 Task: Add an event  with title  Sales Forecast Review, date '2024/04/15' to 2024/04/17 & Select Event type as  Group. Add location for the event as  789 La Boqueria, Barcelona, Spain and add a description: Participants will understand the value of diversity within the team and explore ways to leverage diverse perspectives, experiences, and expertise. They will learn strategies for creating an inclusive environment that celebrates and respects individual differences.Create an event link  http-salesforecastreviewcom & Select the event color as  Lime Green. , logged in from the account softage.1@softage.netand send the event invitation to softage.7@softage.net and softage.8@softage.net
Action: Mouse moved to (925, 123)
Screenshot: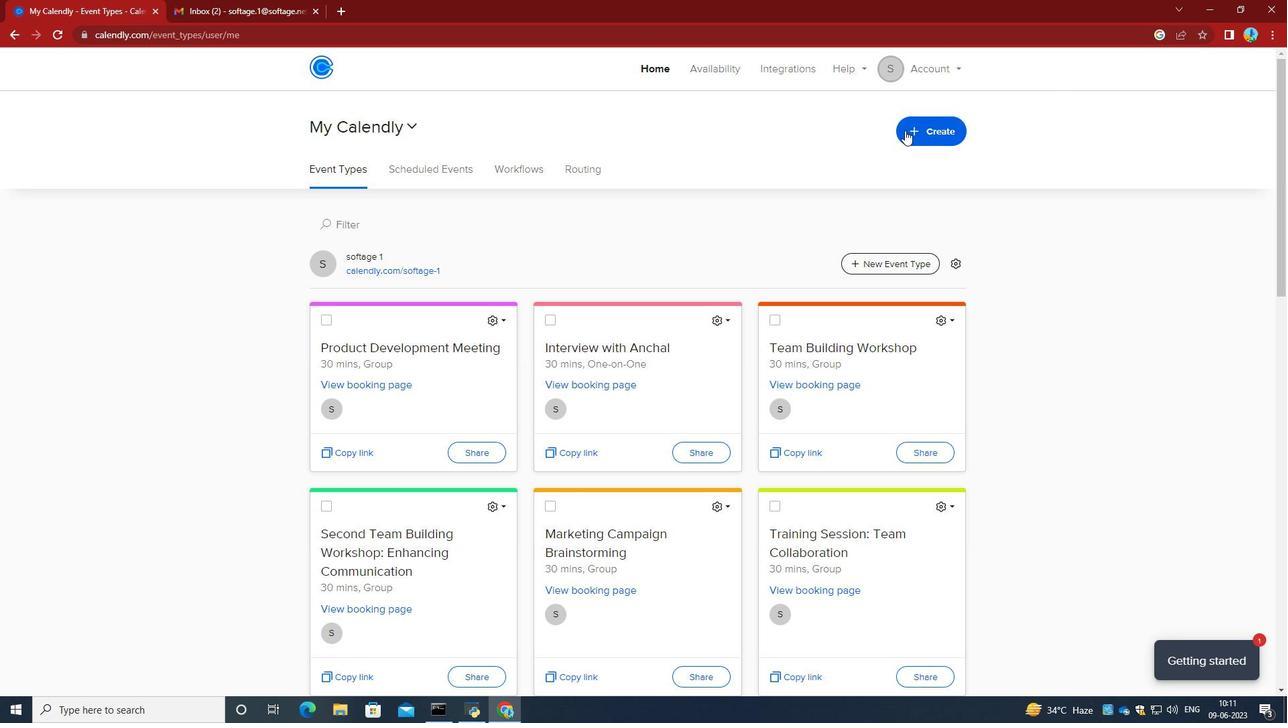 
Action: Mouse pressed left at (925, 123)
Screenshot: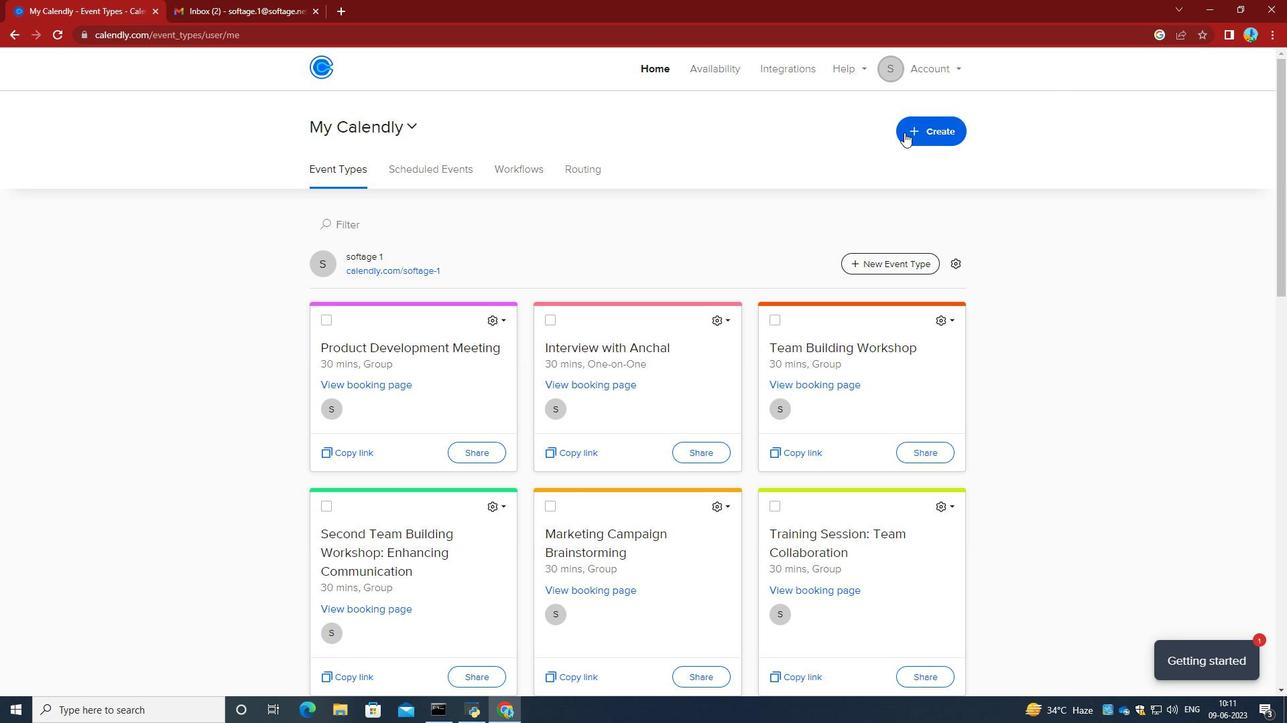 
Action: Mouse moved to (823, 190)
Screenshot: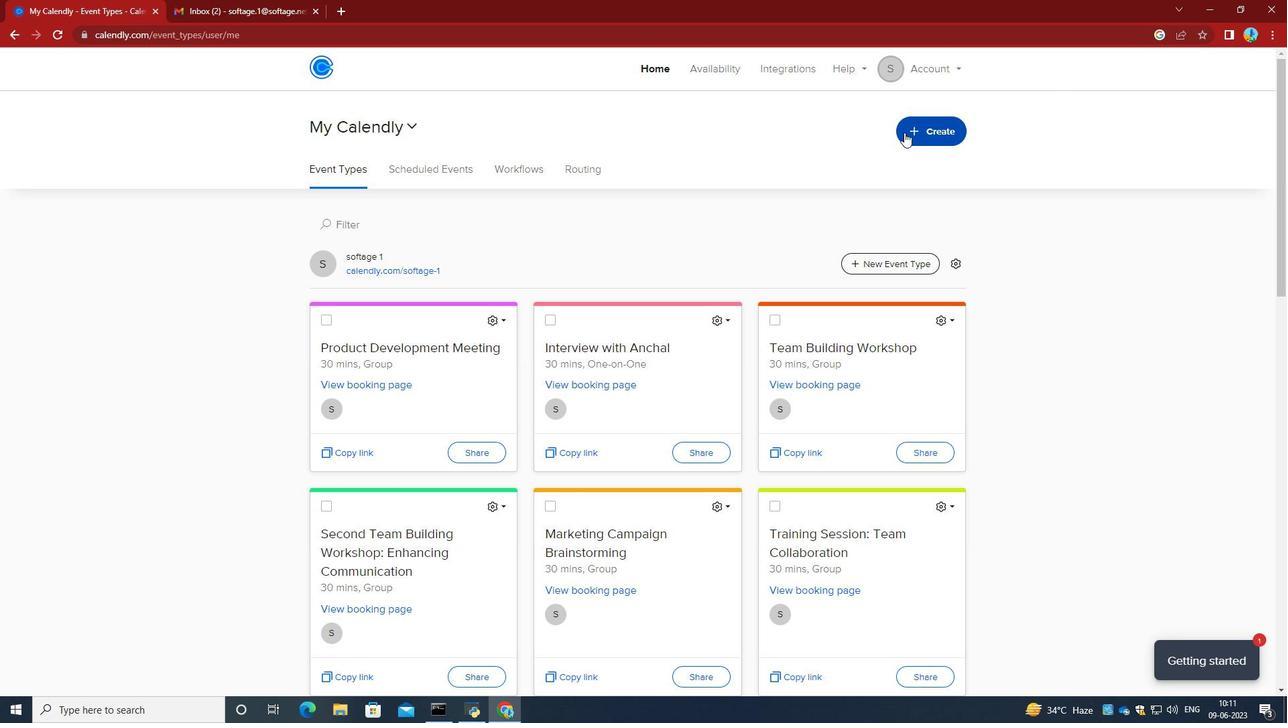 
Action: Mouse pressed left at (823, 190)
Screenshot: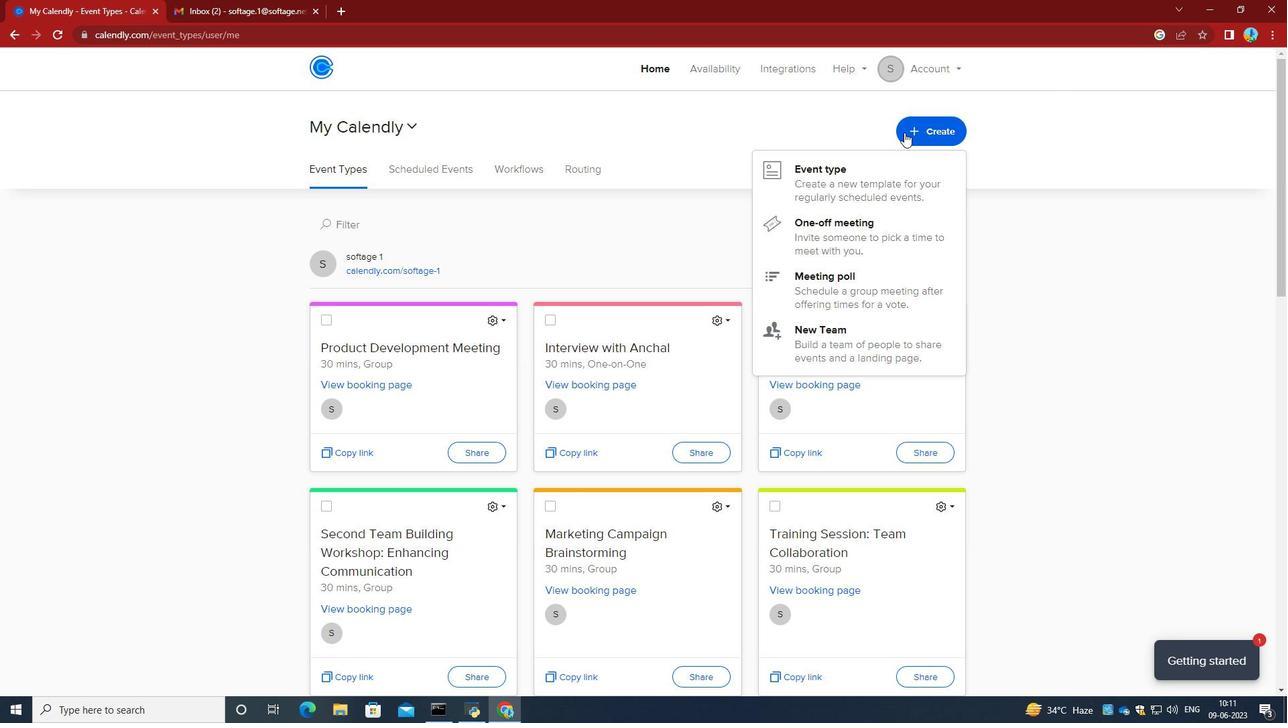 
Action: Mouse moved to (904, 132)
Screenshot: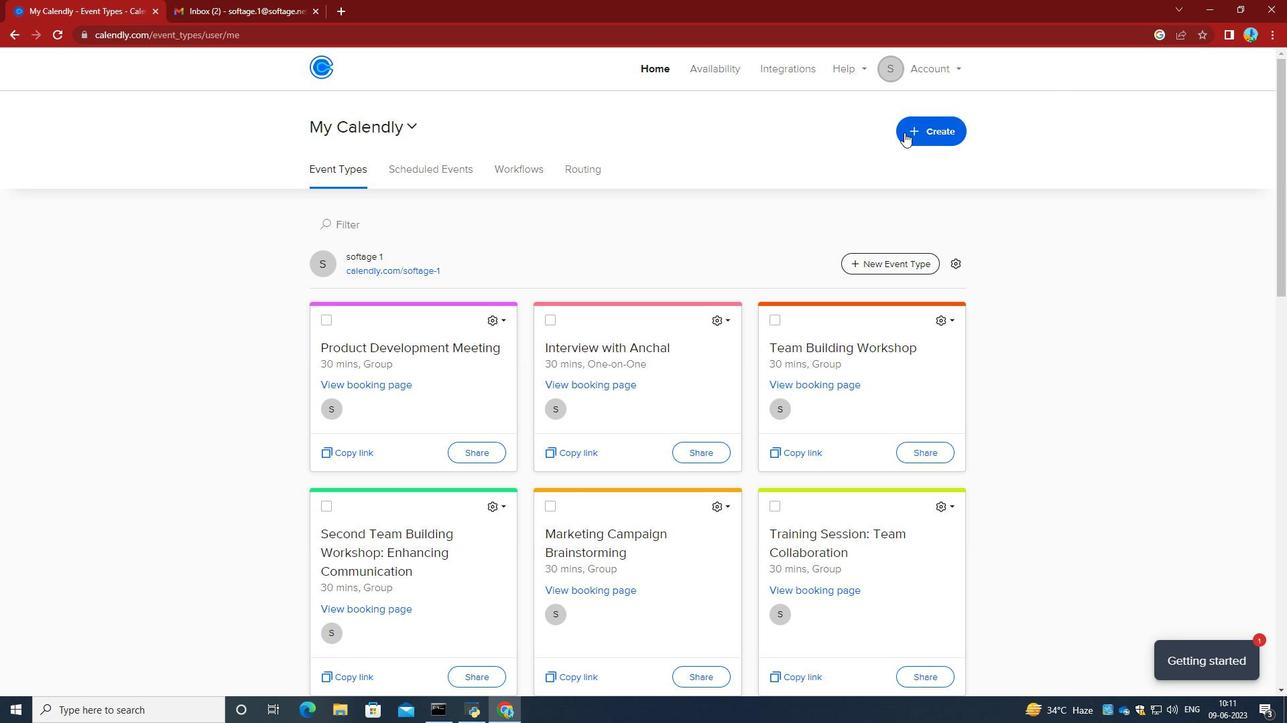 
Action: Mouse pressed left at (904, 132)
Screenshot: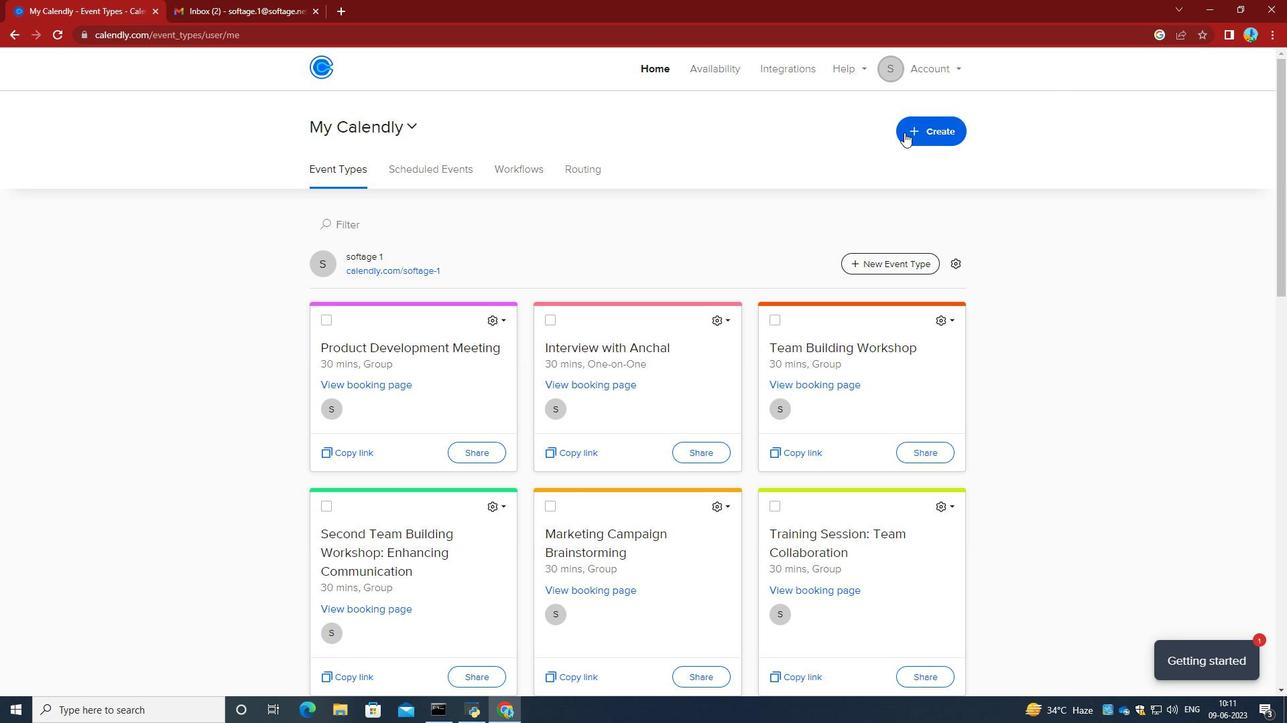 
Action: Mouse moved to (861, 196)
Screenshot: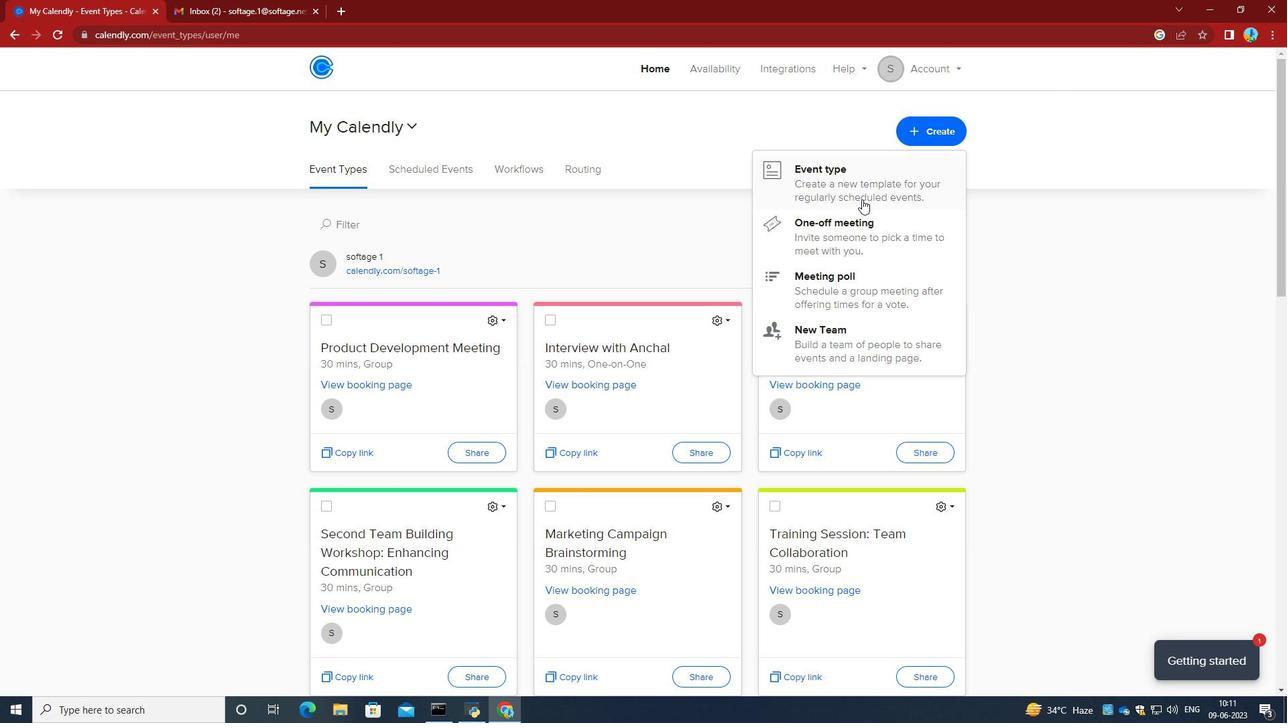 
Action: Mouse pressed left at (861, 196)
Screenshot: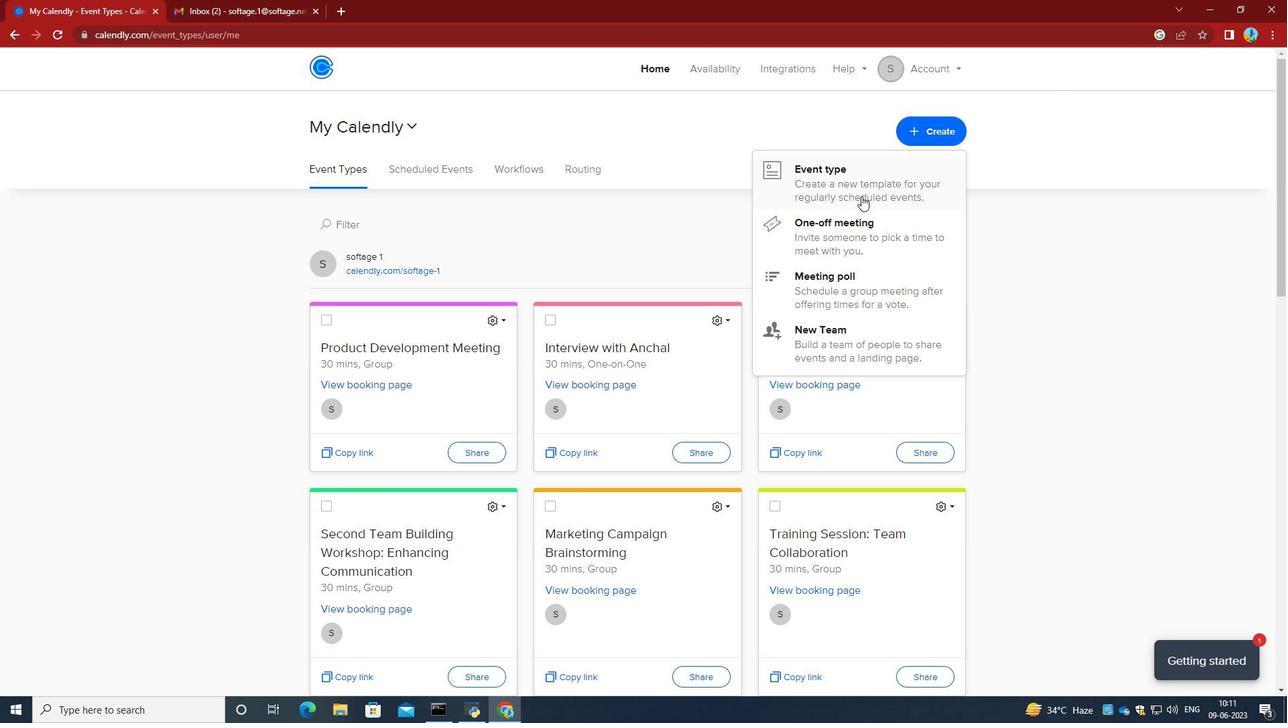 
Action: Mouse moved to (668, 321)
Screenshot: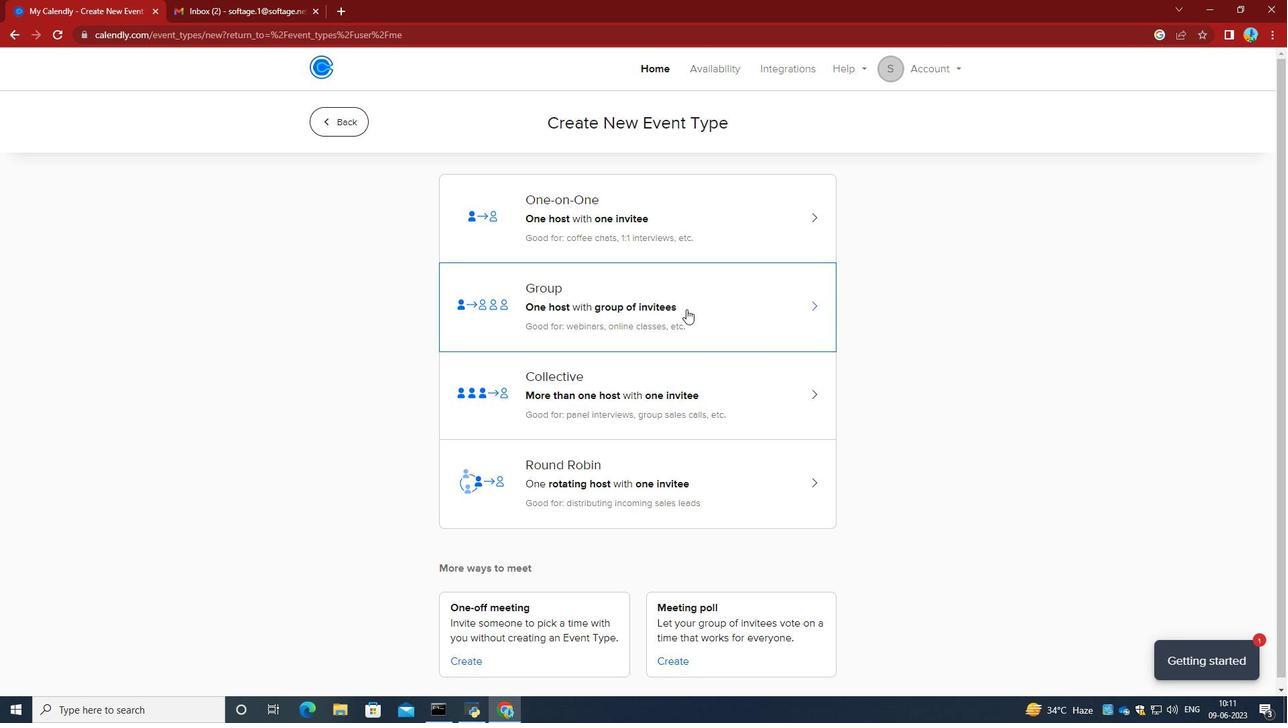 
Action: Mouse pressed left at (668, 321)
Screenshot: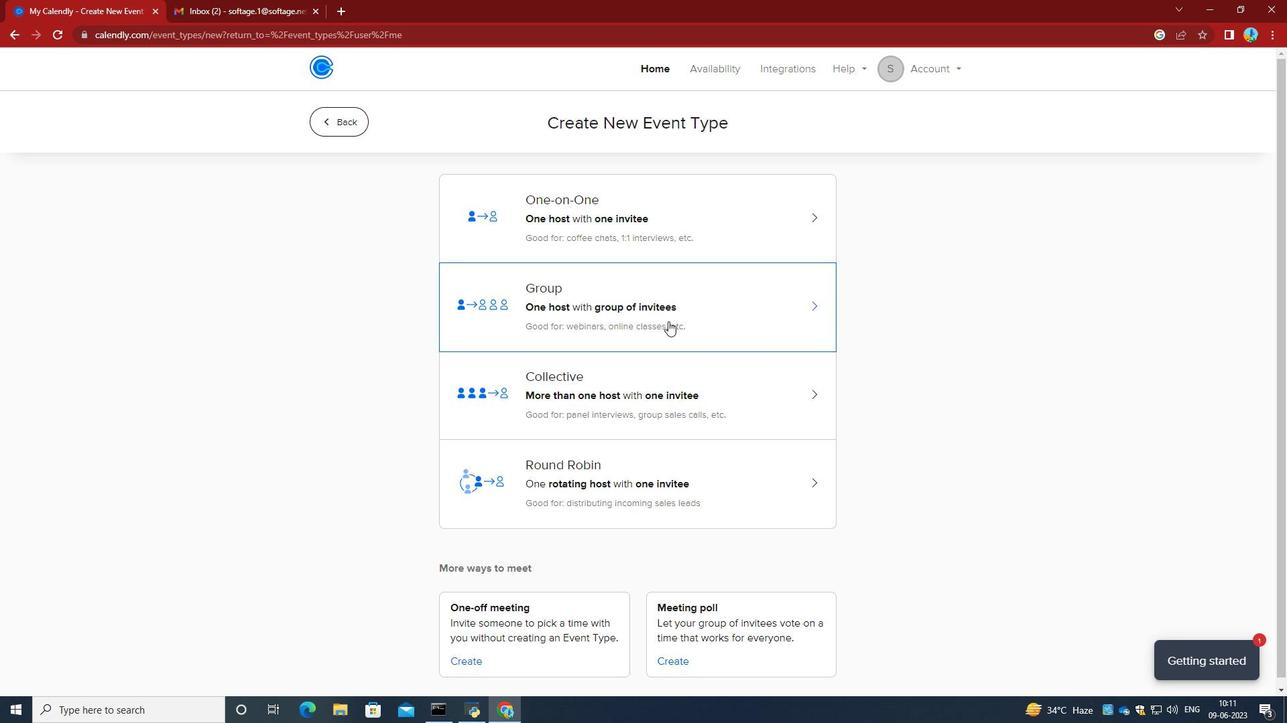 
Action: Mouse moved to (424, 298)
Screenshot: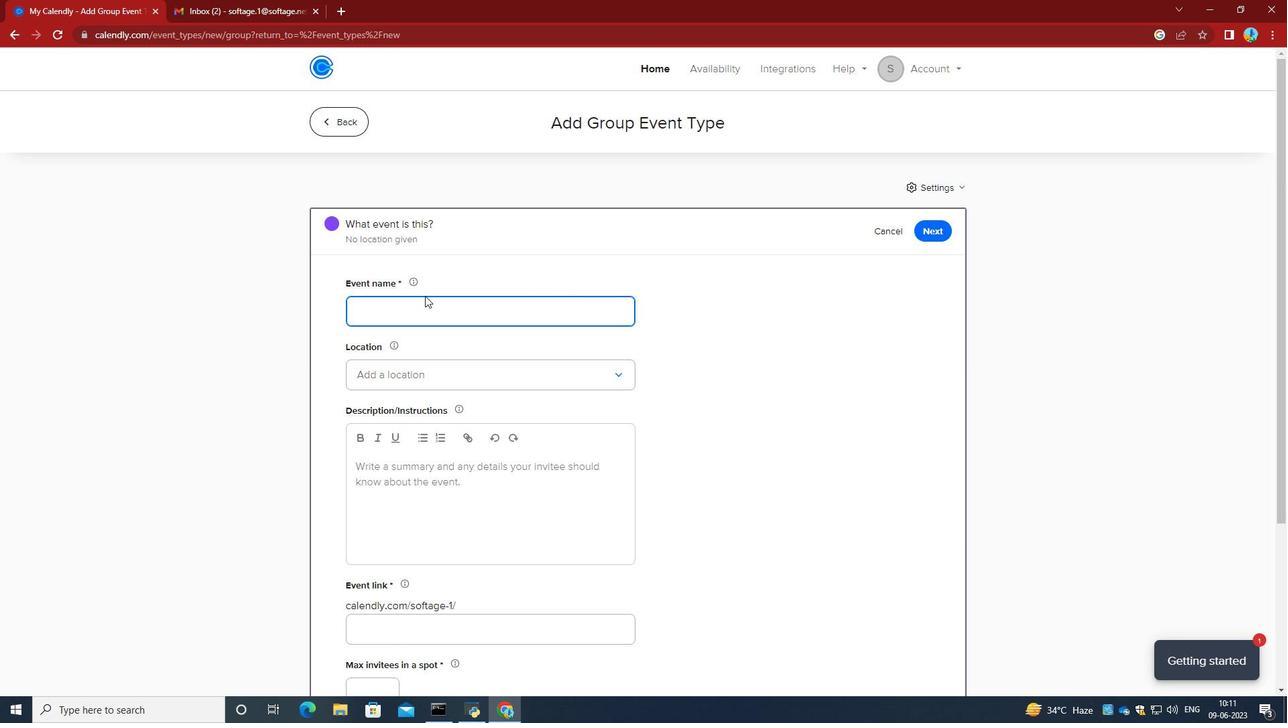 
Action: Mouse pressed left at (424, 298)
Screenshot: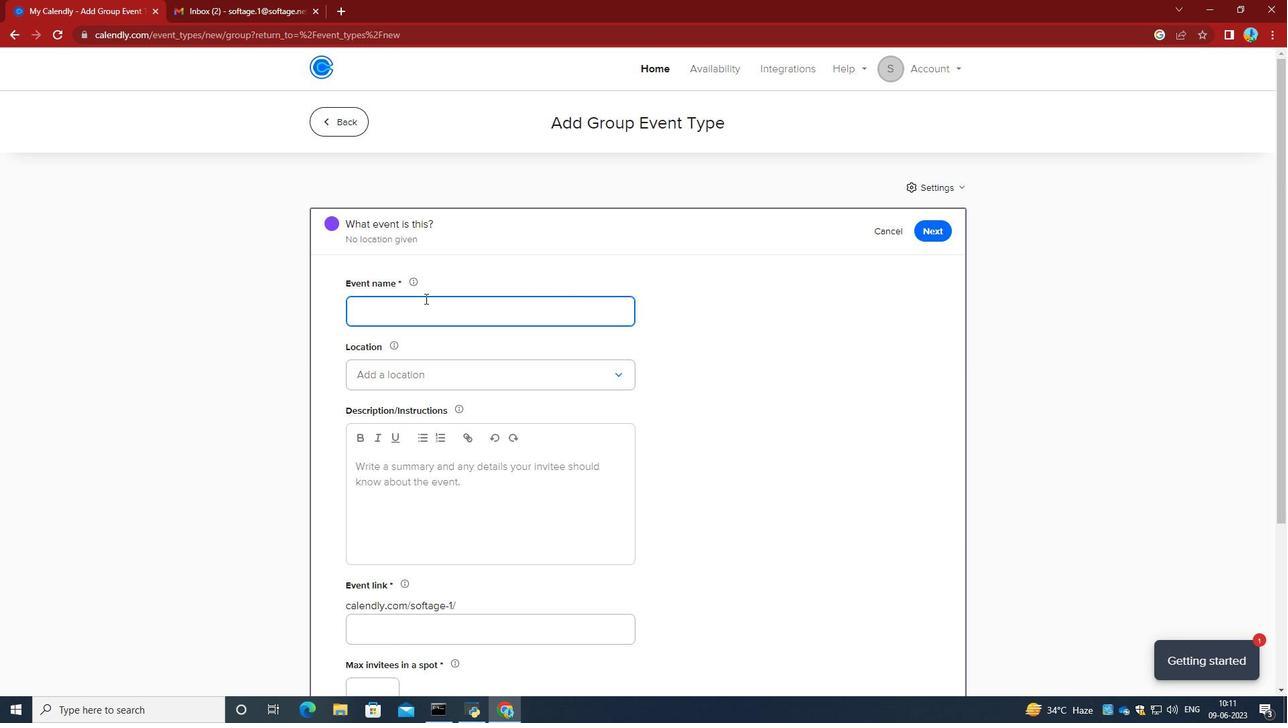 
Action: Mouse moved to (426, 319)
Screenshot: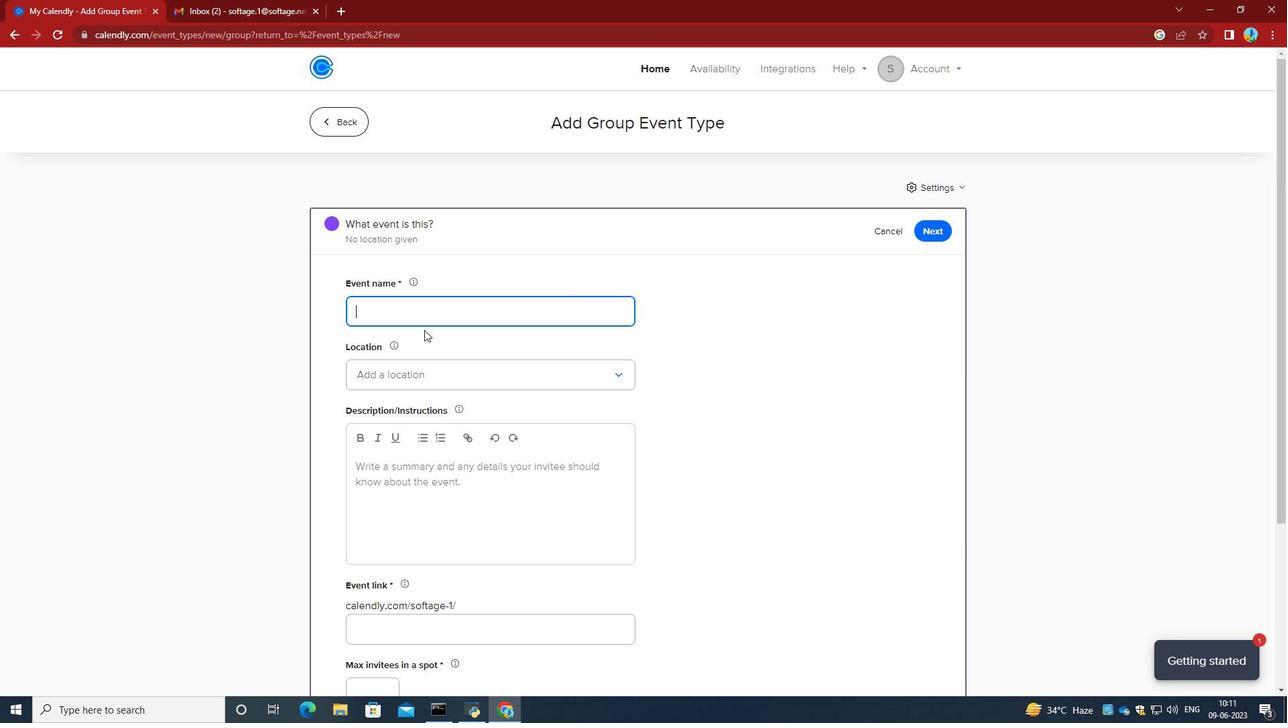 
Action: Key pressed <Key.caps_lock>S<Key.caps_lock>ales<Key.space><Key.caps_lock>F<Key.caps_lock>orecast<Key.space><Key.caps_lock>R<Key.caps_lock>eview<Key.space>
Screenshot: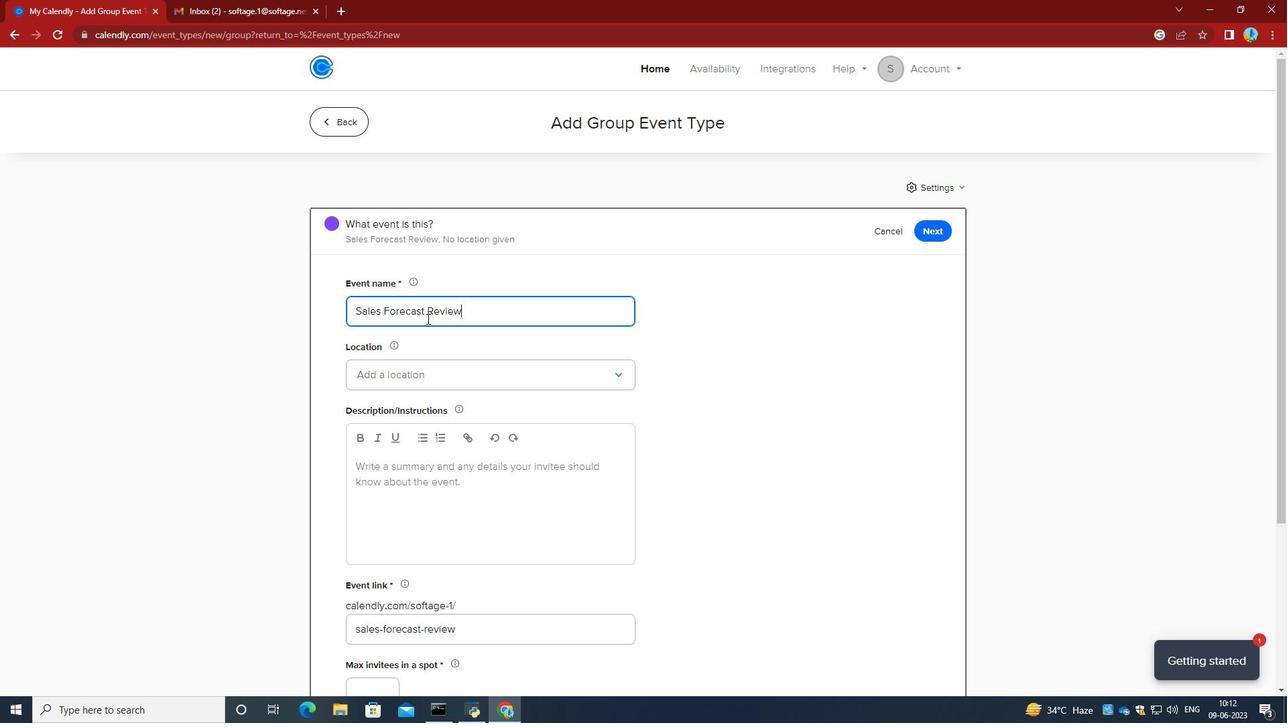 
Action: Mouse moved to (440, 378)
Screenshot: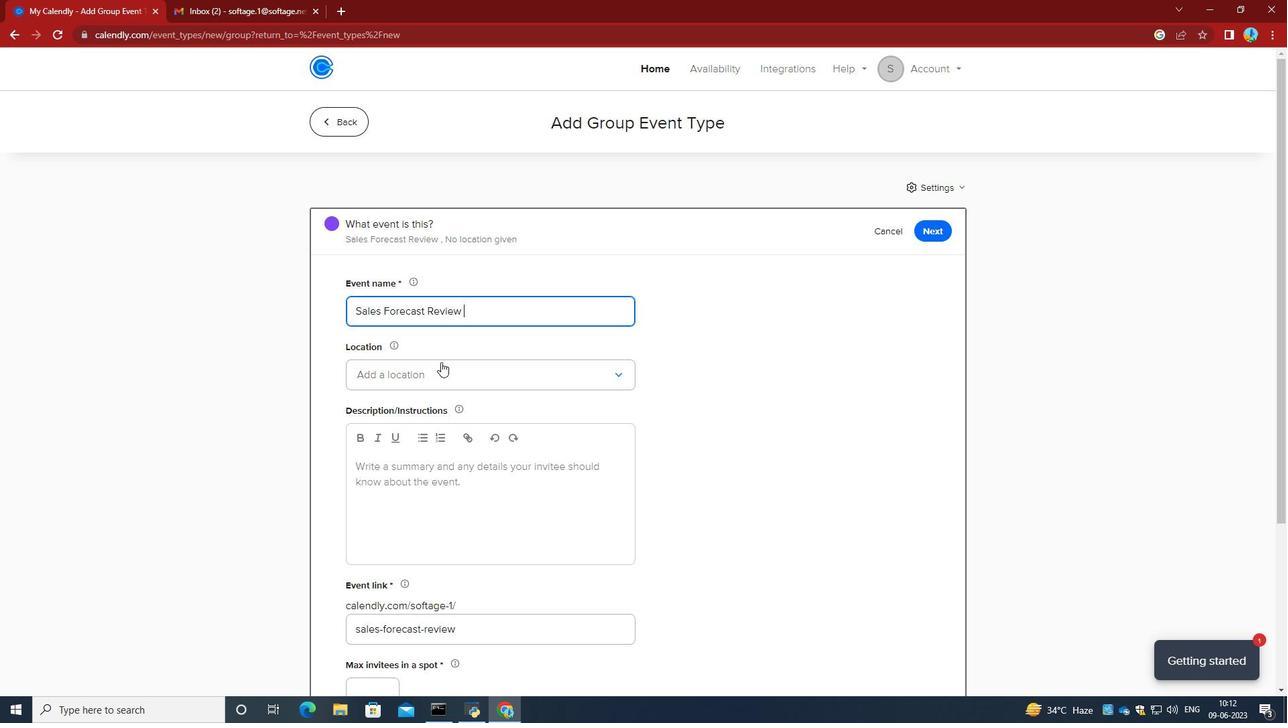 
Action: Mouse pressed left at (440, 378)
Screenshot: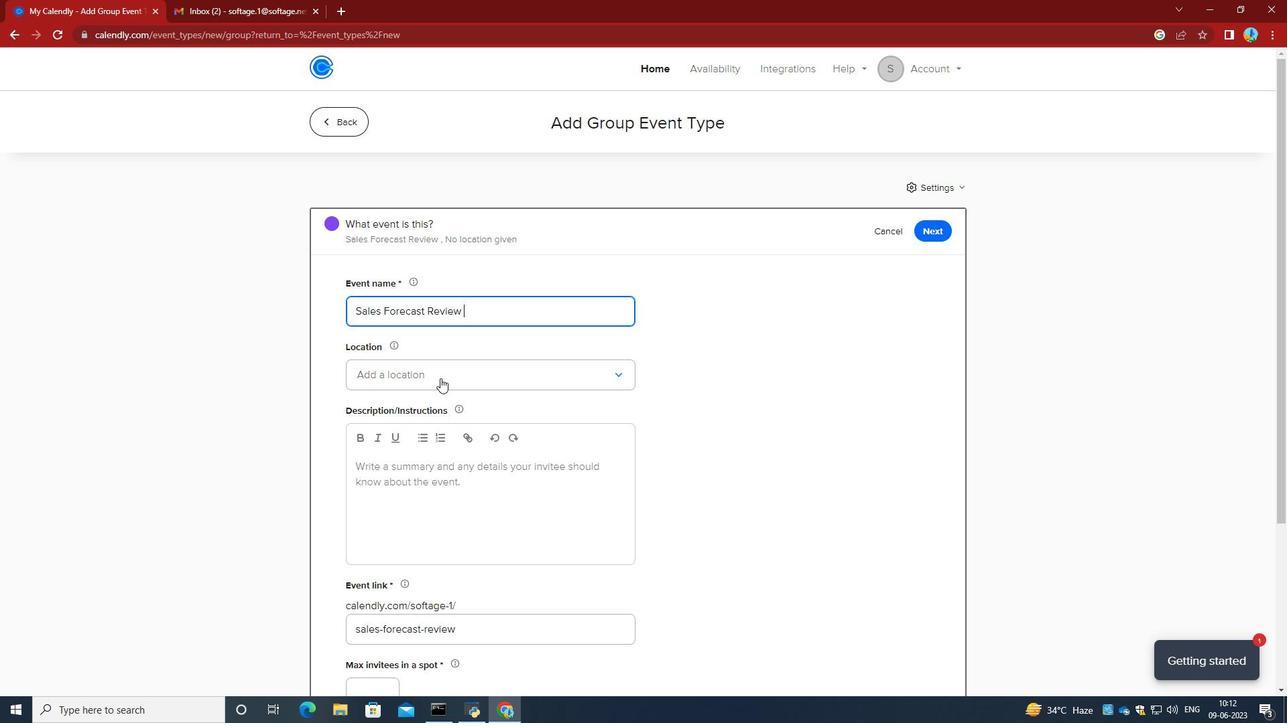 
Action: Mouse moved to (426, 402)
Screenshot: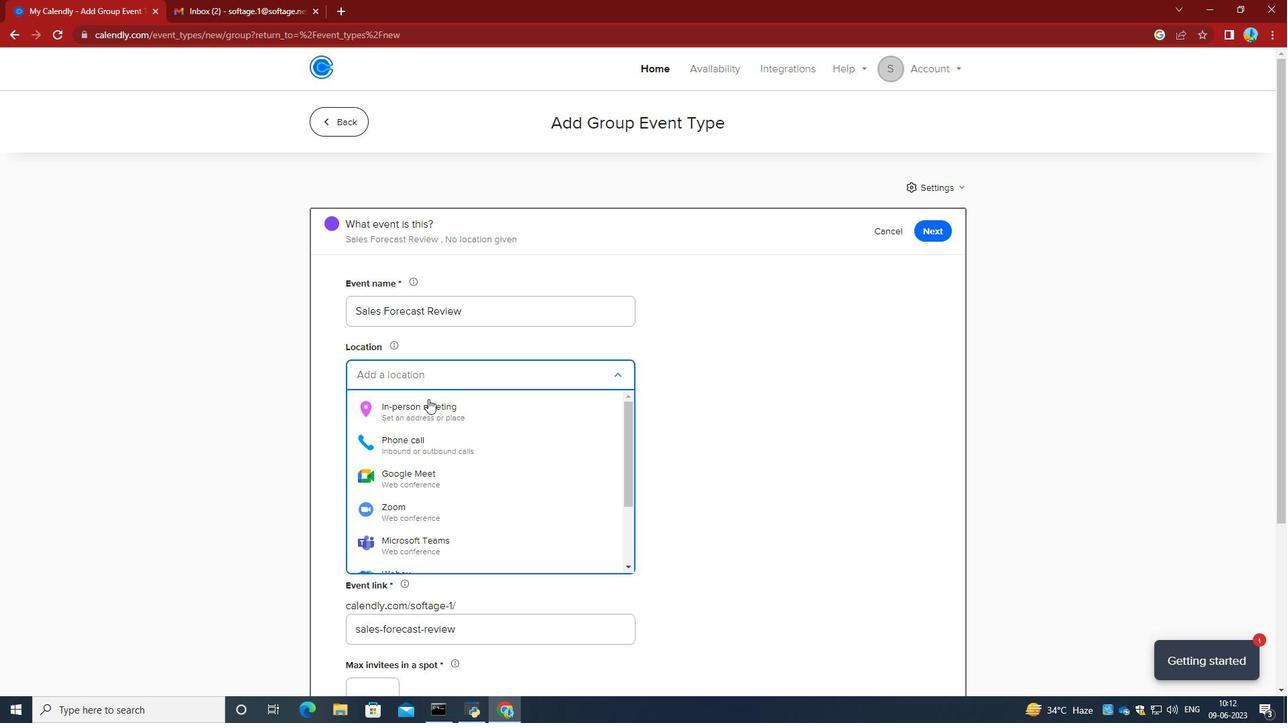 
Action: Mouse pressed left at (426, 402)
Screenshot: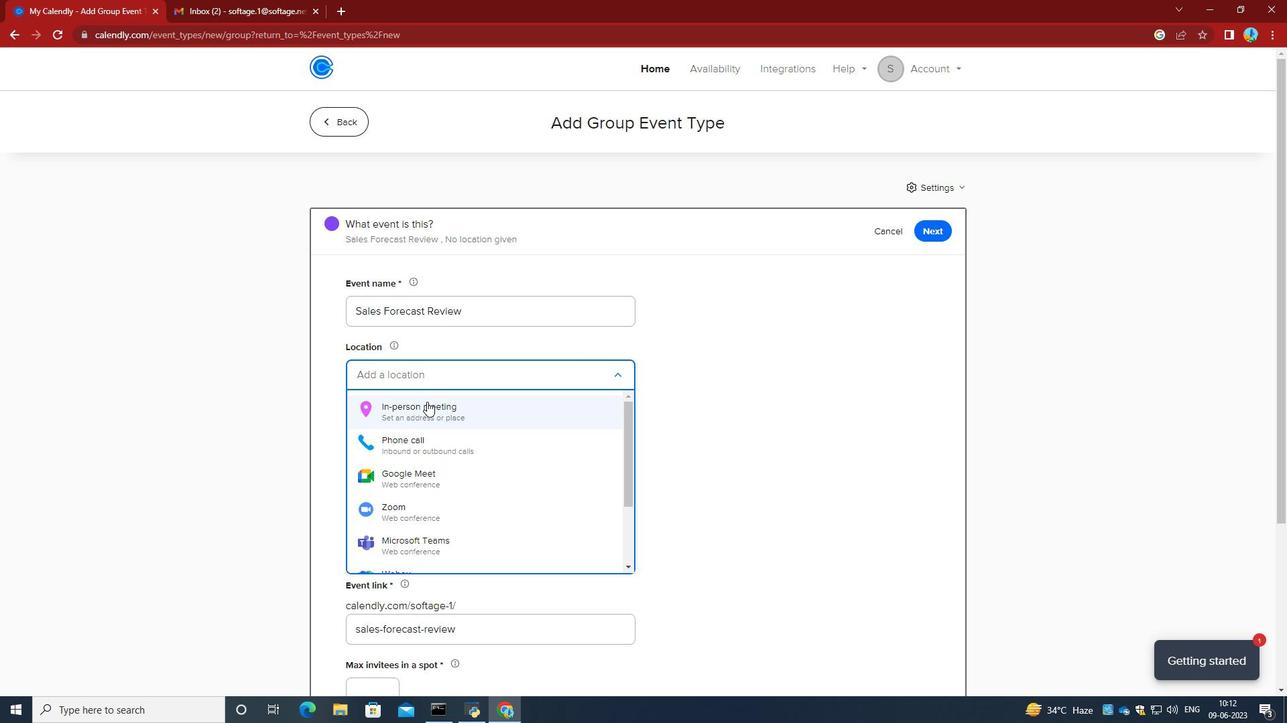 
Action: Mouse moved to (605, 218)
Screenshot: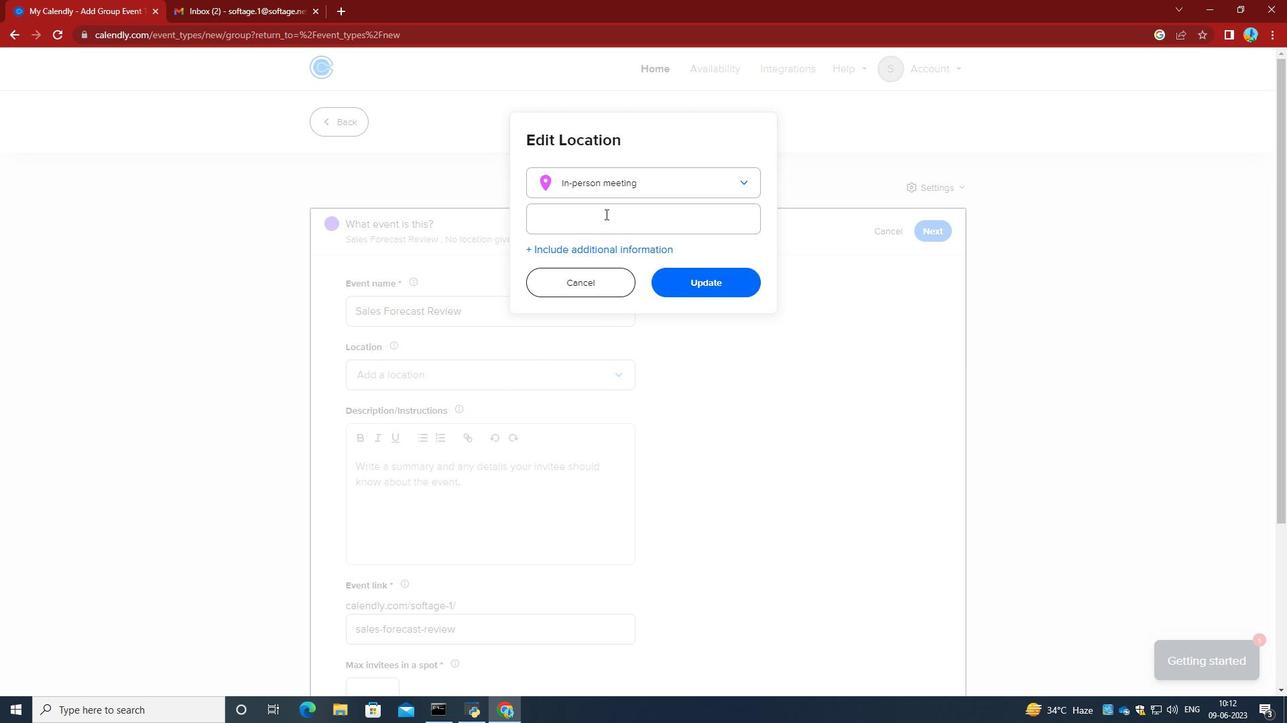 
Action: Mouse pressed left at (605, 218)
Screenshot: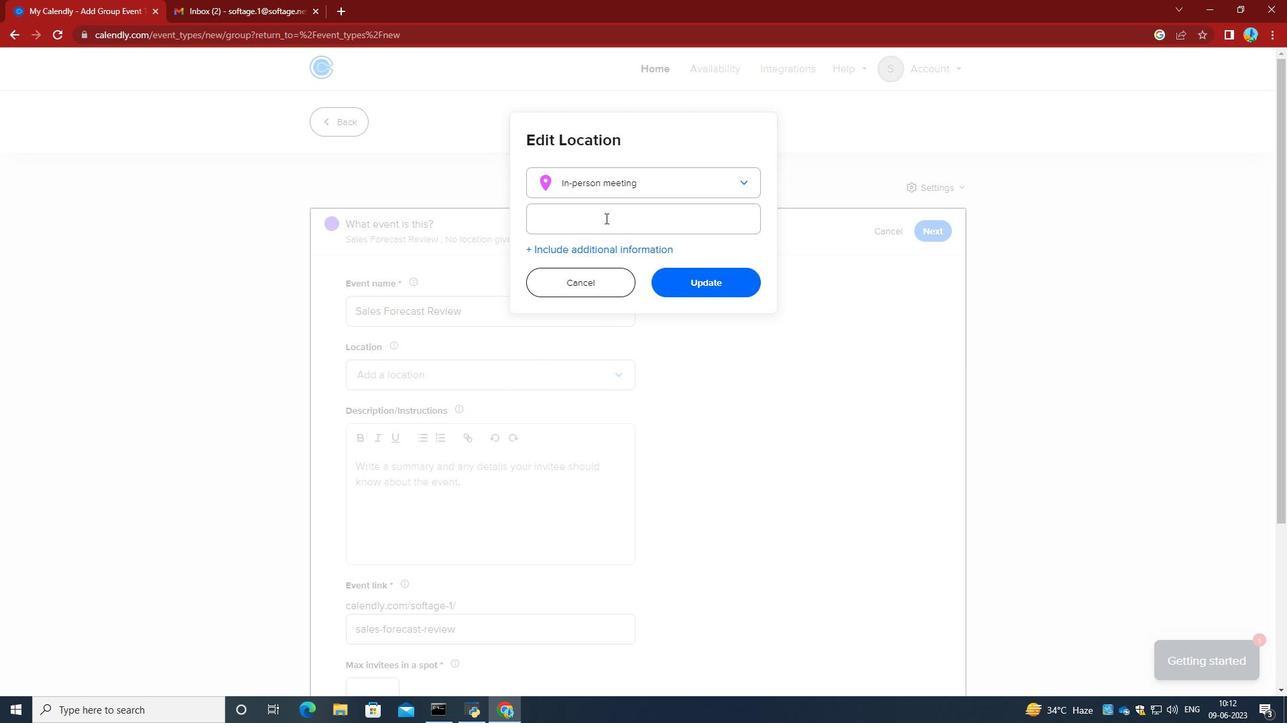
Action: Key pressed 789<Key.space><Key.caps_lock>L<Key.caps_lock>a<Key.space><Key.caps_lock>B<Key.caps_lock>oqueria,<Key.space><Key.caps_lock>B<Key.caps_lock>arcelona,<Key.space><Key.caps_lock>S<Key.caps_lock>pain
Screenshot: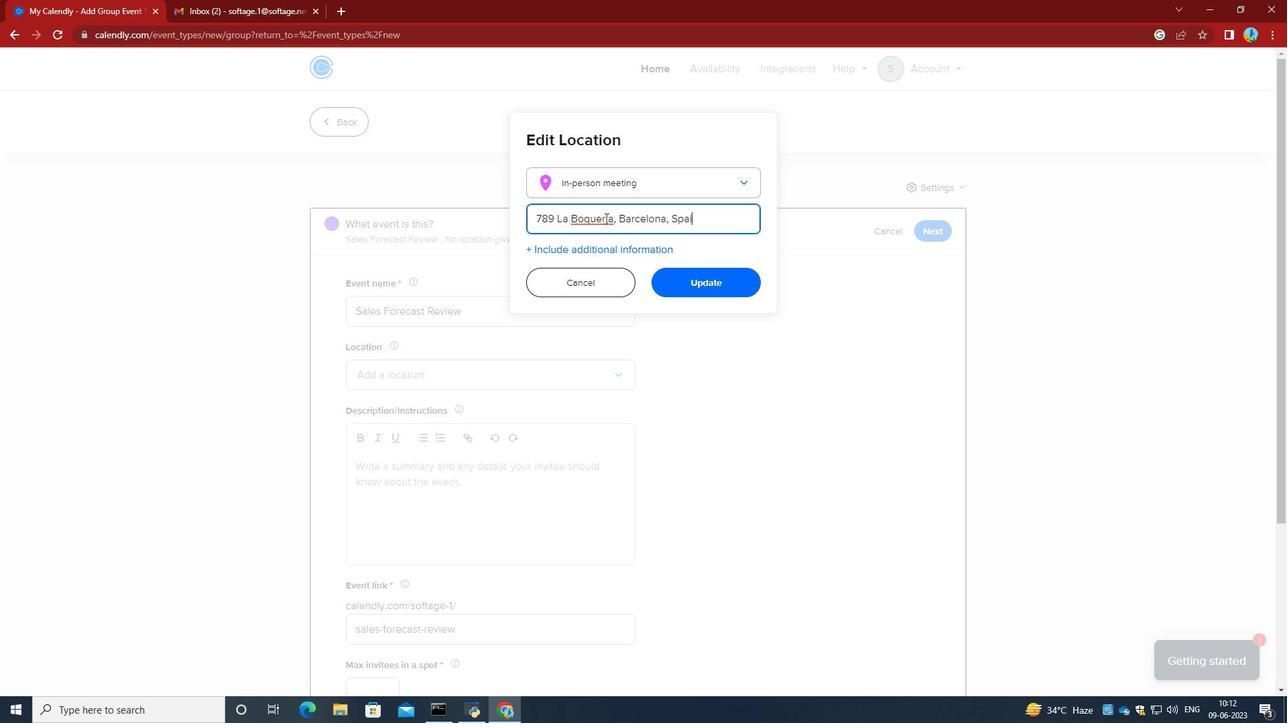 
Action: Mouse moved to (709, 282)
Screenshot: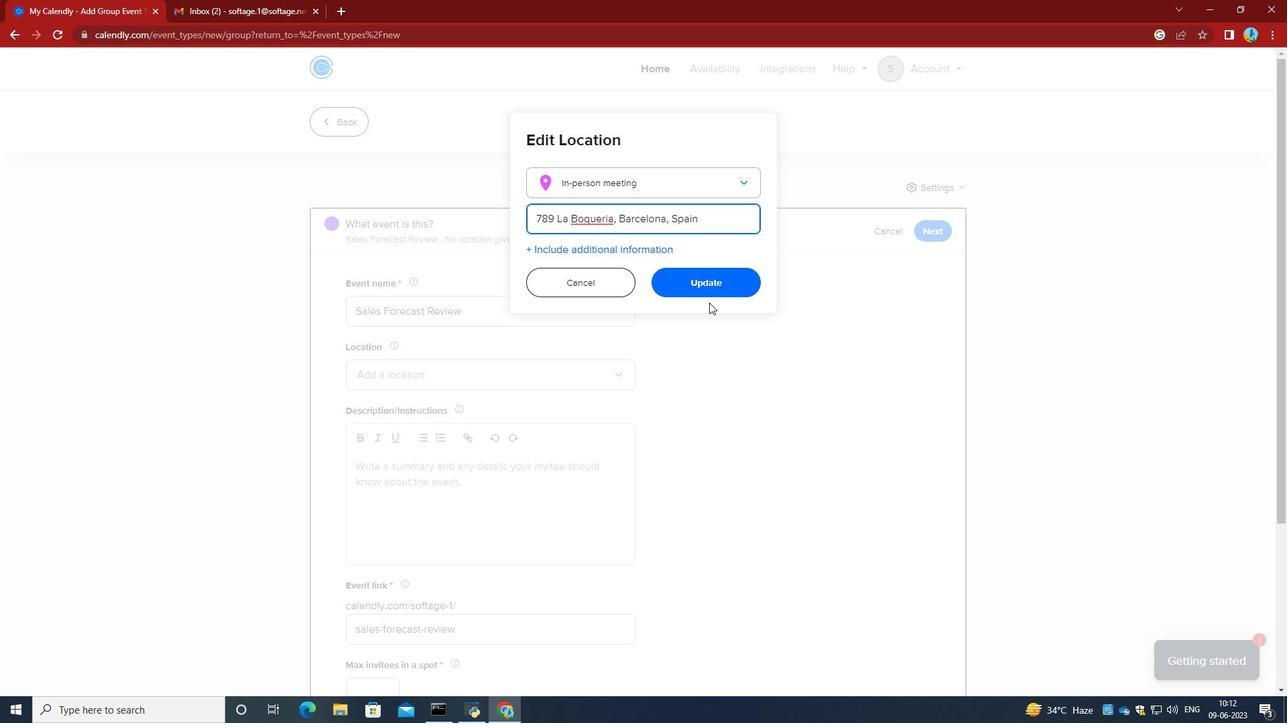 
Action: Mouse pressed left at (709, 282)
Screenshot: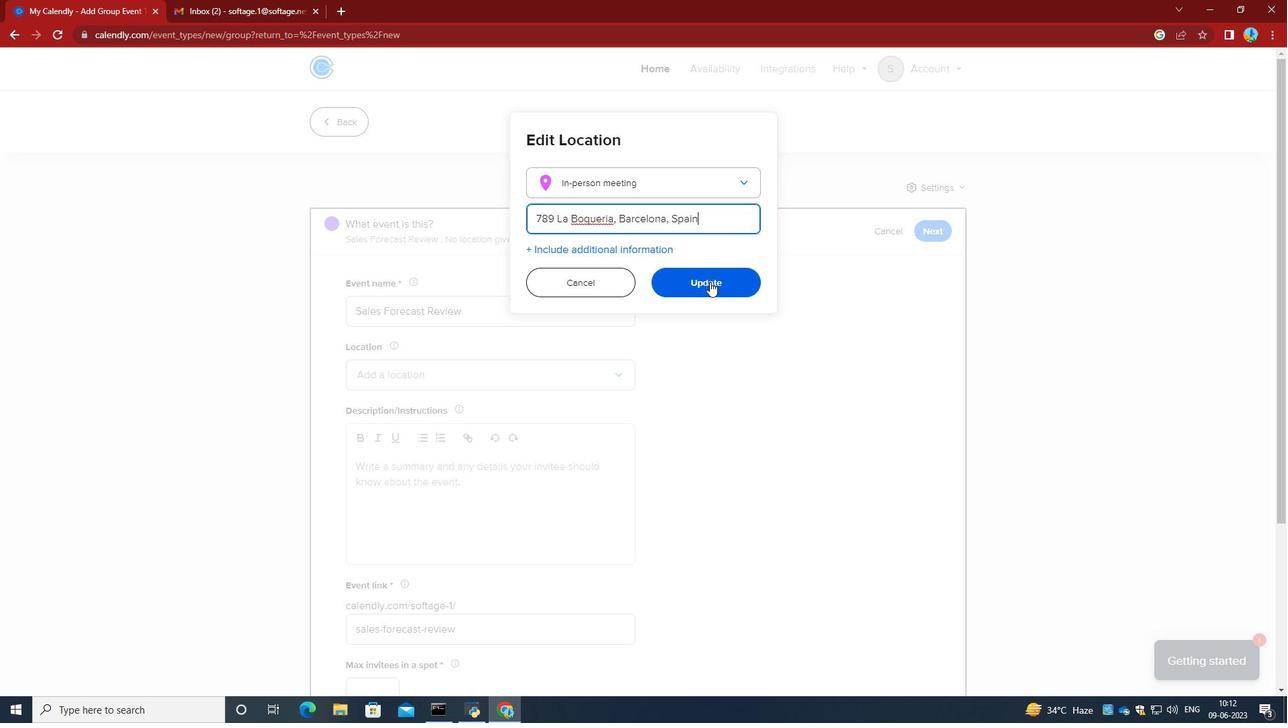 
Action: Mouse moved to (433, 491)
Screenshot: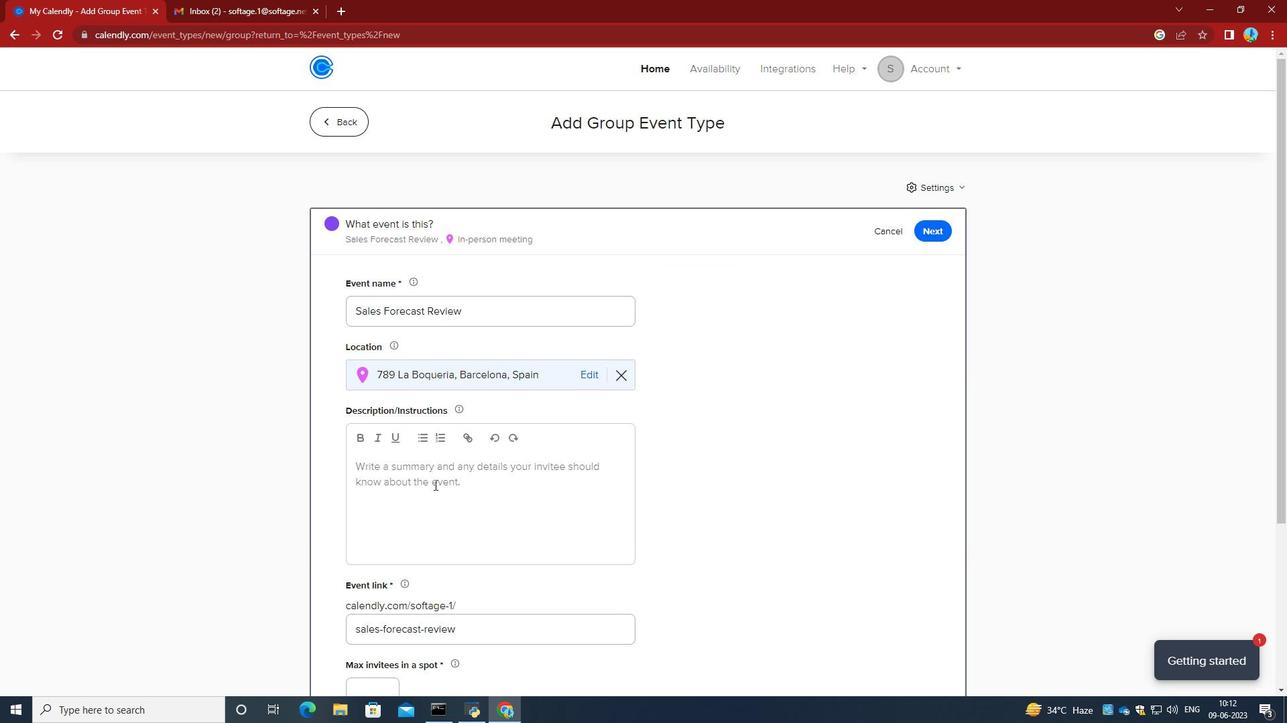 
Action: Mouse pressed left at (433, 491)
Screenshot: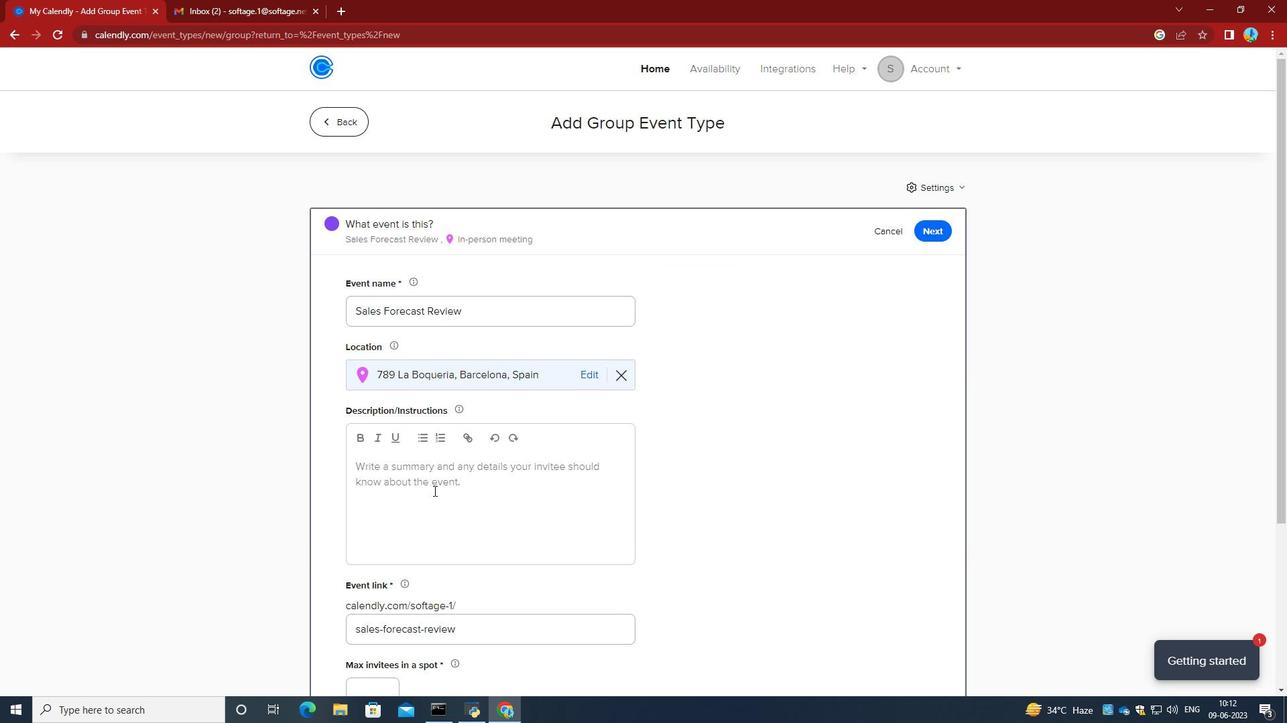 
Action: Mouse moved to (433, 486)
Screenshot: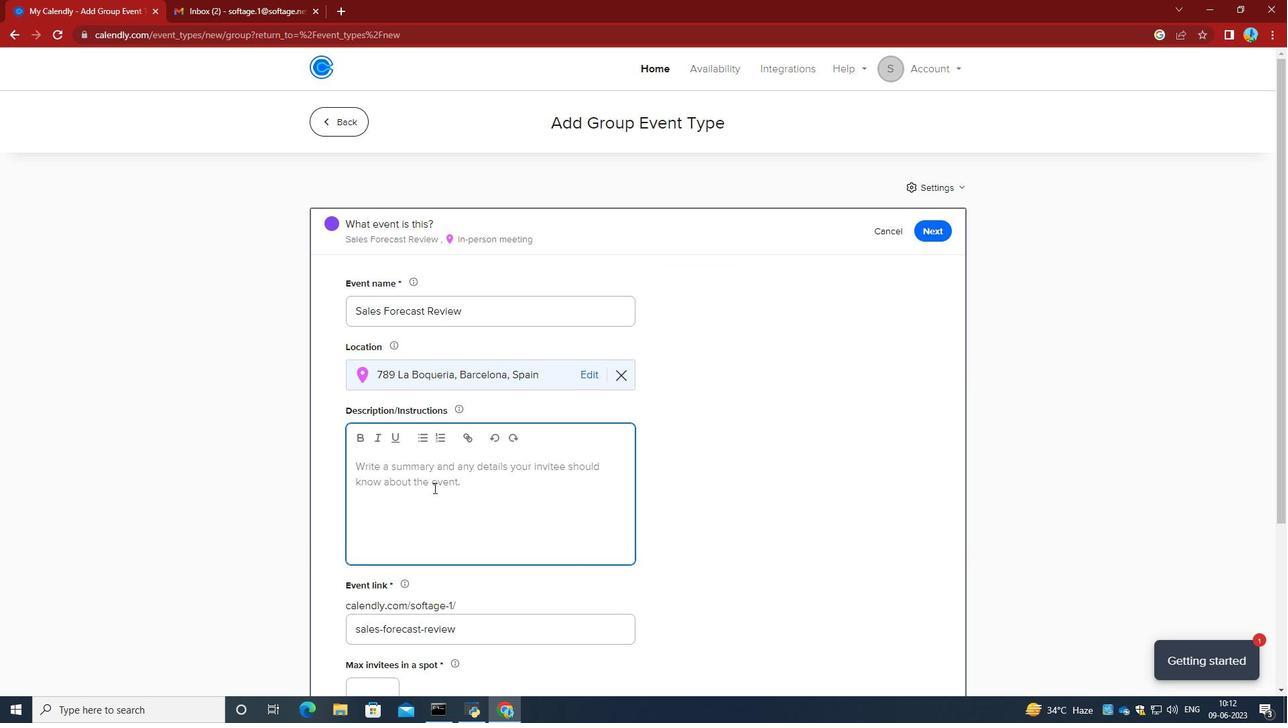 
Action: Key pressed <Key.caps_lock>P<Key.caps_lock>articipantswill<Key.space>understand<Key.space><Key.backspace><Key.backspace><Key.backspace><Key.backspace><Key.backspace><Key.backspace><Key.backspace><Key.backspace><Key.backspace><Key.backspace><Key.backspace><Key.backspace><Key.backspace><Key.backspace><Key.backspace><Key.backspace><Key.backspace><Key.space><Key.backspace>s<Key.space>will<Key.space>understand<Key.space>the<Key.space>value<Key.space>of<Key.space>diversity<Key.space>within<Key.space>the<Key.space>team<Key.space>and<Key.space>explore<Key.space>ways<Key.space>to<Key.space>leverage<Key.space>of<Key.space>diverse<Key.space>perspectives,<Key.space>experiences,<Key.space>and<Key.space>expertise,<Key.backspace>.<Key.space><Key.caps_lock>T<Key.caps_lock>hey<Key.space>will<Key.space>learn<Key.space>strategies<Key.space>for<Key.space>creating<Key.space>an<Key.space>inclusive<Key.space>environment<Key.space>that<Key.space>celebrates<Key.space>and<Key.space>respect<Key.space>individuals<Key.backspace><Key.space>differe<Key.backspace>nces.
Screenshot: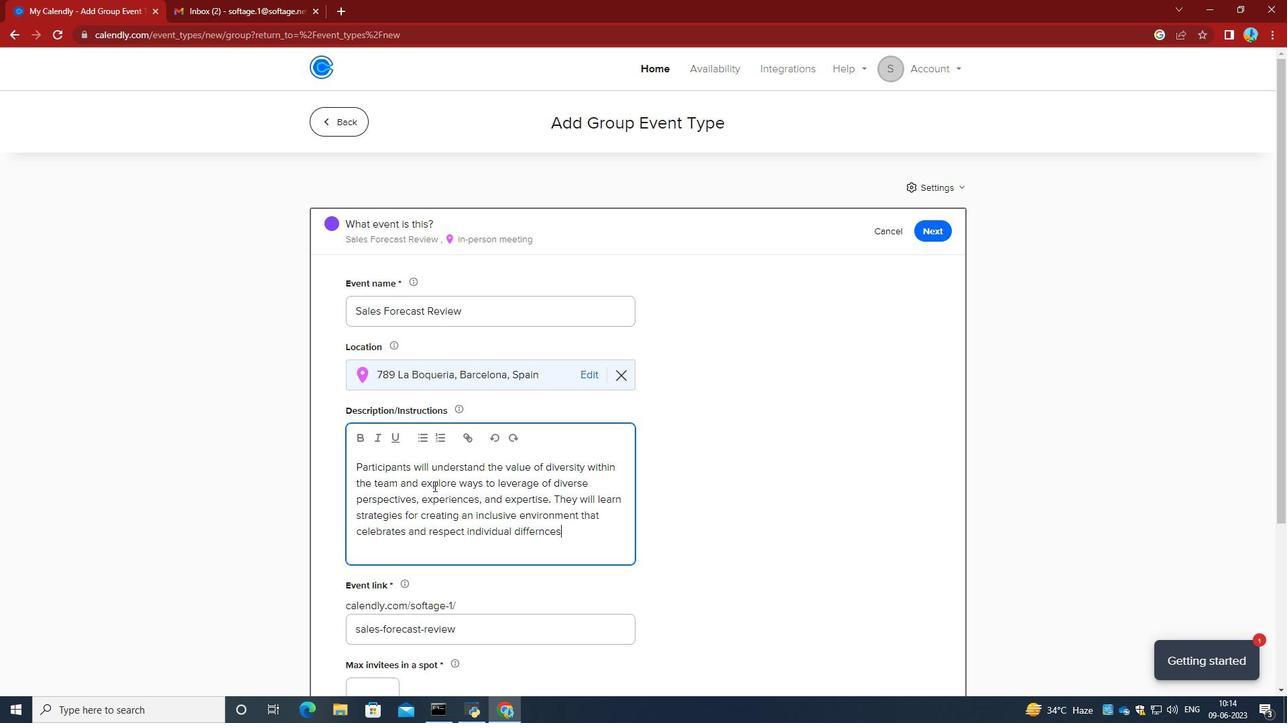 
Action: Mouse moved to (543, 536)
Screenshot: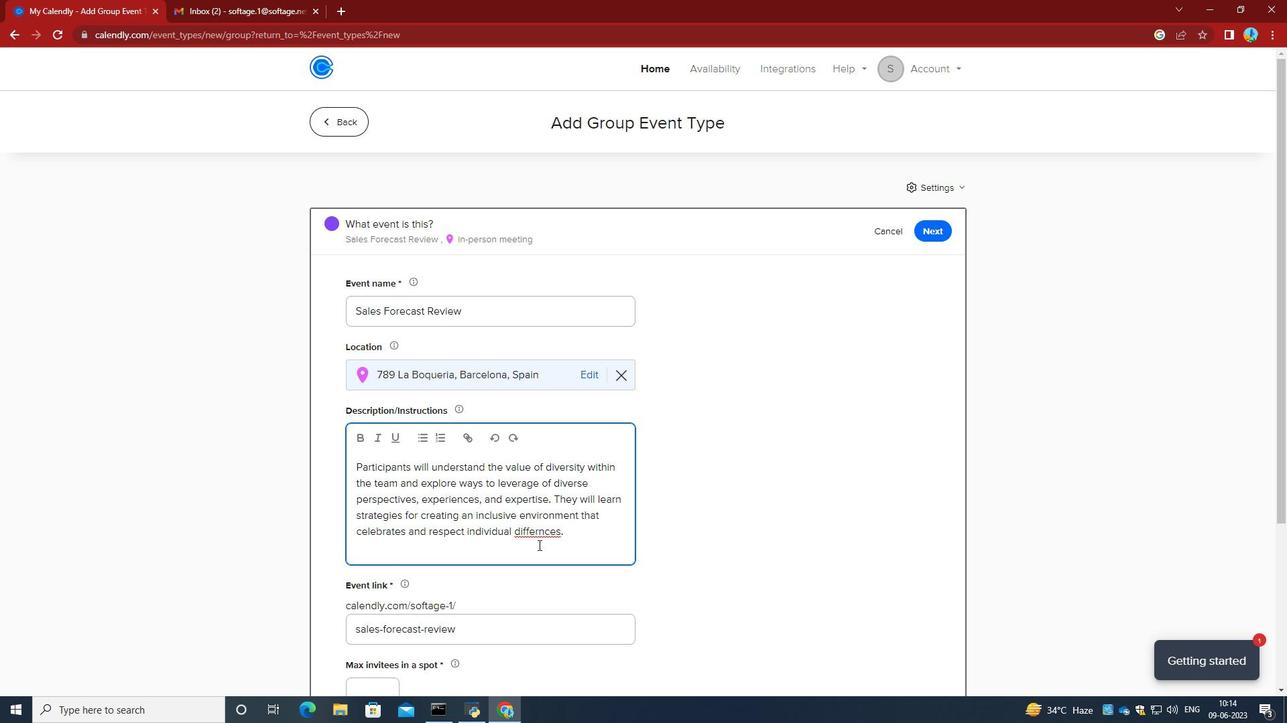 
Action: Mouse pressed right at (543, 536)
Screenshot: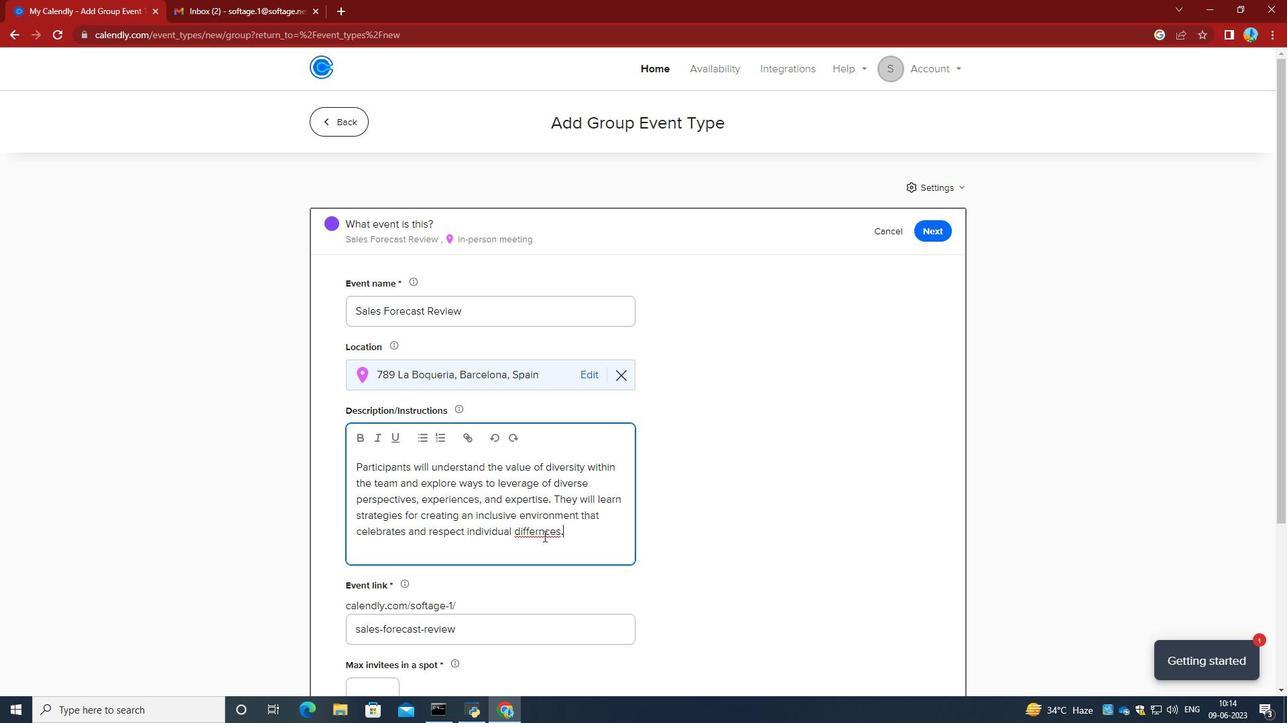 
Action: Mouse moved to (583, 337)
Screenshot: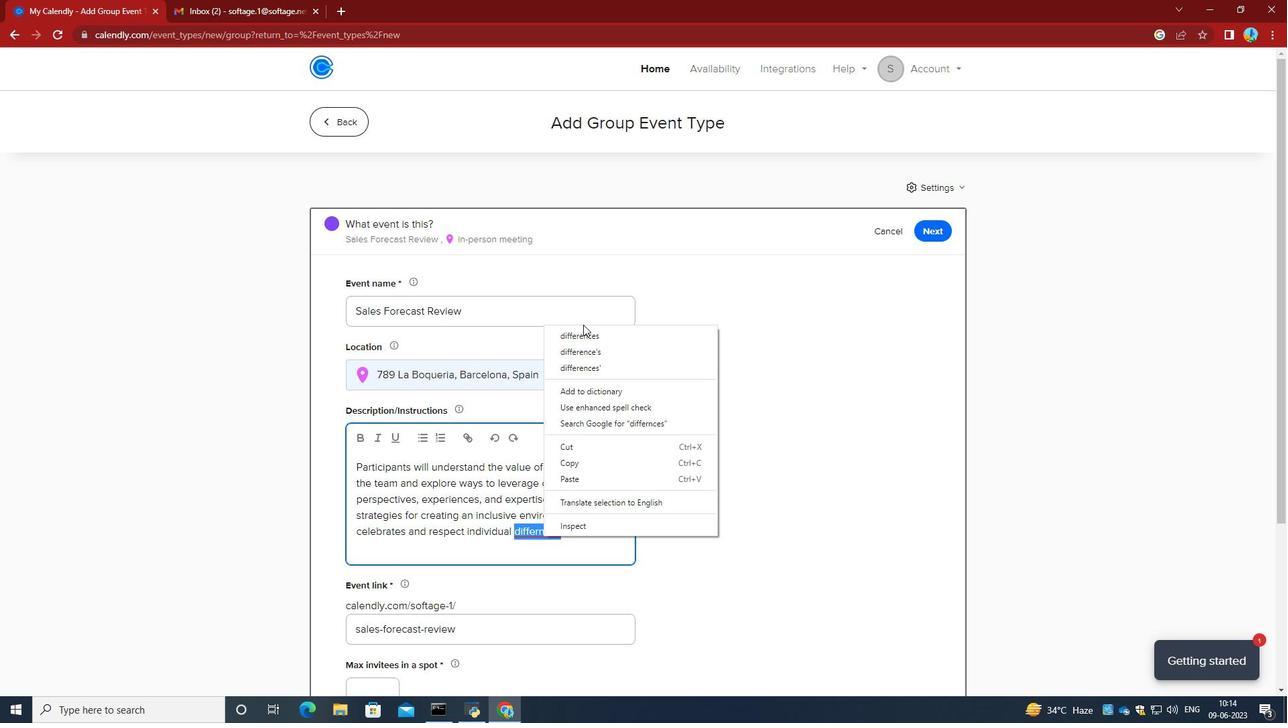 
Action: Mouse pressed left at (583, 337)
Screenshot: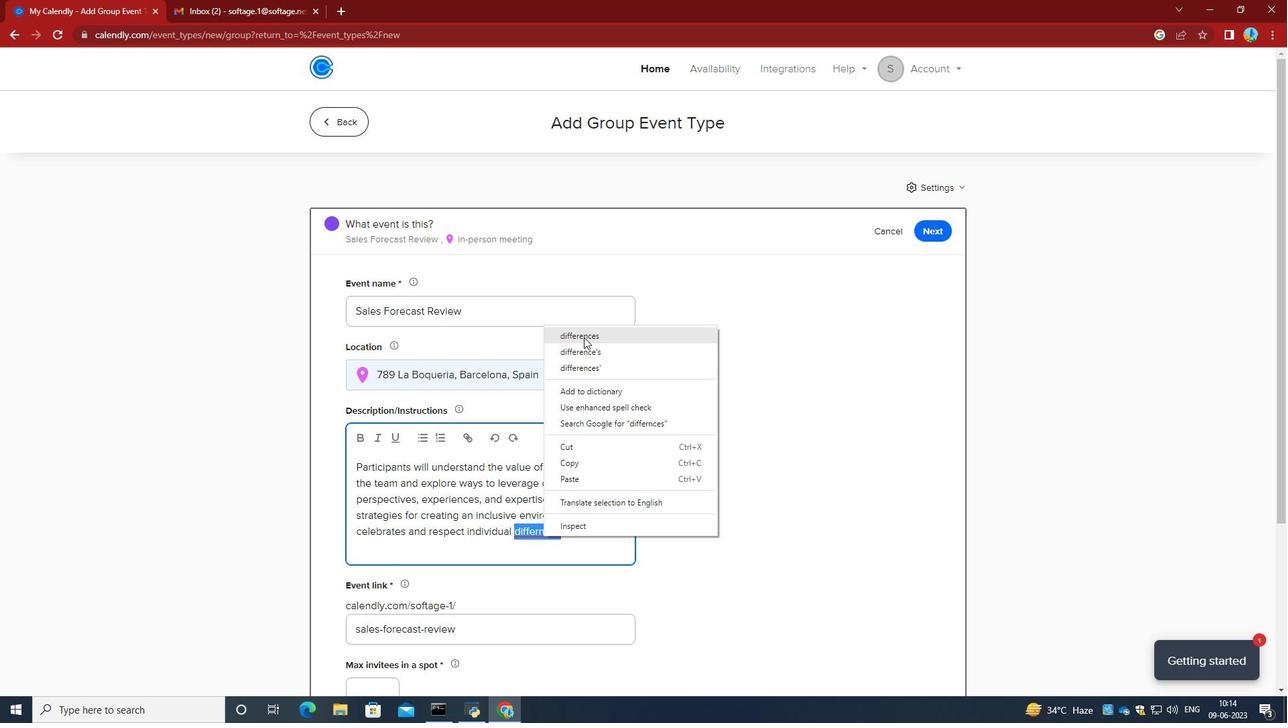 
Action: Mouse moved to (584, 537)
Screenshot: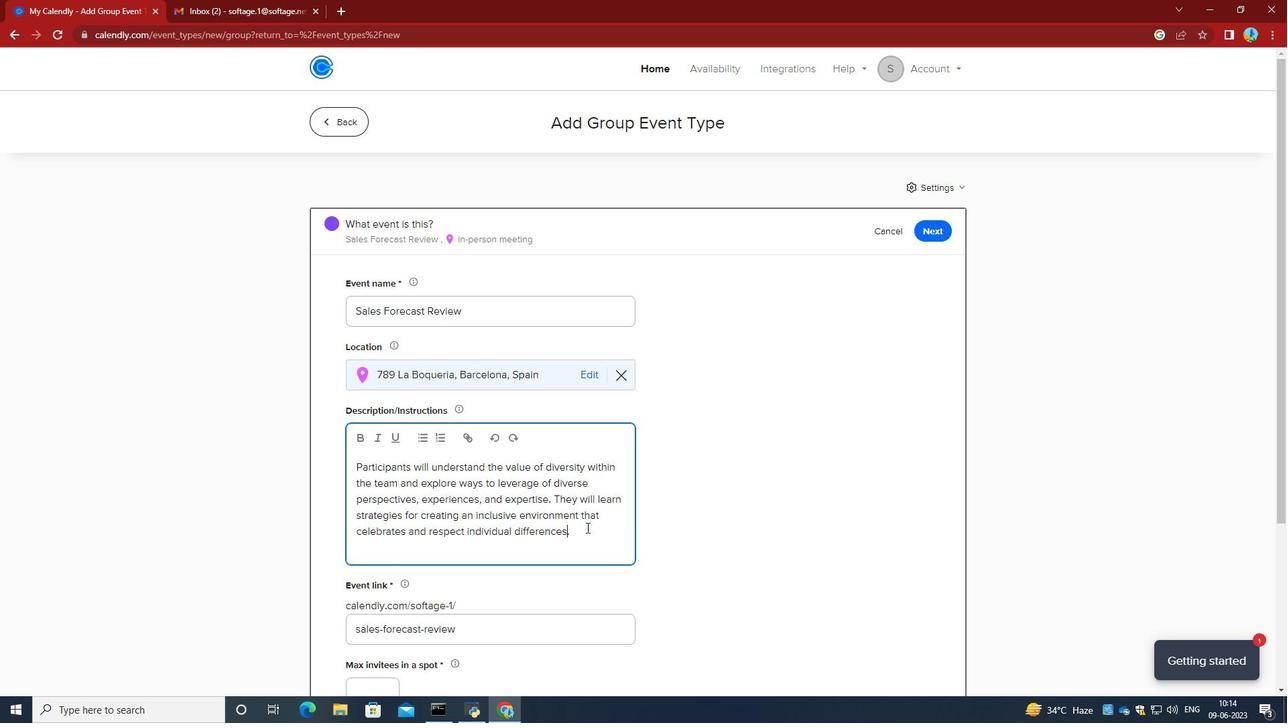
Action: Mouse pressed left at (584, 537)
Screenshot: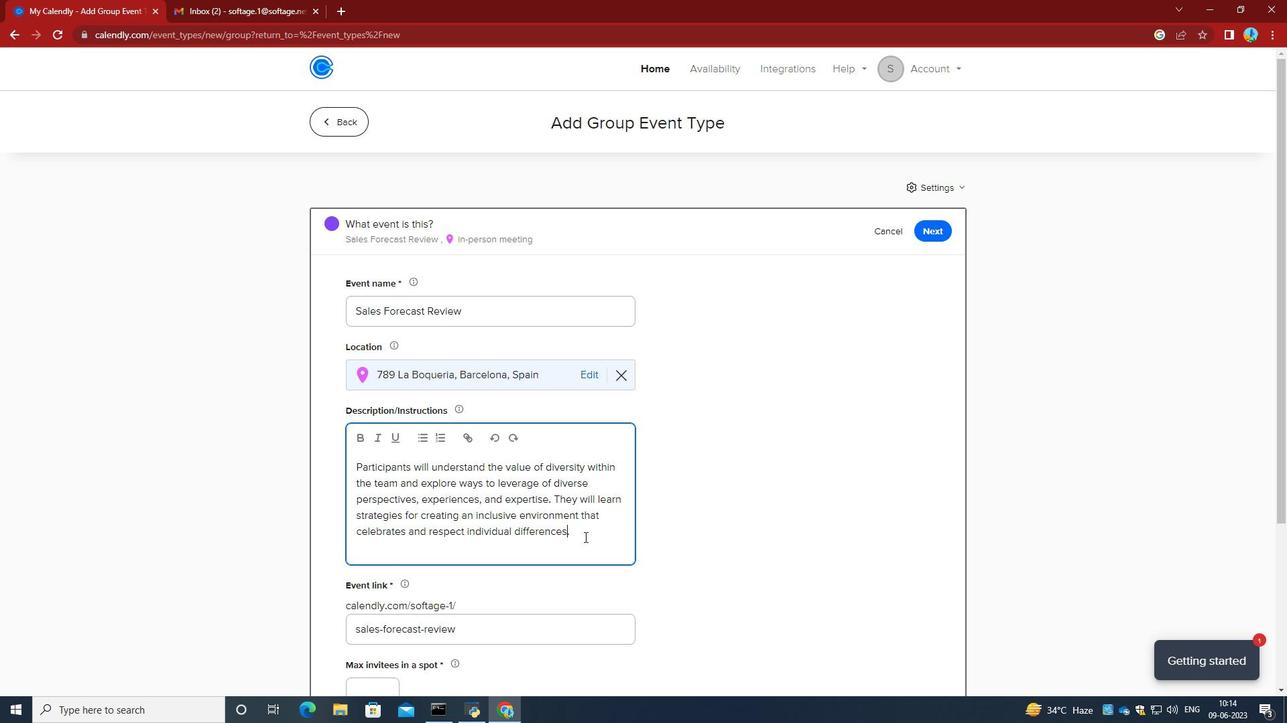 
Action: Mouse moved to (540, 636)
Screenshot: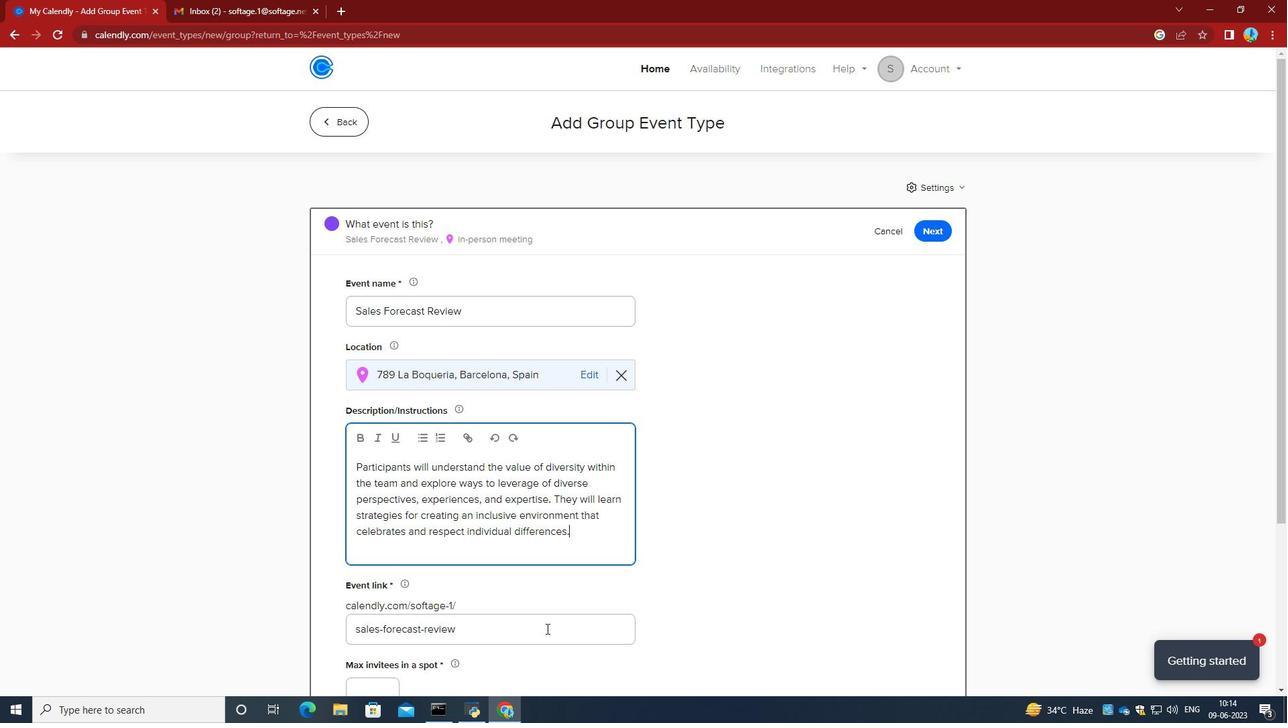 
Action: Mouse pressed left at (540, 636)
Screenshot: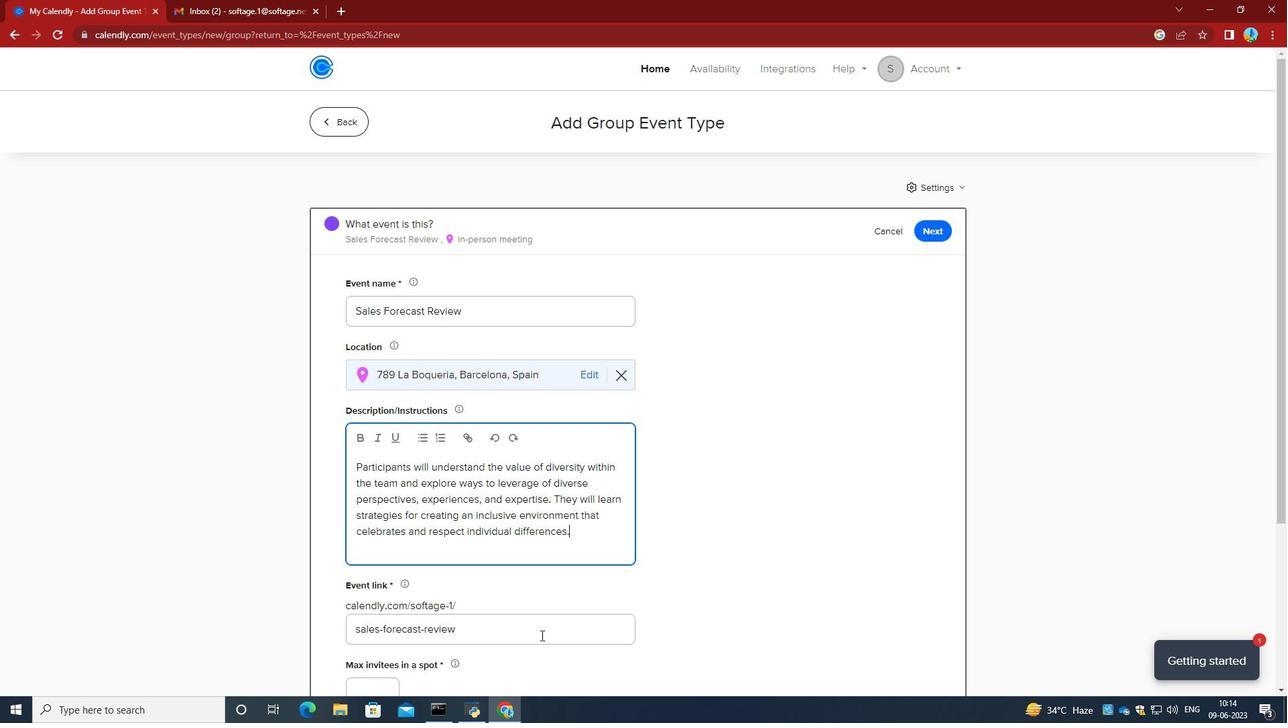 
Action: Mouse moved to (328, 644)
Screenshot: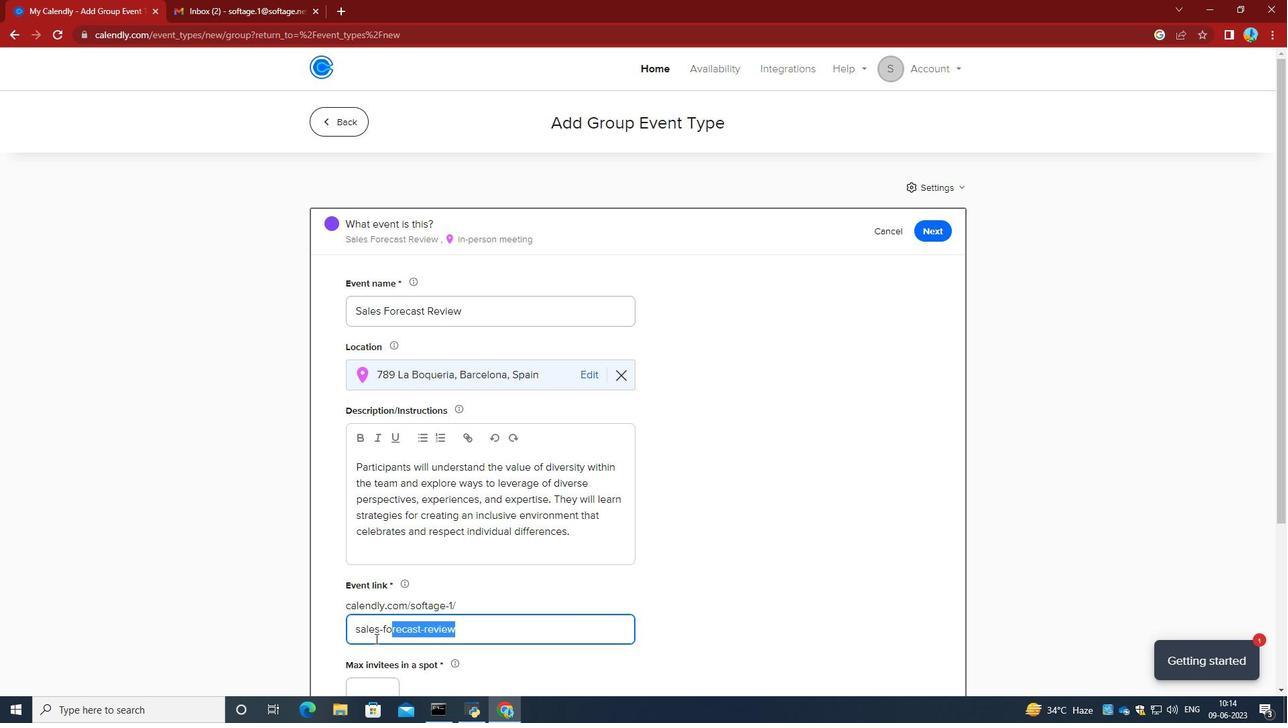 
Action: Key pressed <Key.backspace>http=<Key.backspace>-salesforce<Key.backspace><Key.backspace>ecastrec<Key.backspace>viewcom
Screenshot: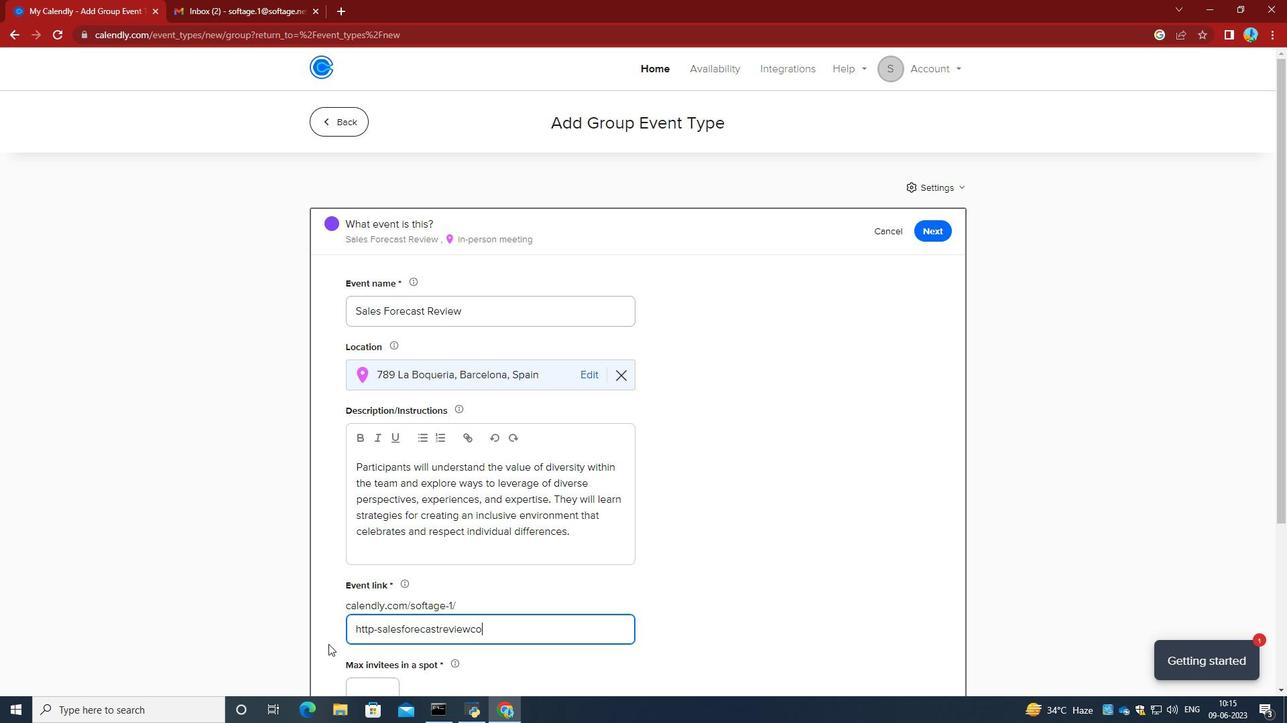
Action: Mouse moved to (351, 622)
Screenshot: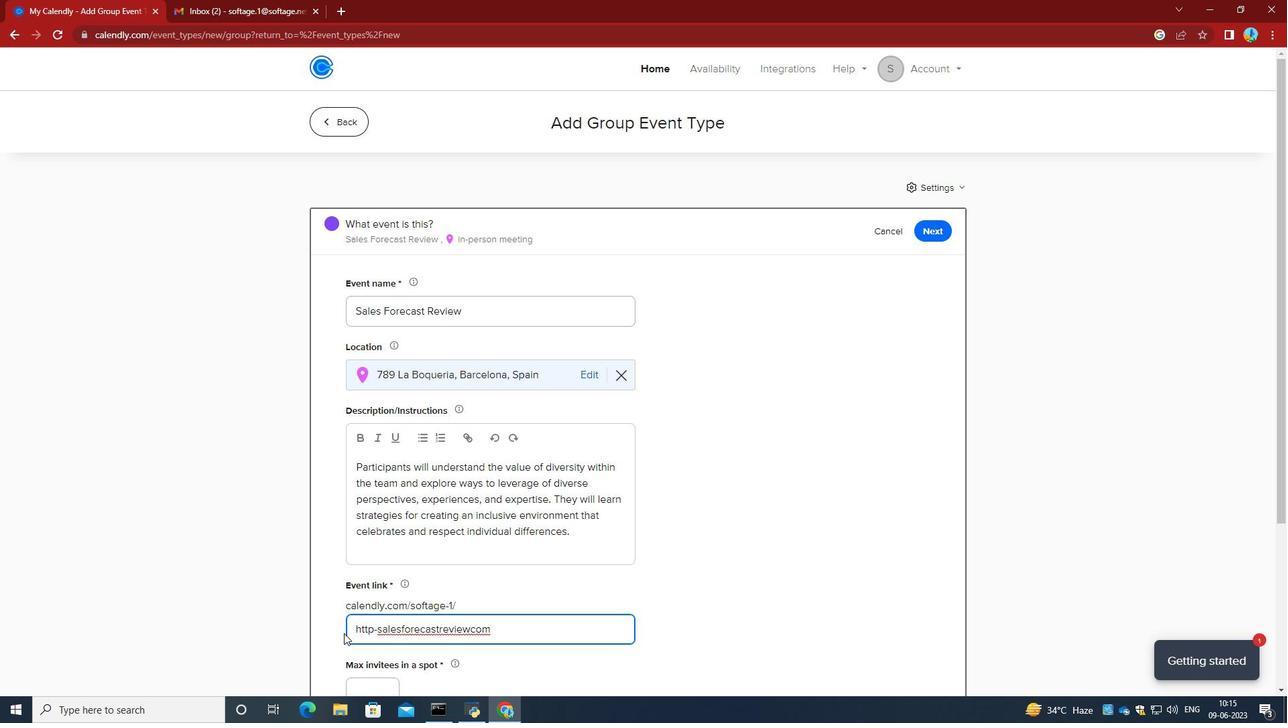 
Action: Mouse scrolled (351, 622) with delta (0, 0)
Screenshot: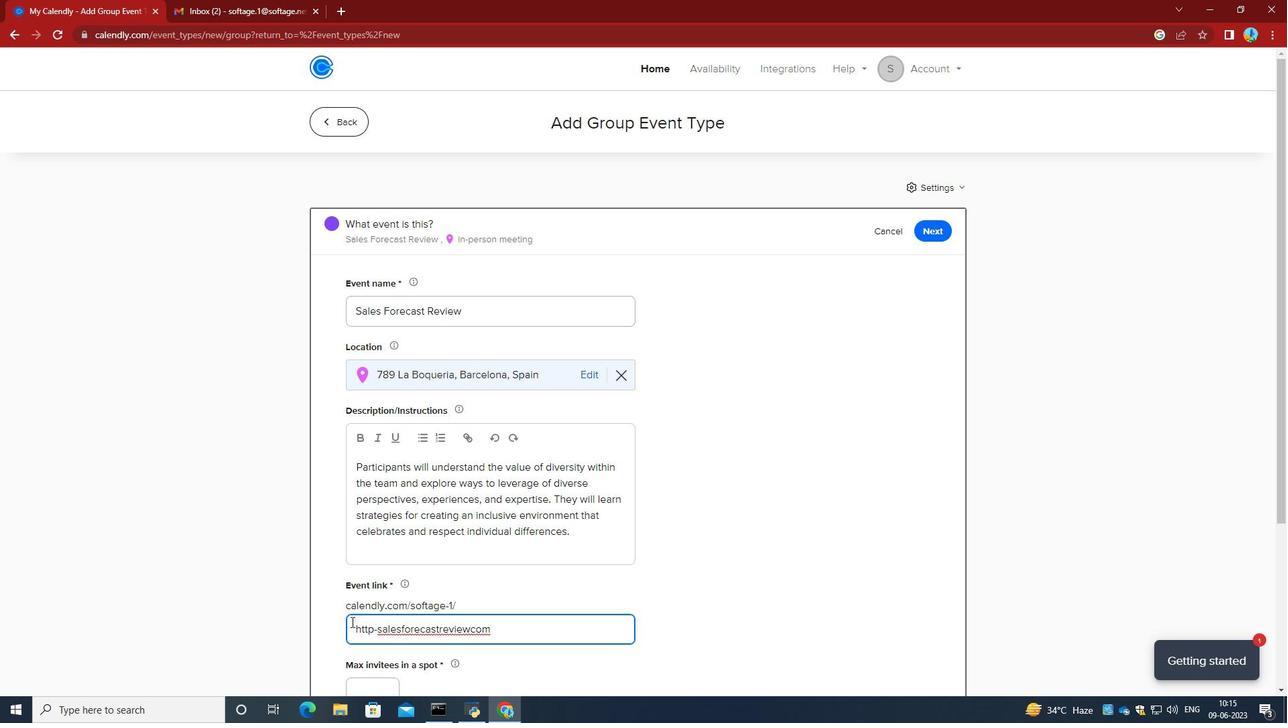
Action: Mouse scrolled (351, 622) with delta (0, 0)
Screenshot: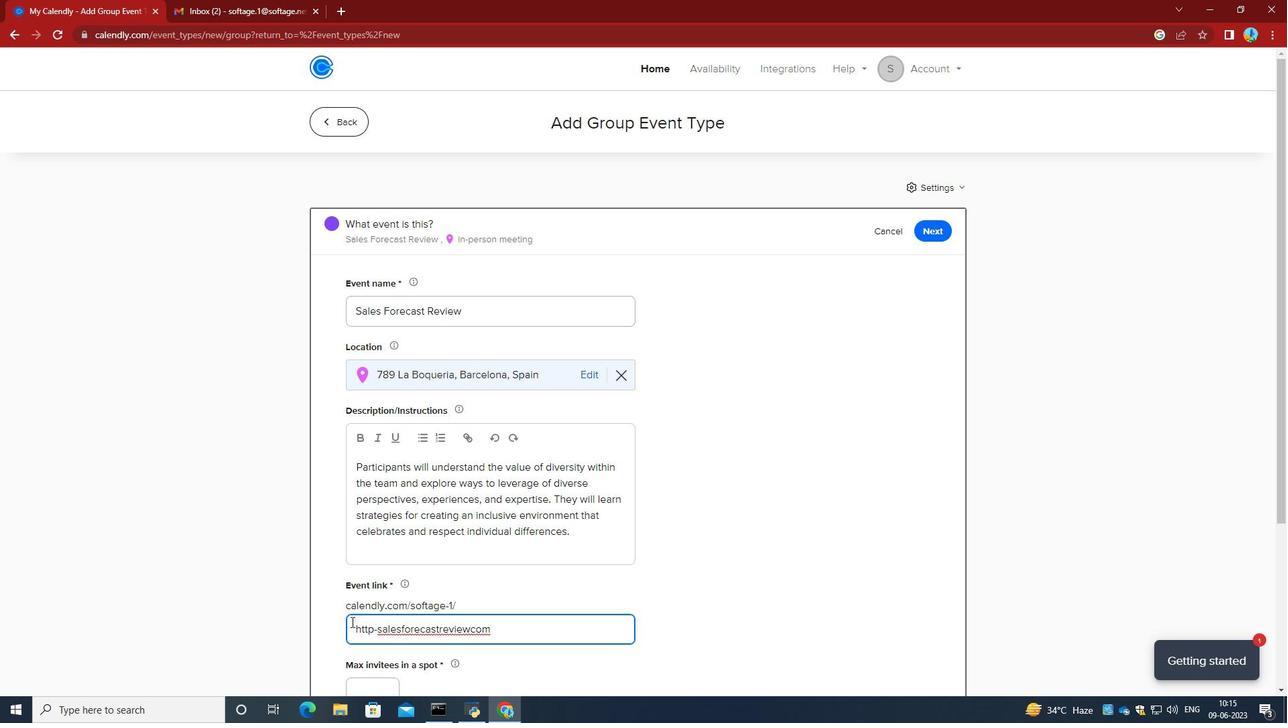 
Action: Mouse moved to (361, 551)
Screenshot: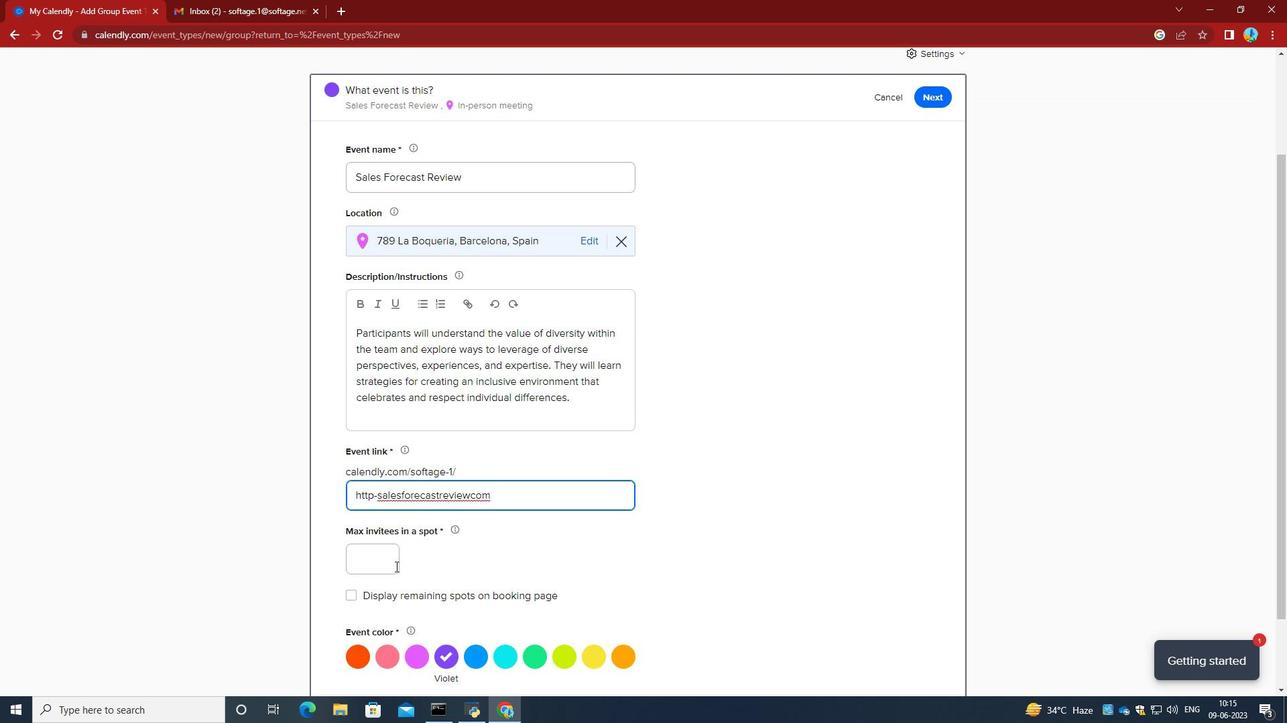 
Action: Mouse pressed left at (361, 551)
Screenshot: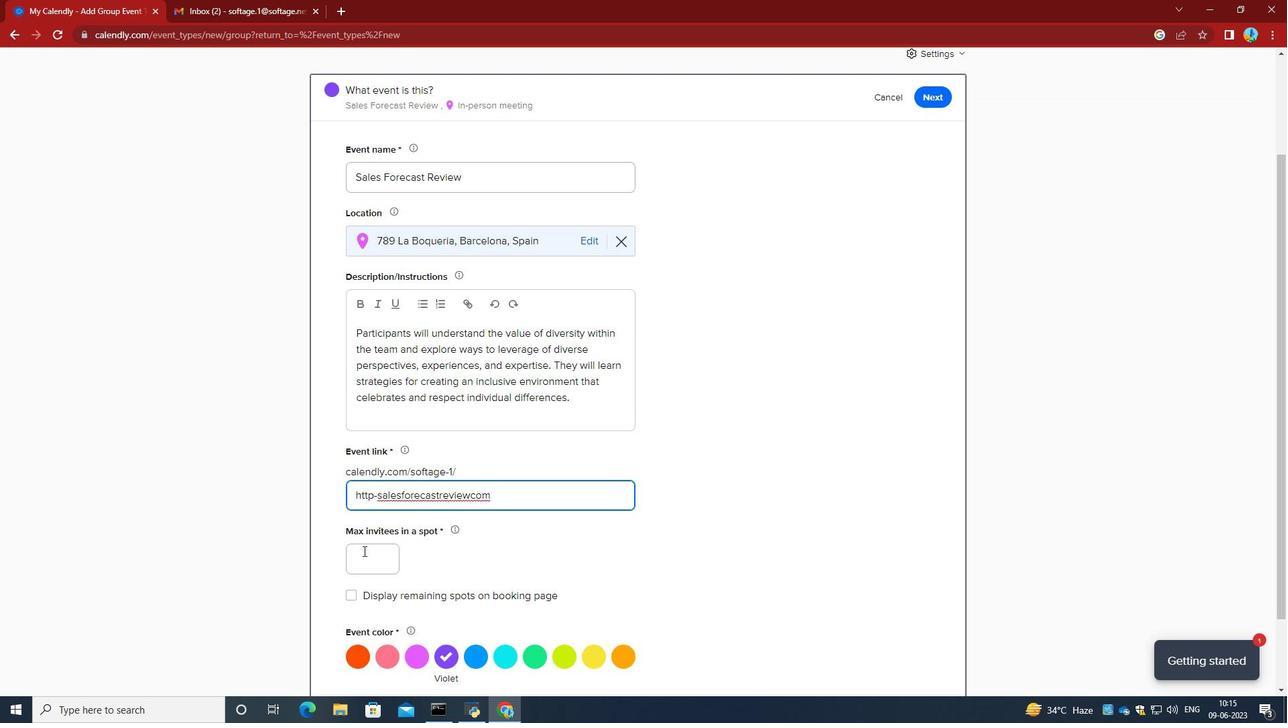
Action: Mouse moved to (360, 551)
Screenshot: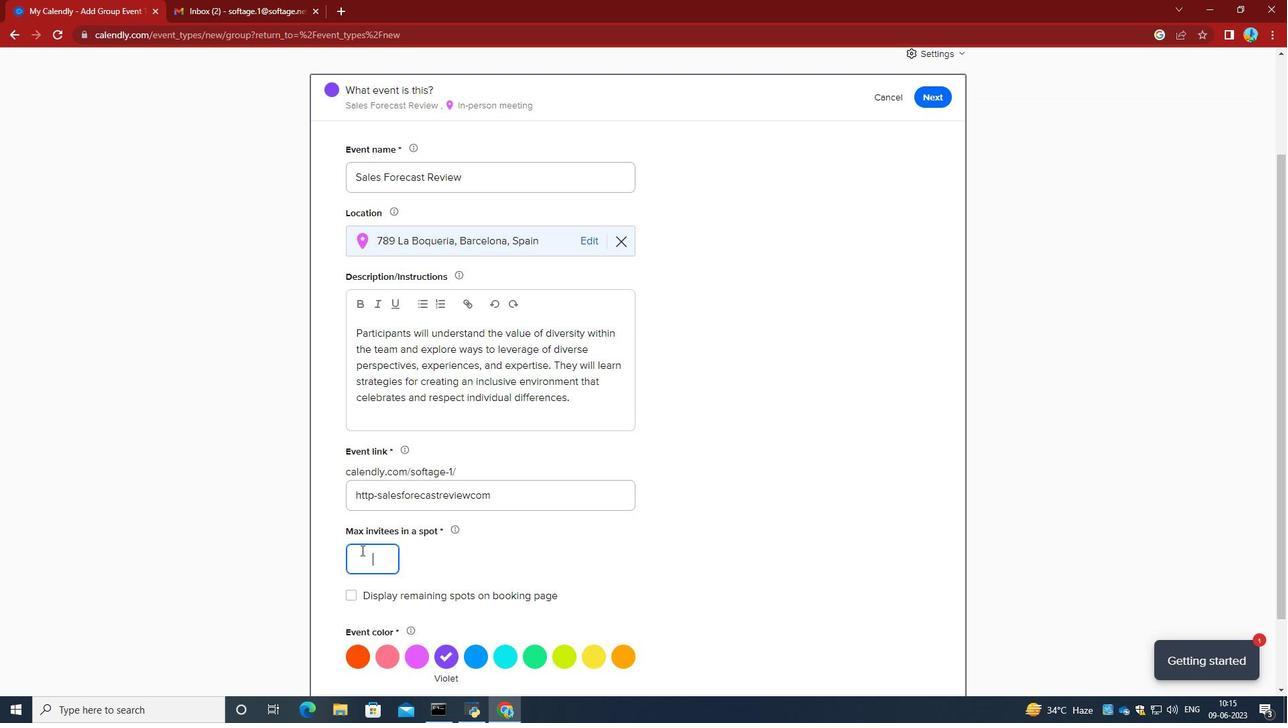
Action: Key pressed 2
Screenshot: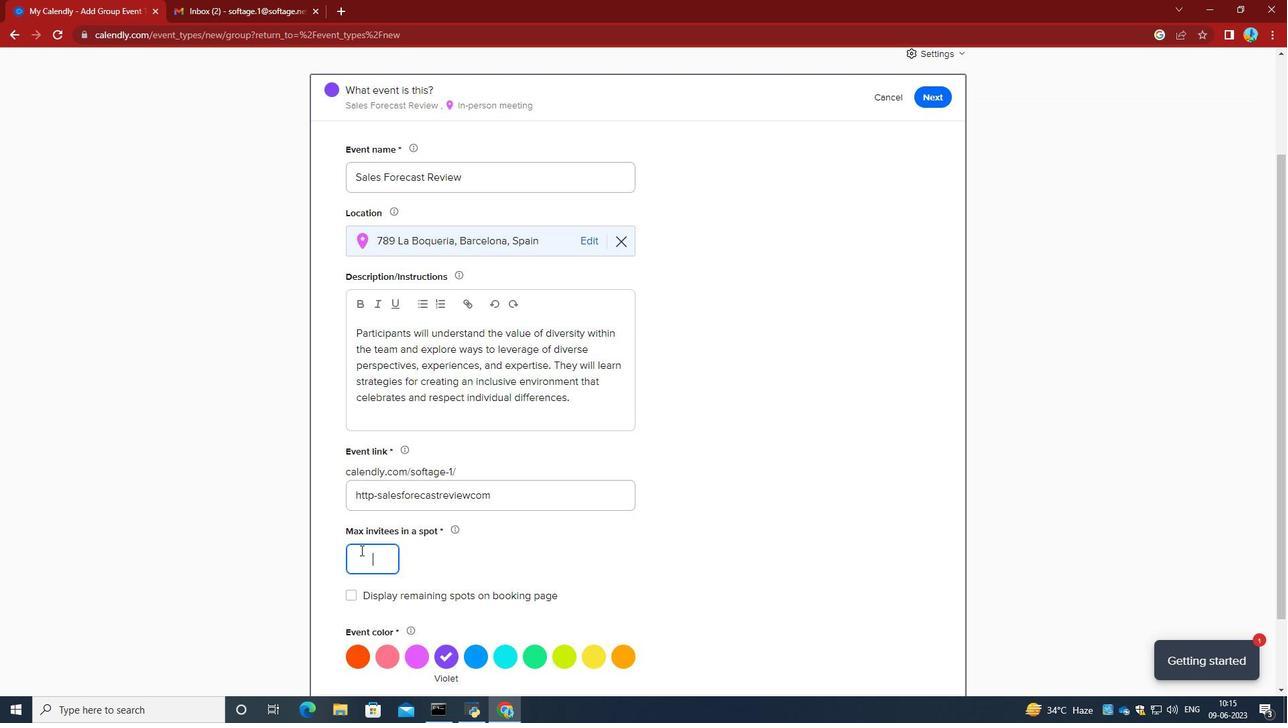 
Action: Mouse moved to (535, 664)
Screenshot: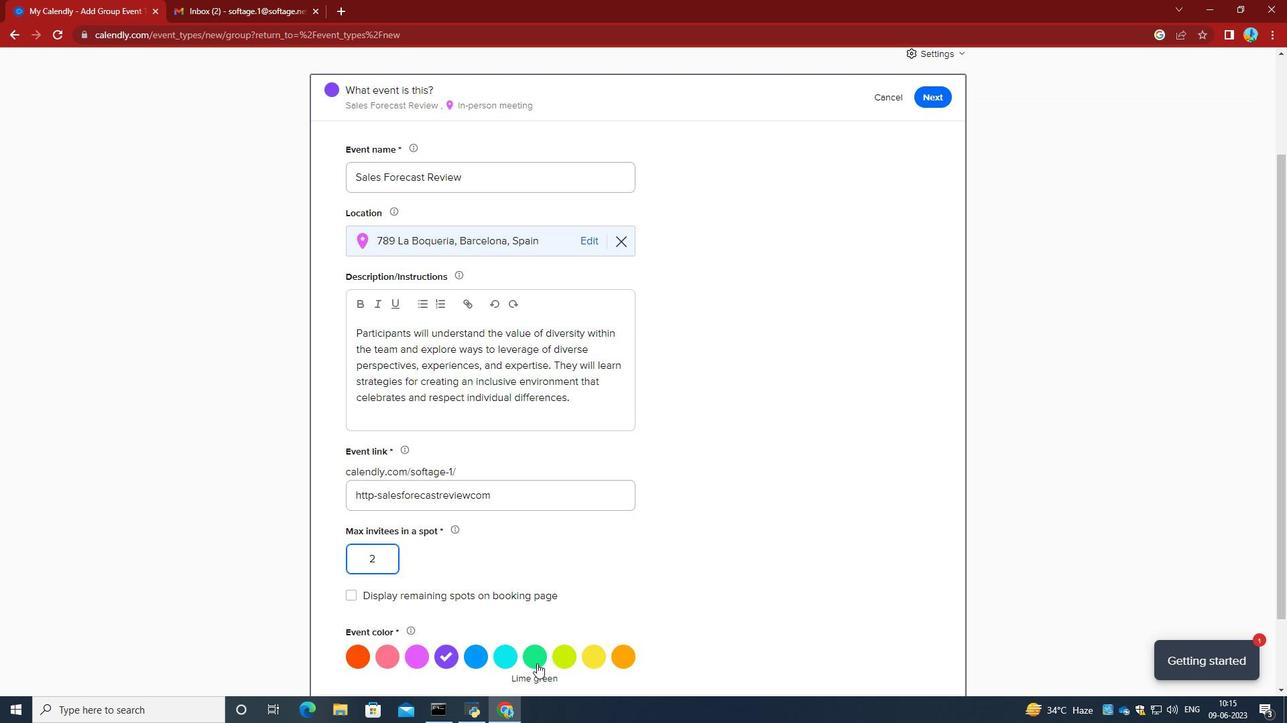 
Action: Mouse pressed left at (535, 664)
Screenshot: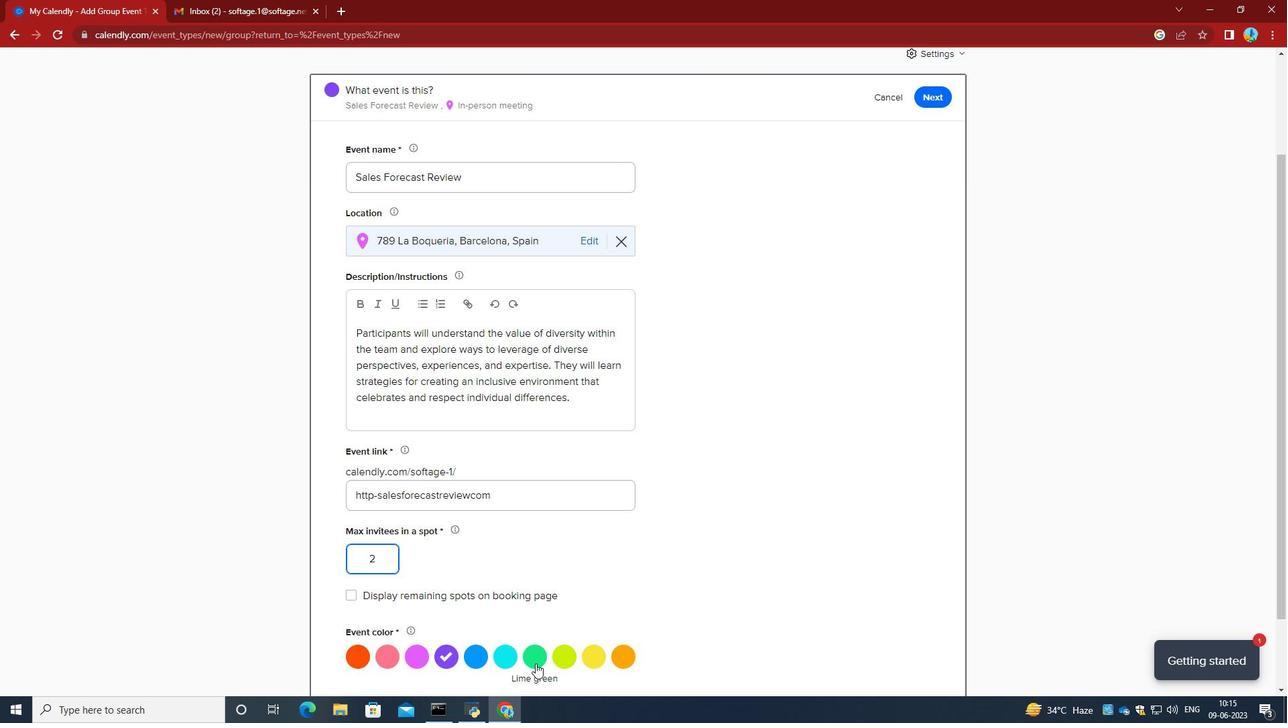
Action: Mouse moved to (592, 561)
Screenshot: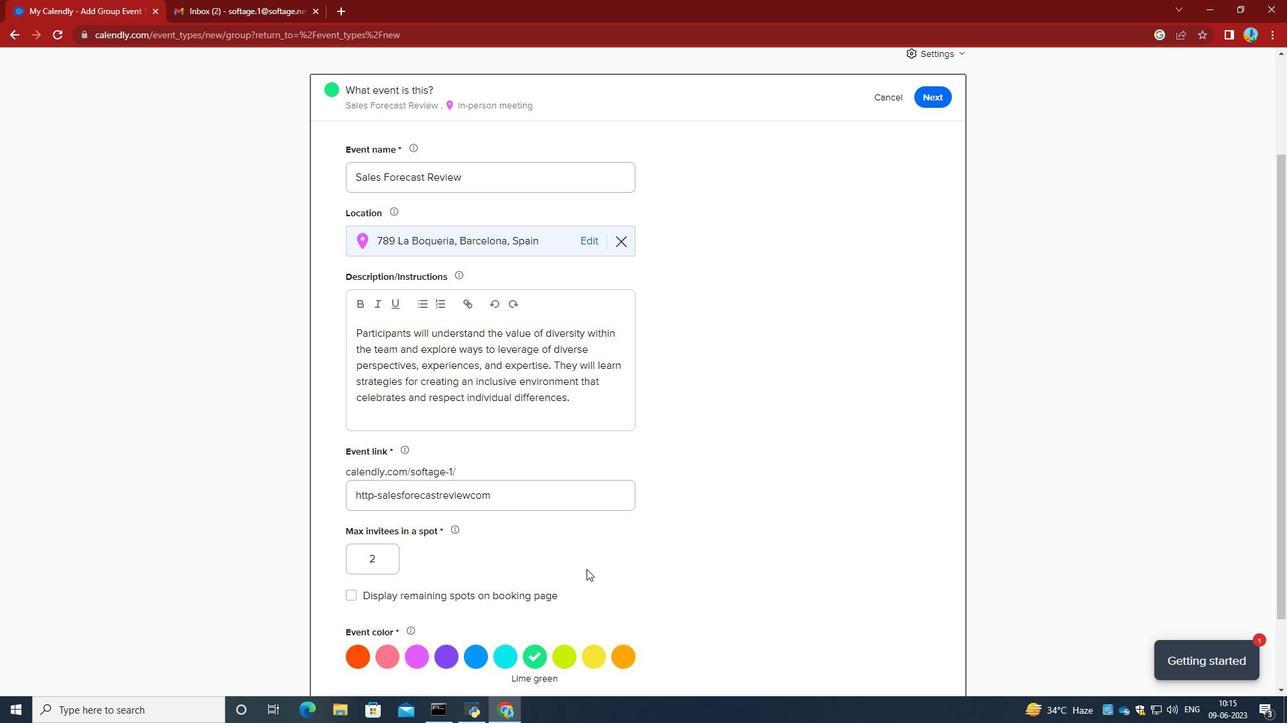 
Action: Mouse scrolled (592, 560) with delta (0, 0)
Screenshot: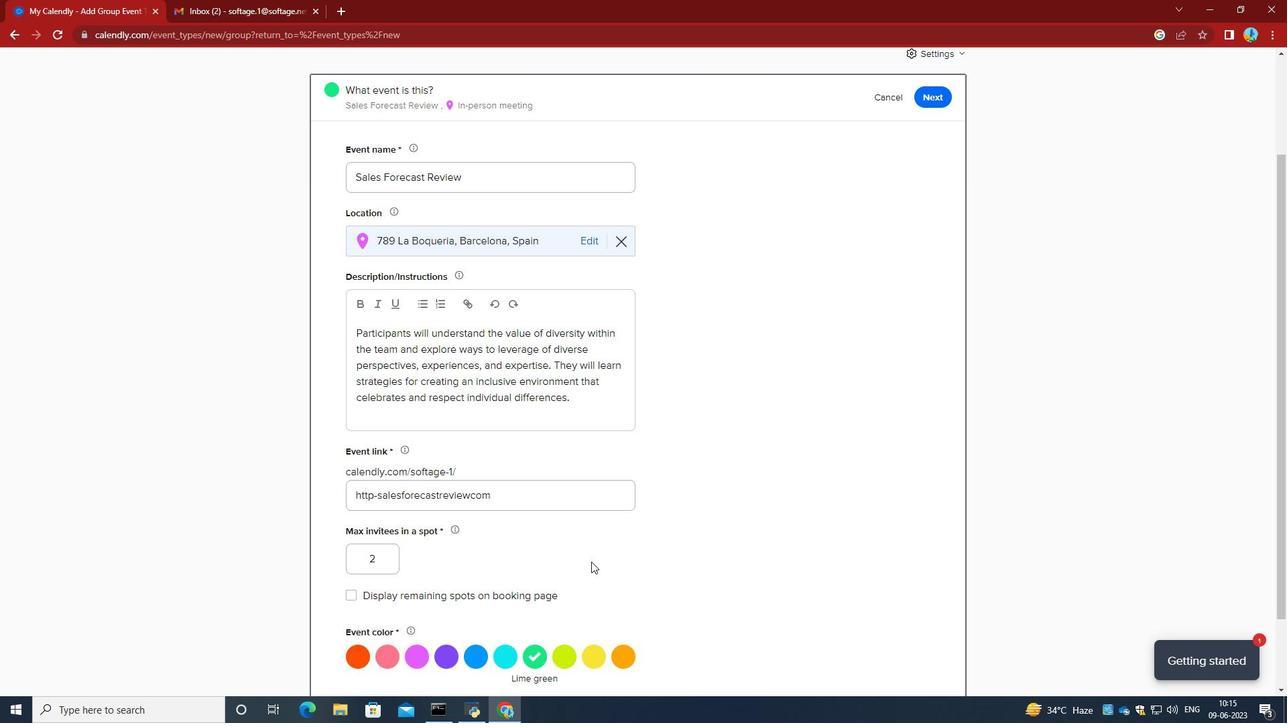 
Action: Mouse scrolled (592, 560) with delta (0, 0)
Screenshot: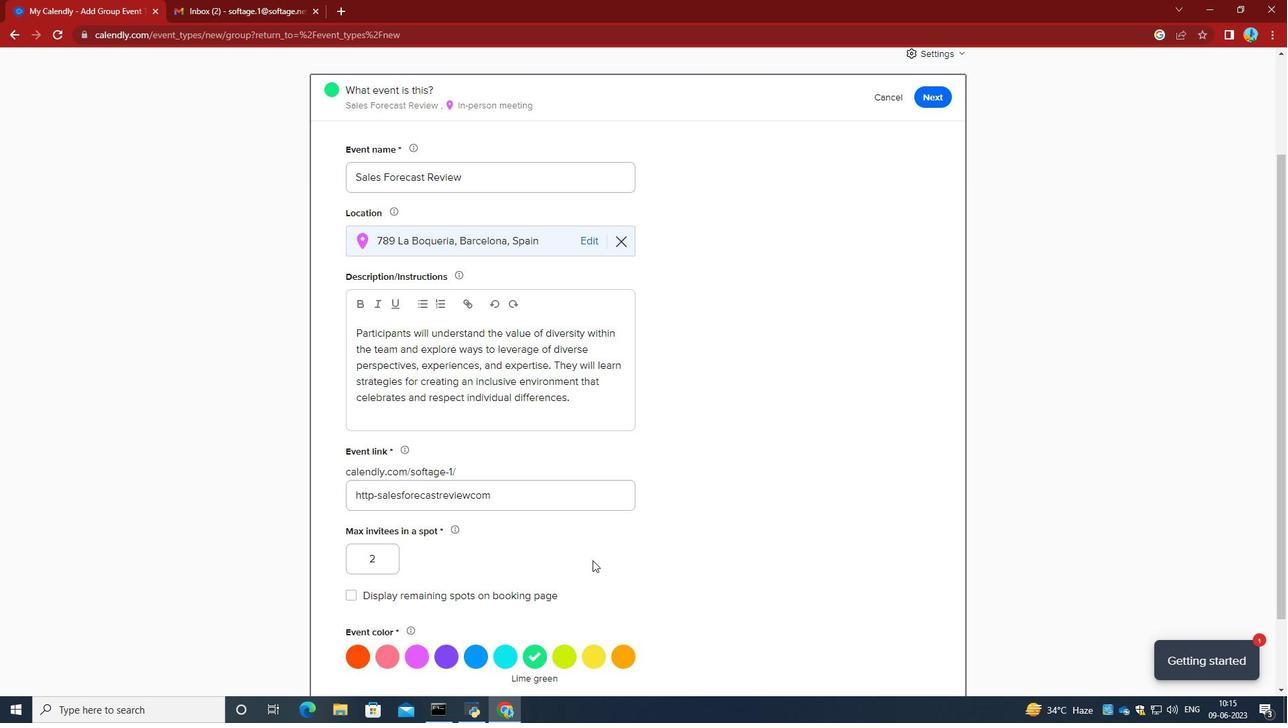 
Action: Mouse moved to (938, 634)
Screenshot: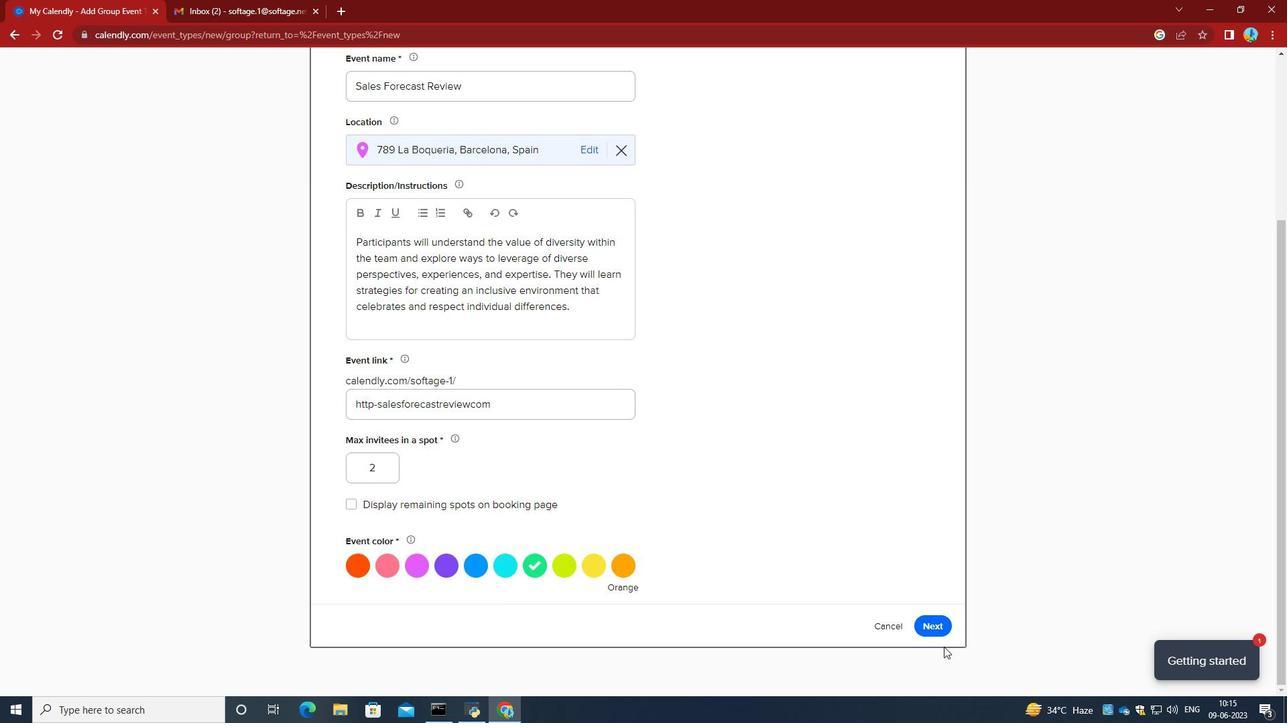 
Action: Mouse pressed left at (938, 634)
Screenshot: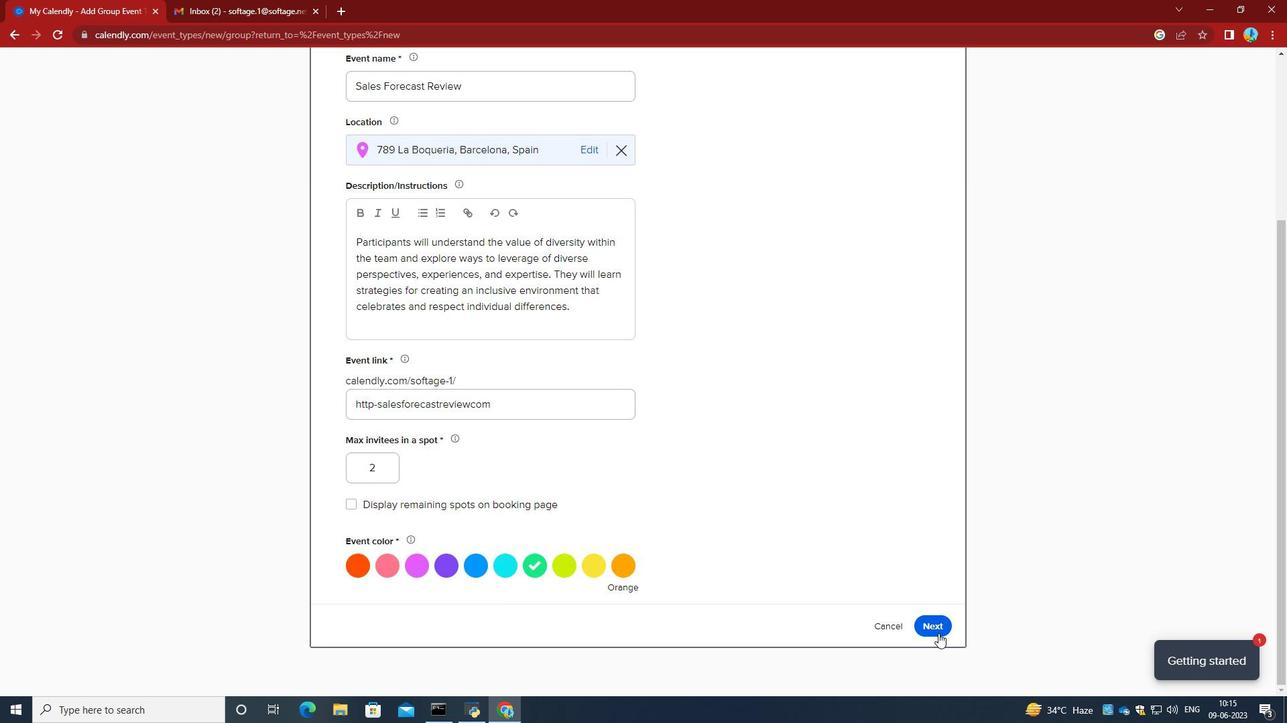 
Action: Mouse moved to (674, 332)
Screenshot: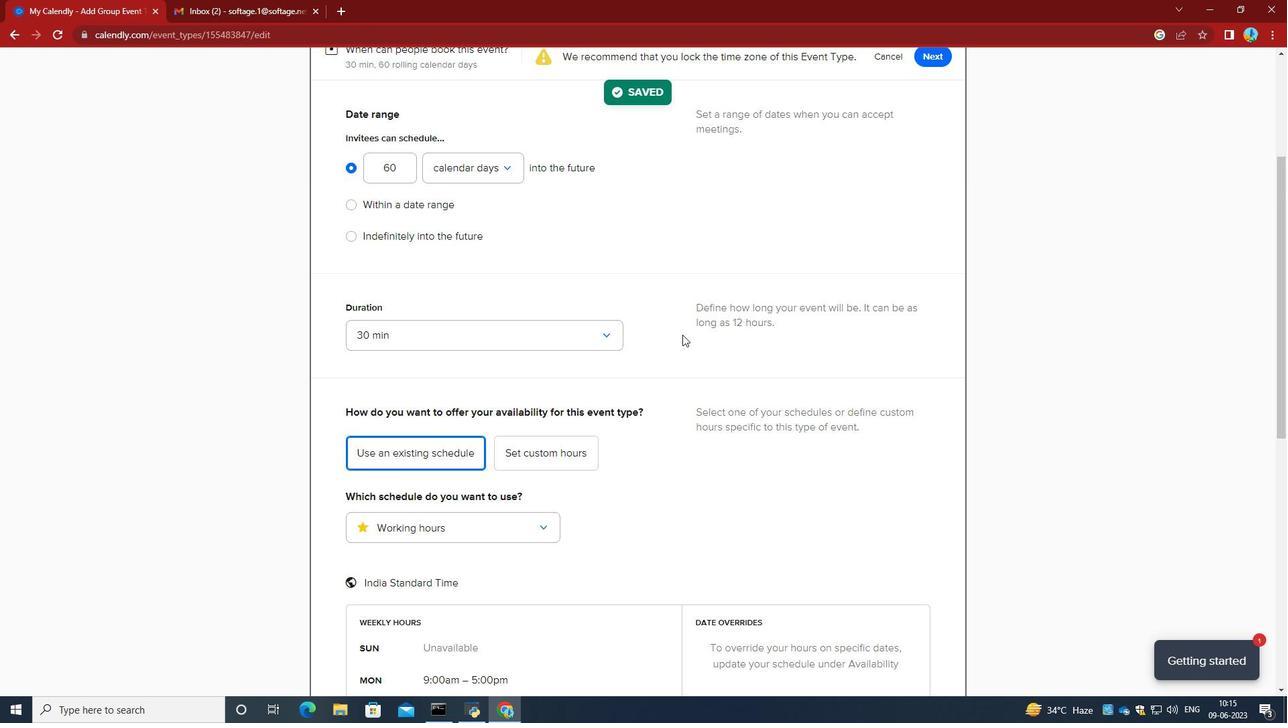 
Action: Mouse scrolled (674, 331) with delta (0, 0)
Screenshot: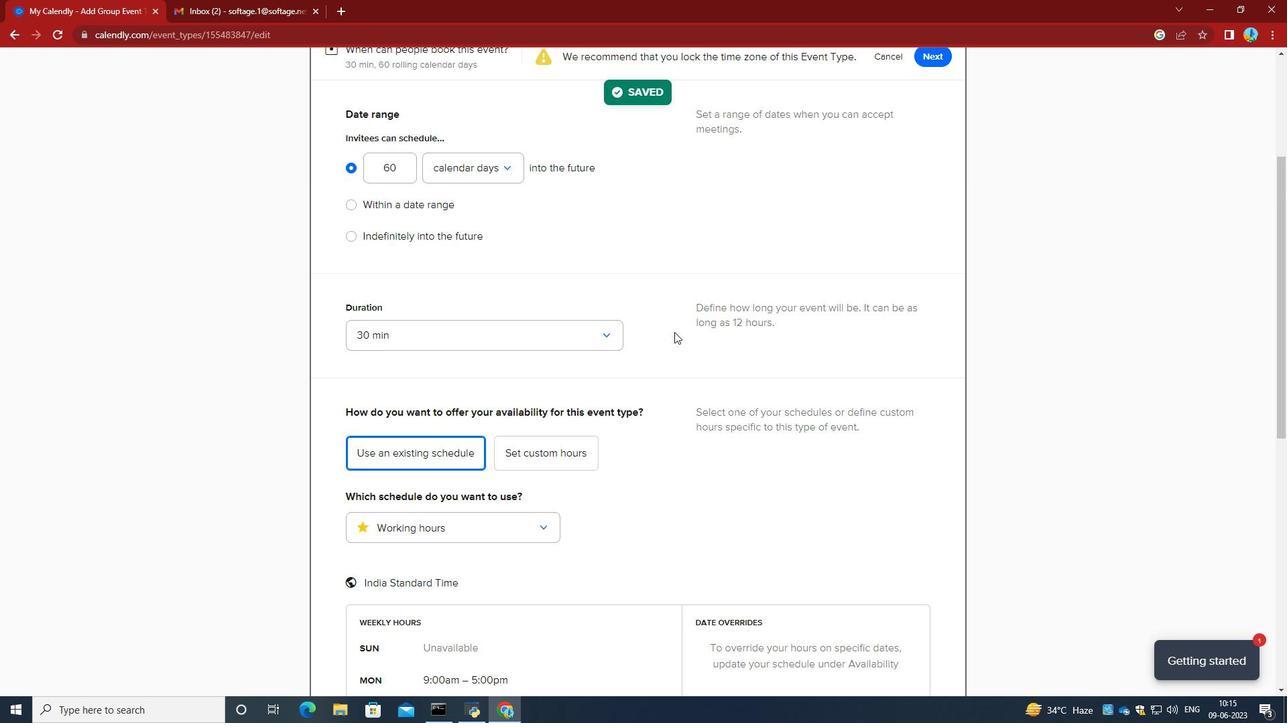 
Action: Mouse scrolled (674, 333) with delta (0, 0)
Screenshot: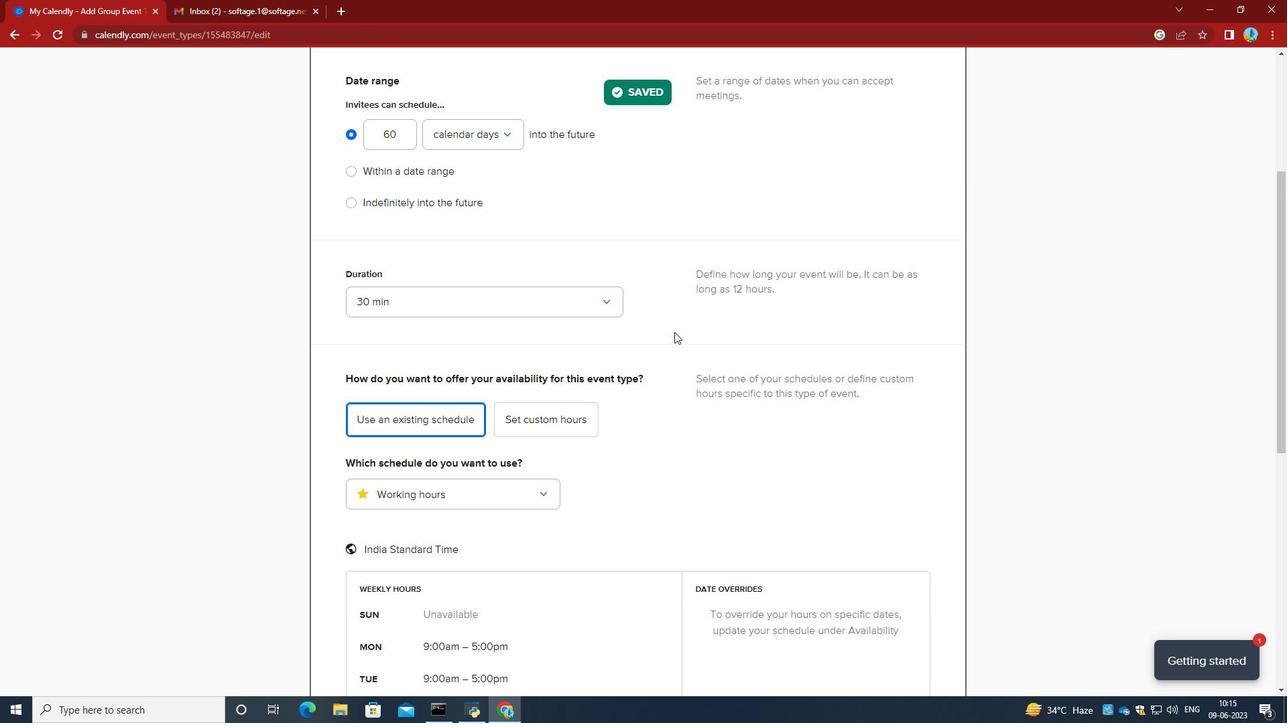 
Action: Mouse scrolled (674, 333) with delta (0, 0)
Screenshot: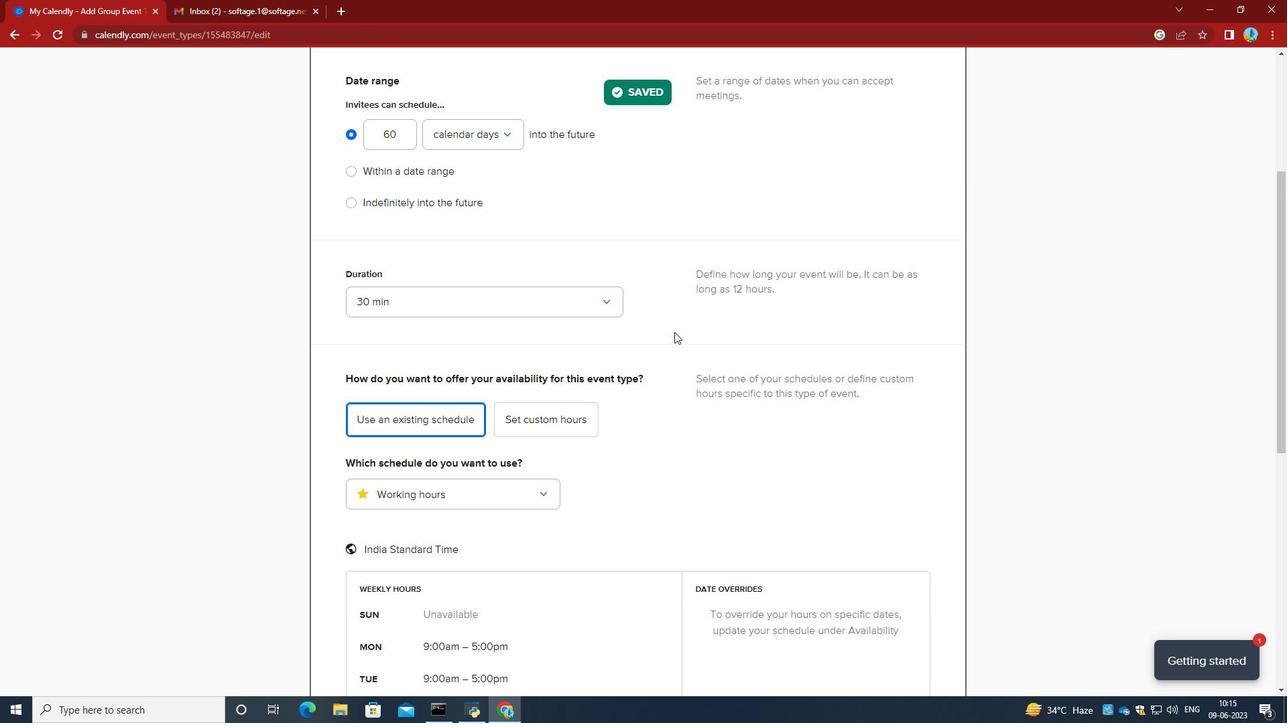 
Action: Mouse scrolled (674, 333) with delta (0, 0)
Screenshot: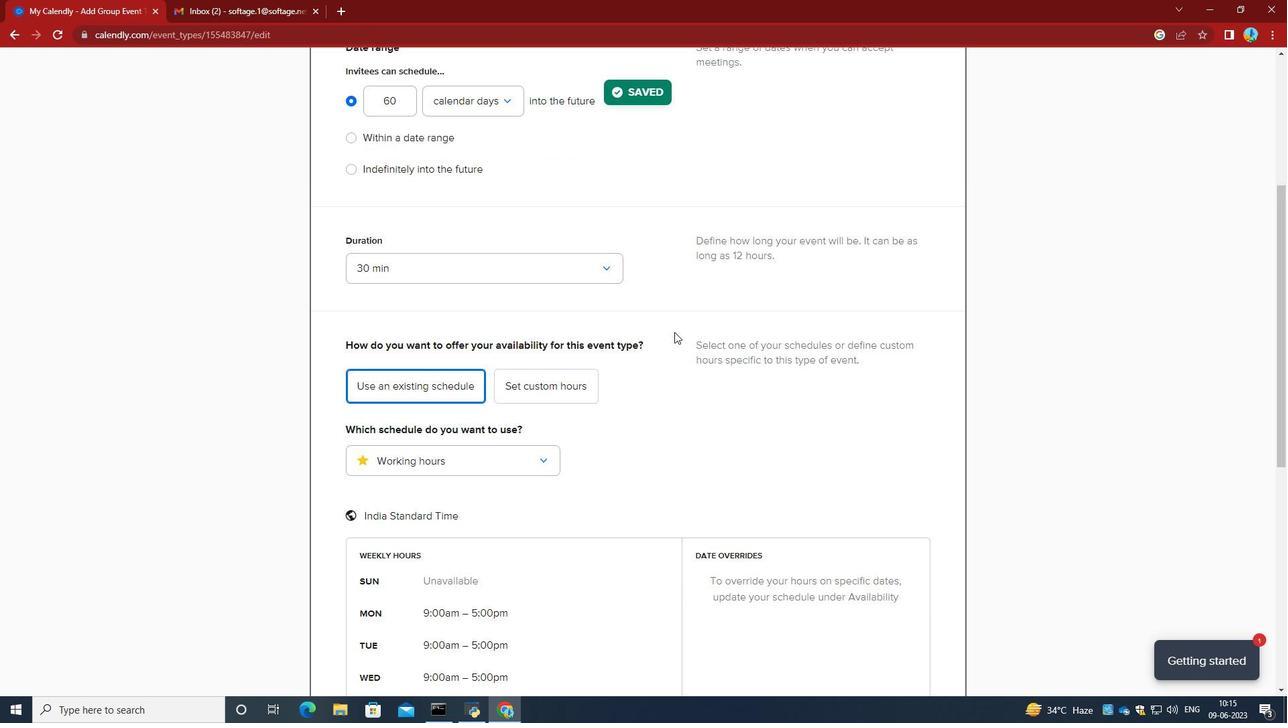 
Action: Mouse scrolled (674, 333) with delta (0, 0)
Screenshot: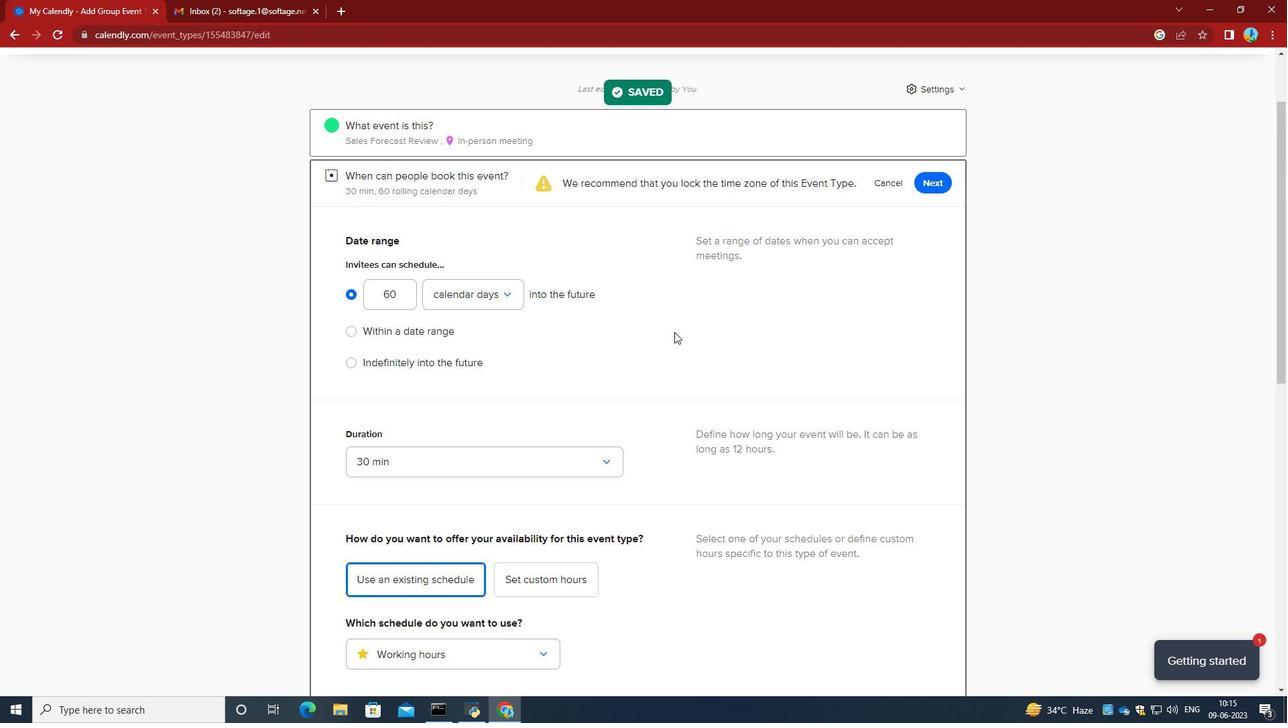 
Action: Mouse scrolled (674, 333) with delta (0, 0)
Screenshot: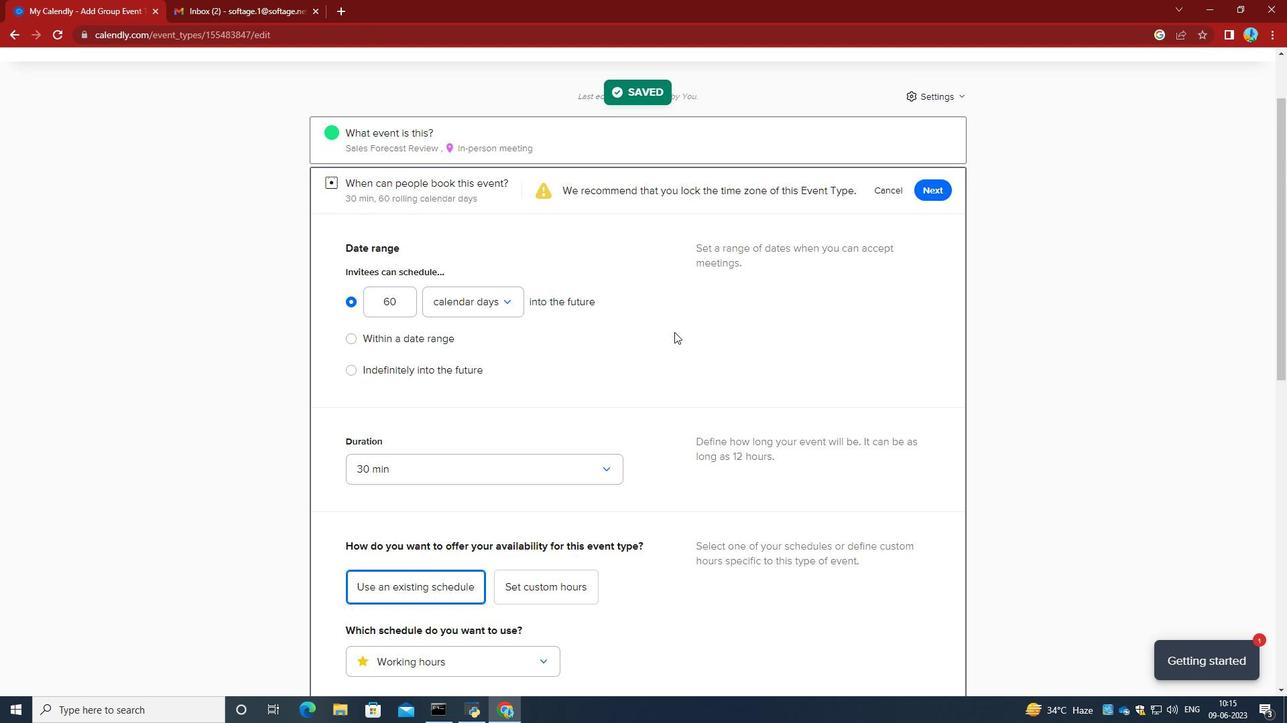 
Action: Mouse scrolled (674, 333) with delta (0, 0)
Screenshot: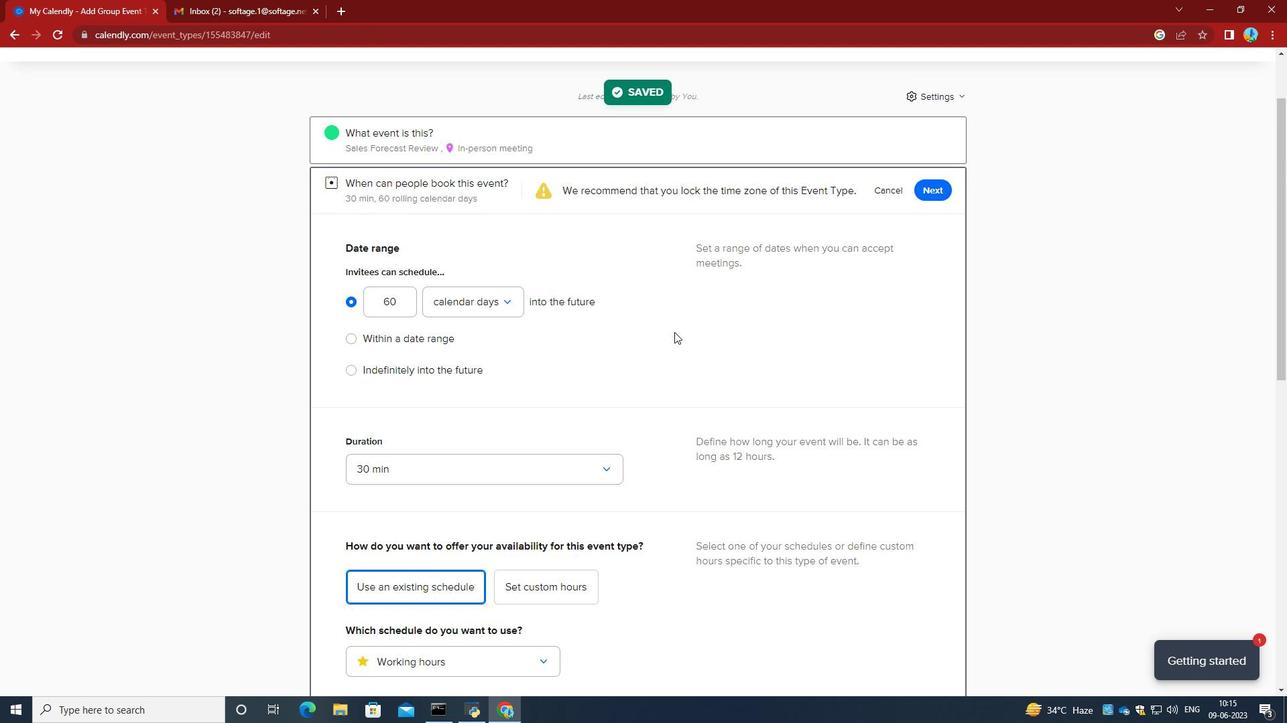 
Action: Mouse moved to (614, 321)
Screenshot: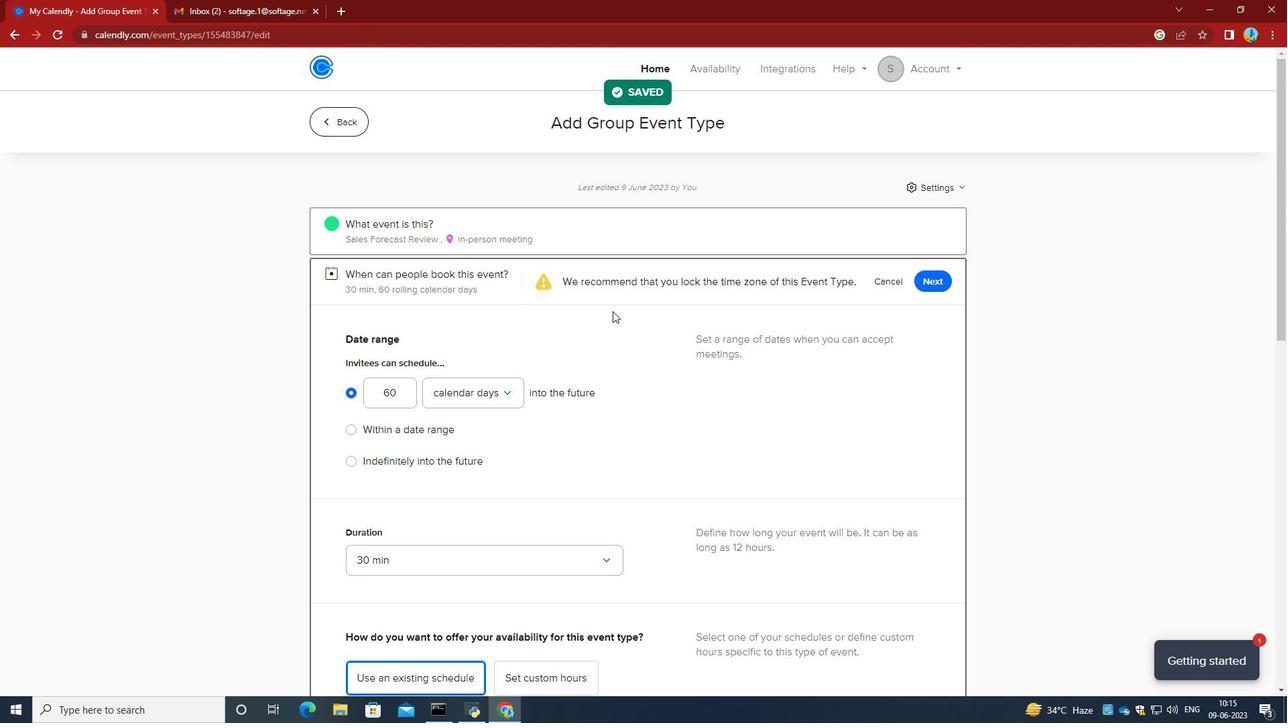 
Action: Mouse scrolled (614, 316) with delta (0, 0)
Screenshot: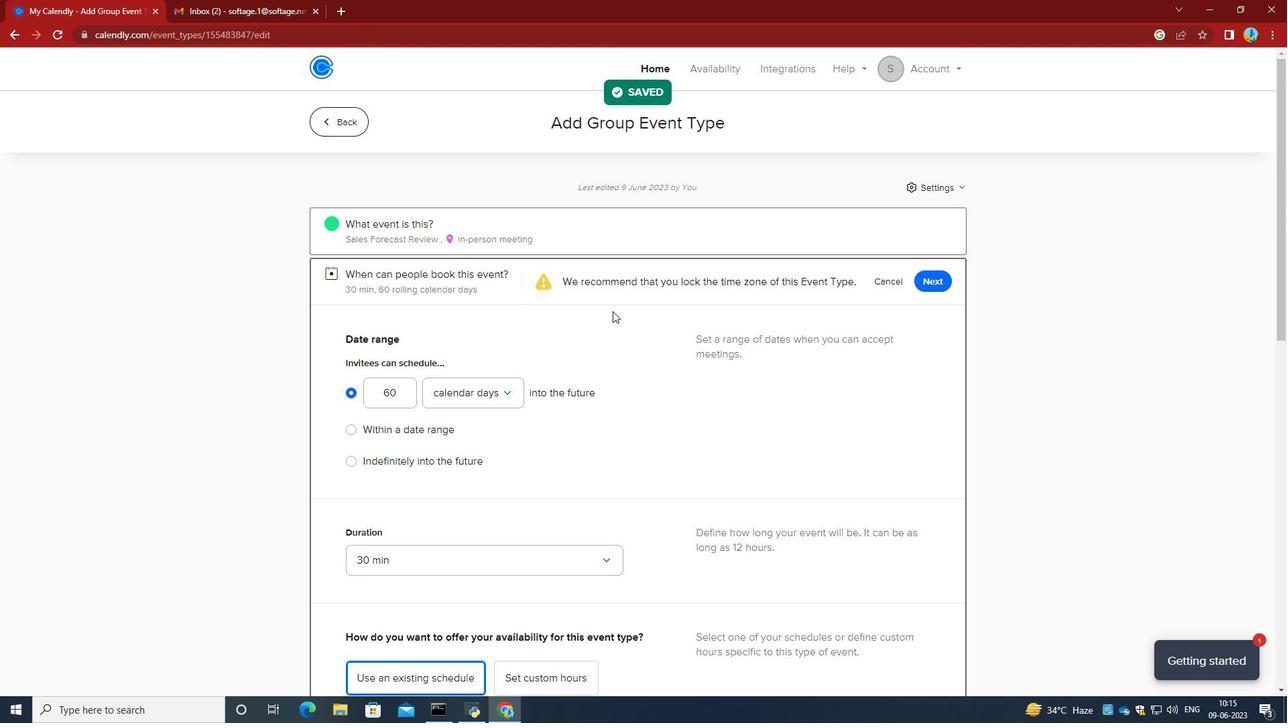 
Action: Mouse scrolled (614, 320) with delta (0, 0)
Screenshot: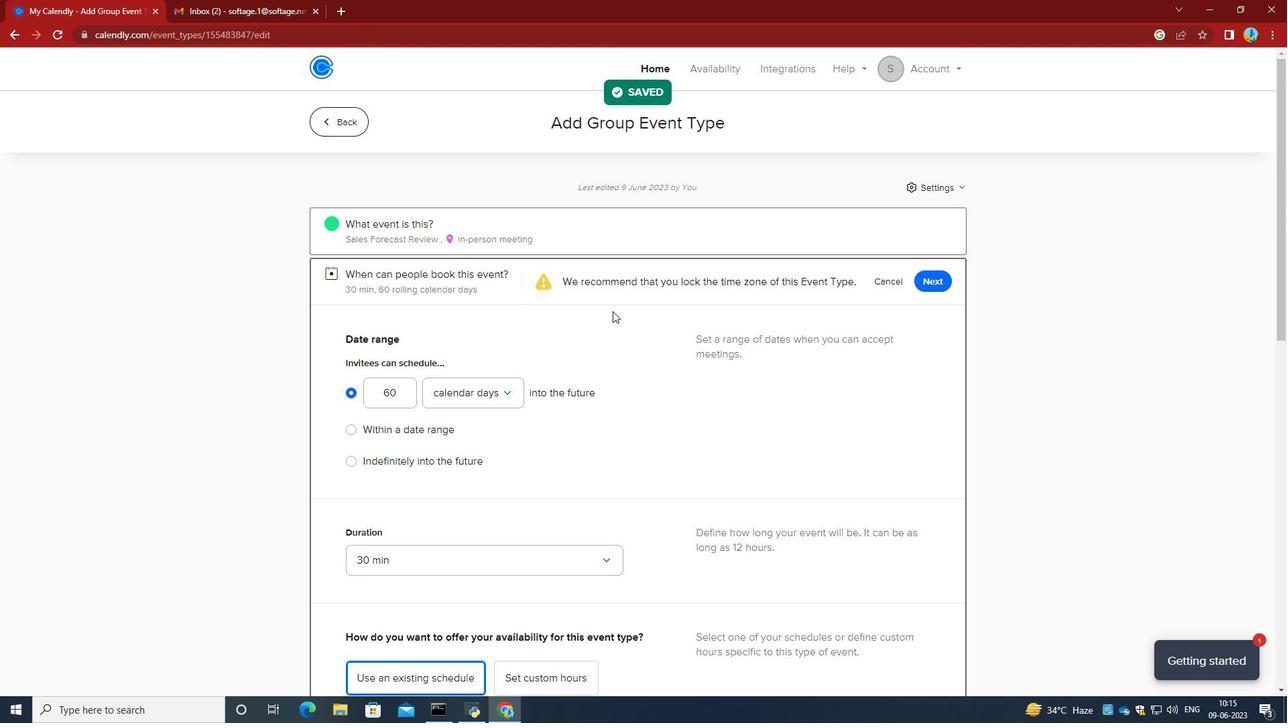 
Action: Mouse scrolled (614, 320) with delta (0, 0)
Screenshot: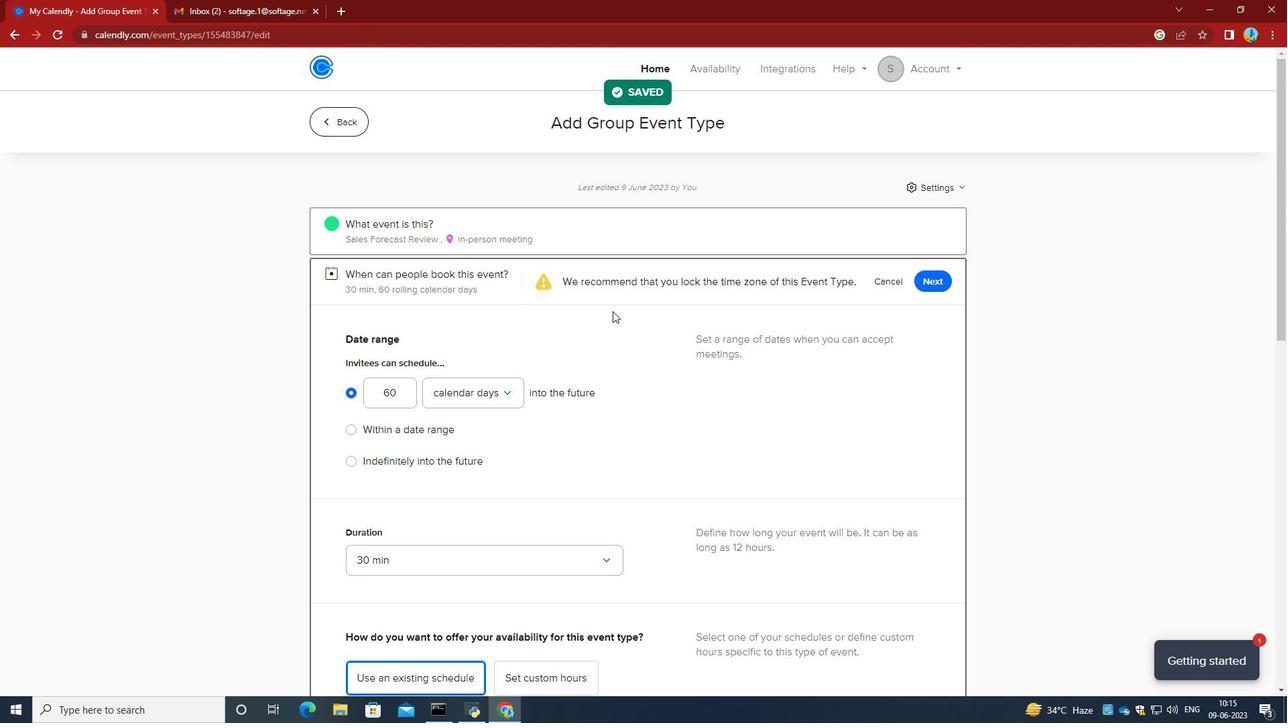 
Action: Mouse moved to (351, 231)
Screenshot: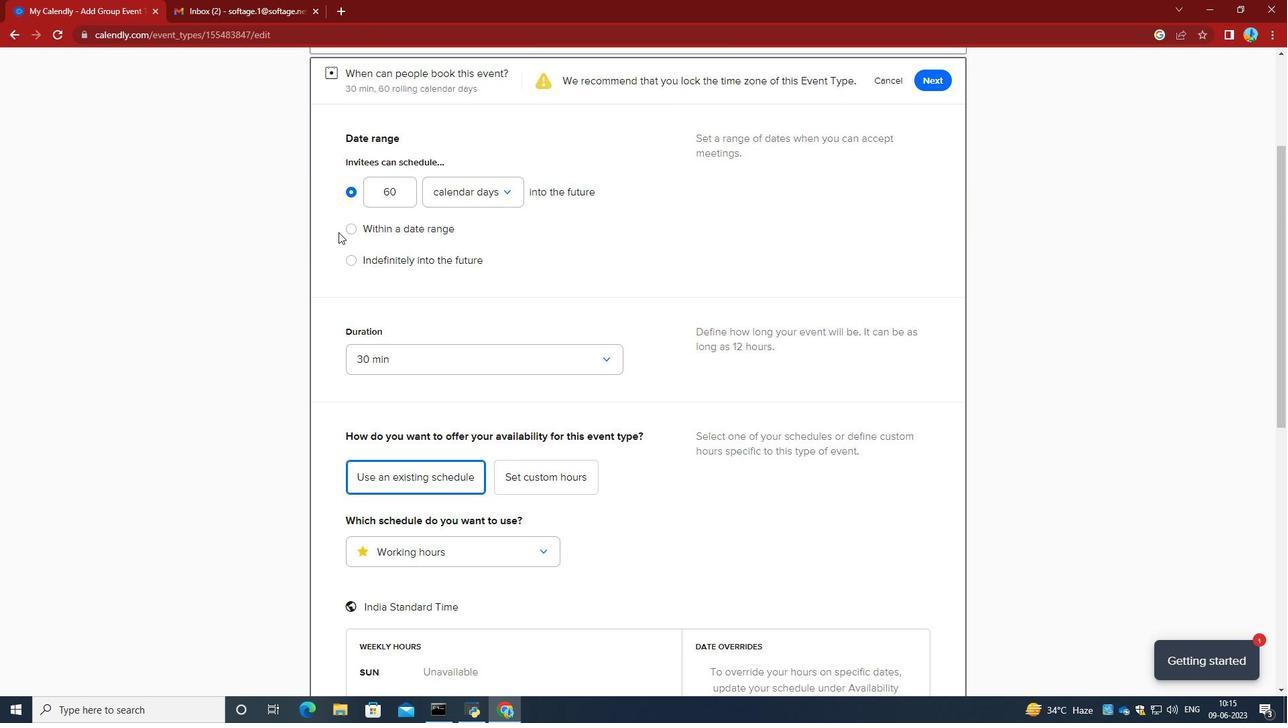 
Action: Mouse pressed left at (351, 231)
Screenshot: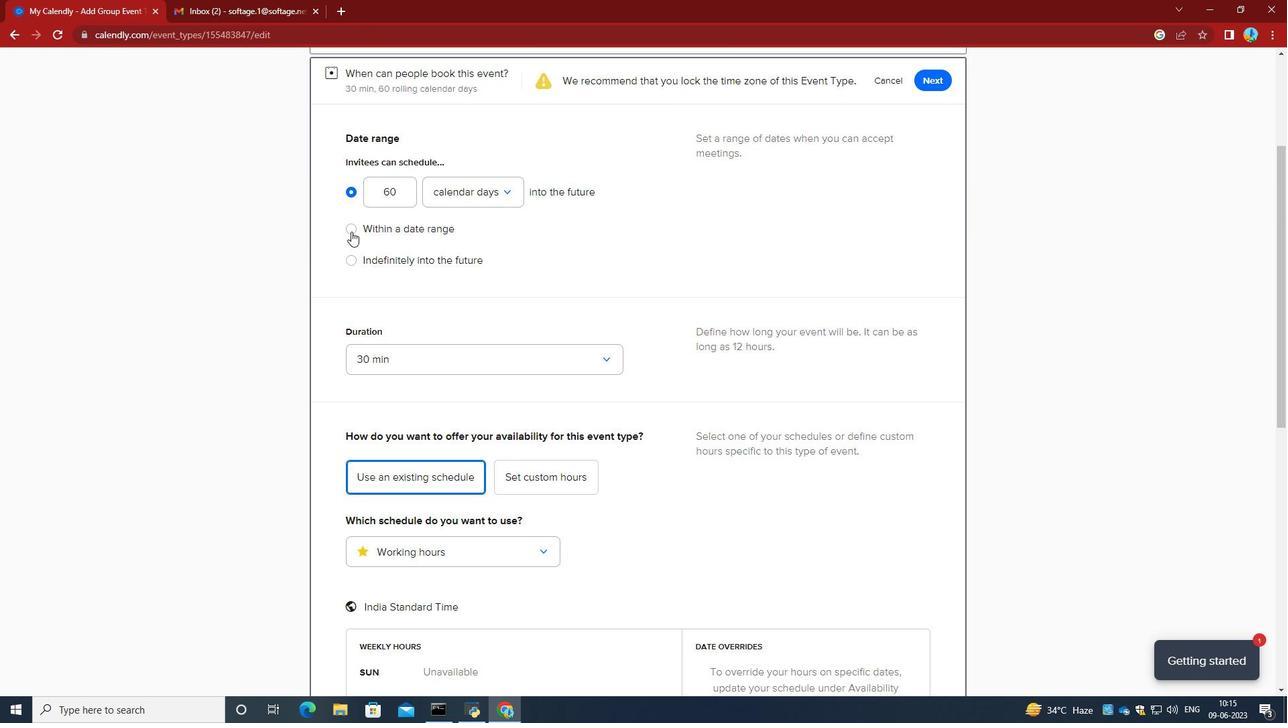 
Action: Mouse moved to (489, 234)
Screenshot: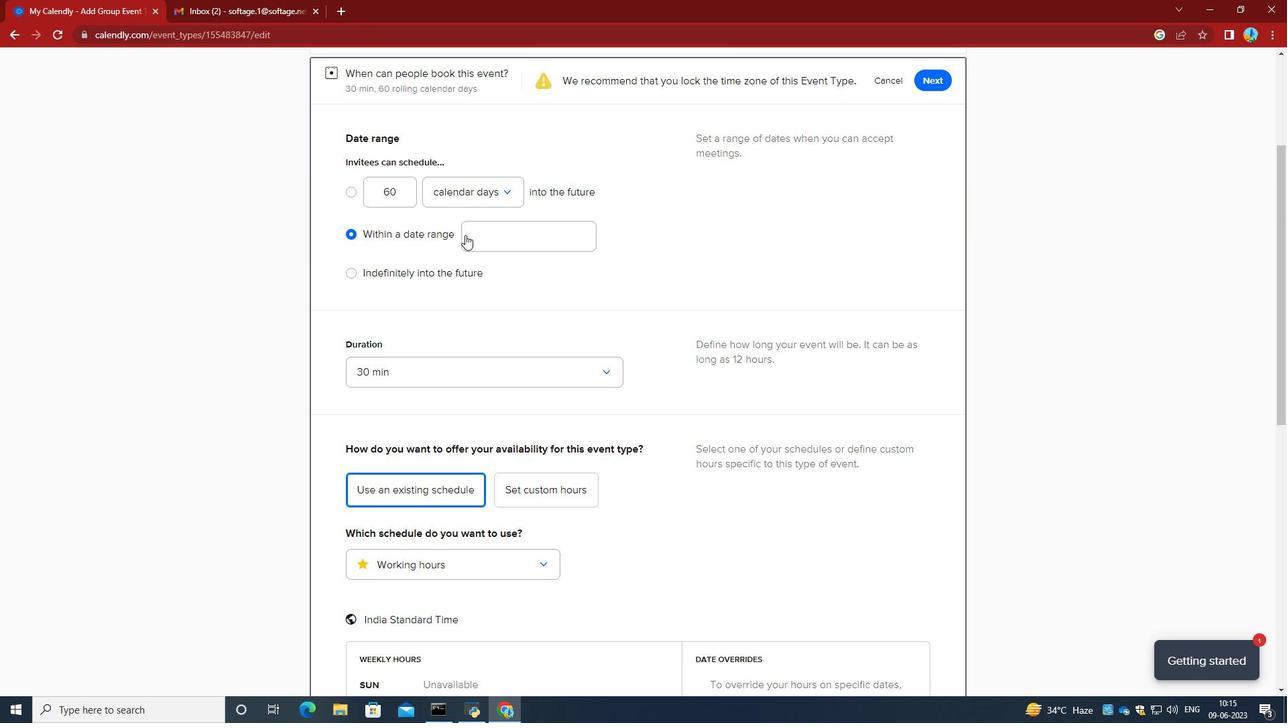 
Action: Mouse pressed left at (489, 234)
Screenshot: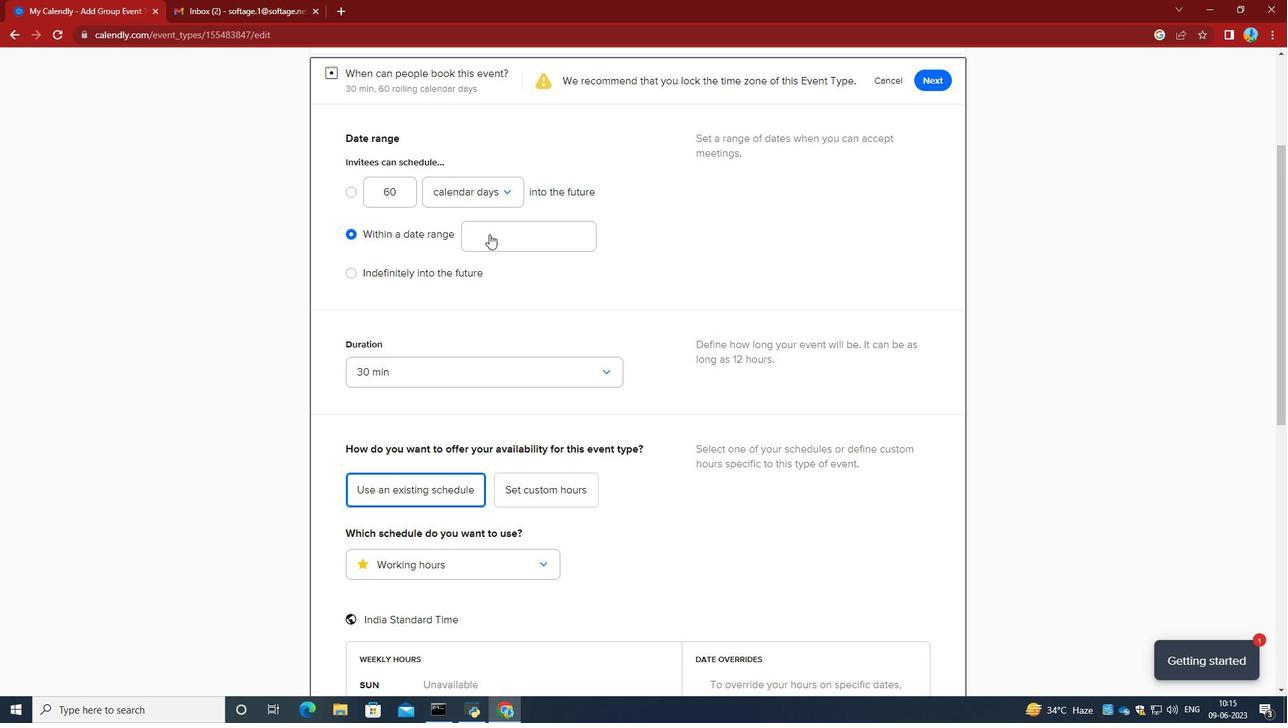 
Action: Mouse moved to (560, 291)
Screenshot: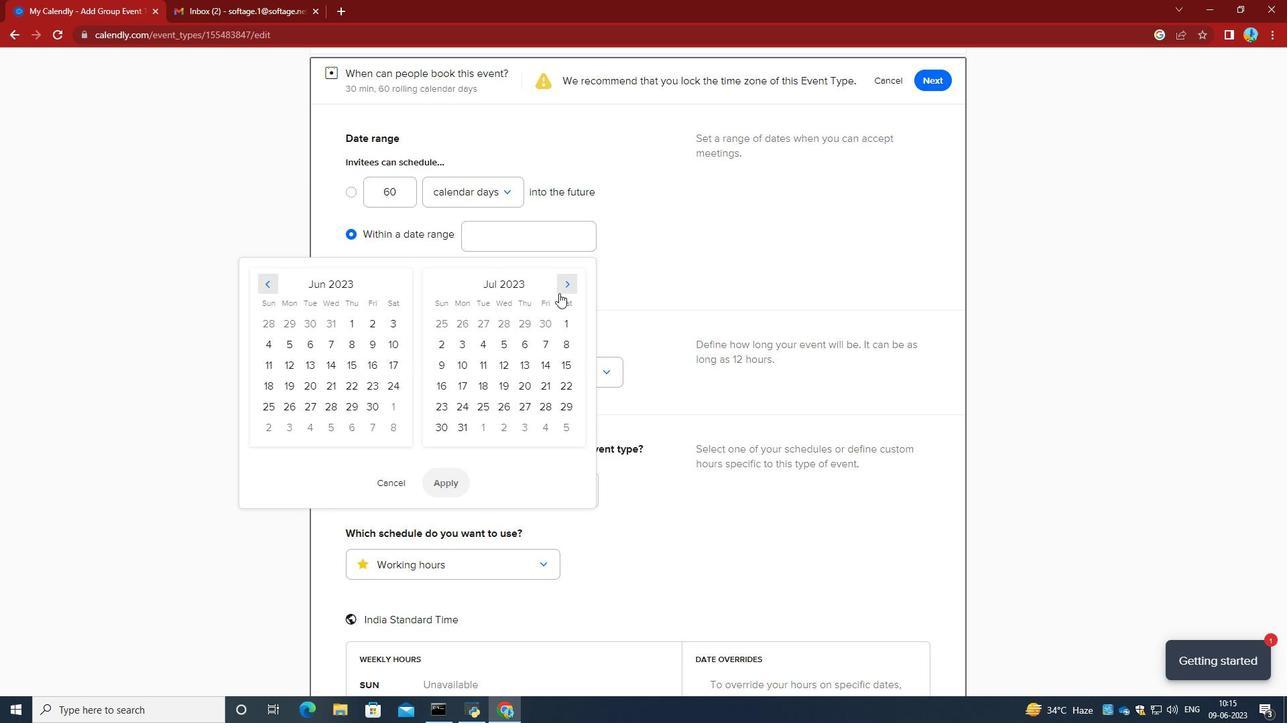 
Action: Mouse pressed left at (560, 291)
Screenshot: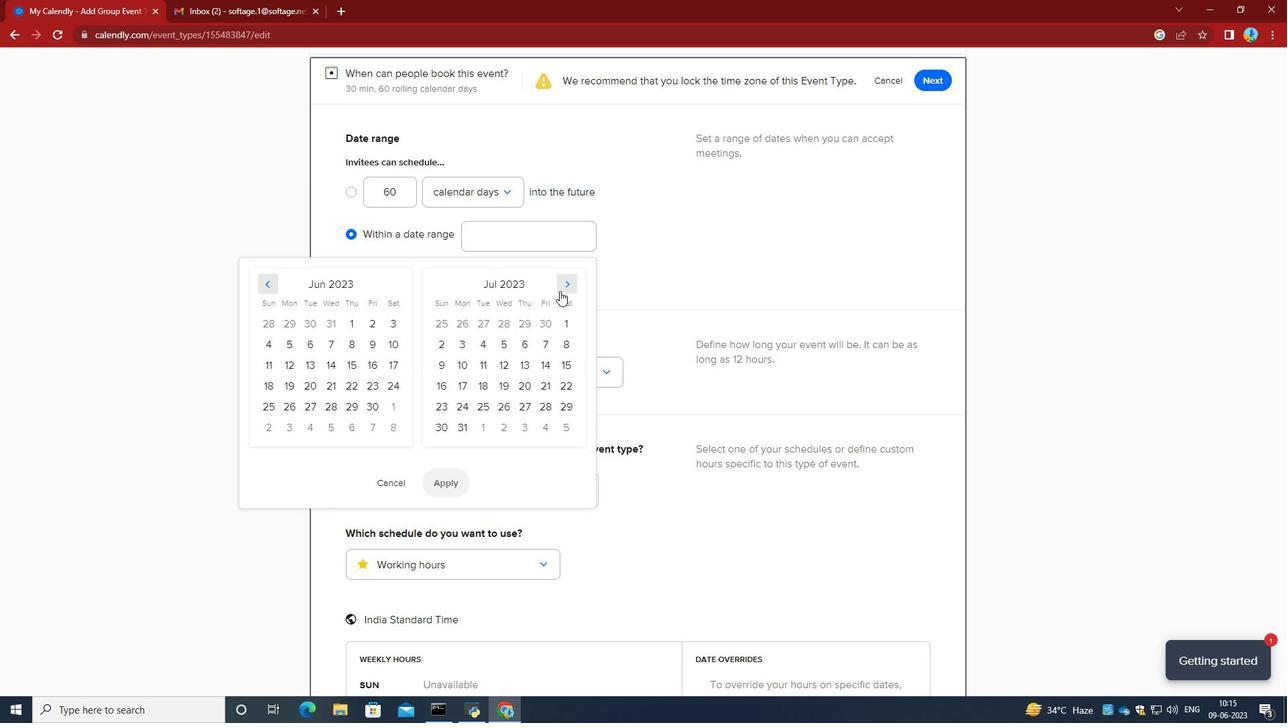 
Action: Mouse pressed left at (560, 291)
Screenshot: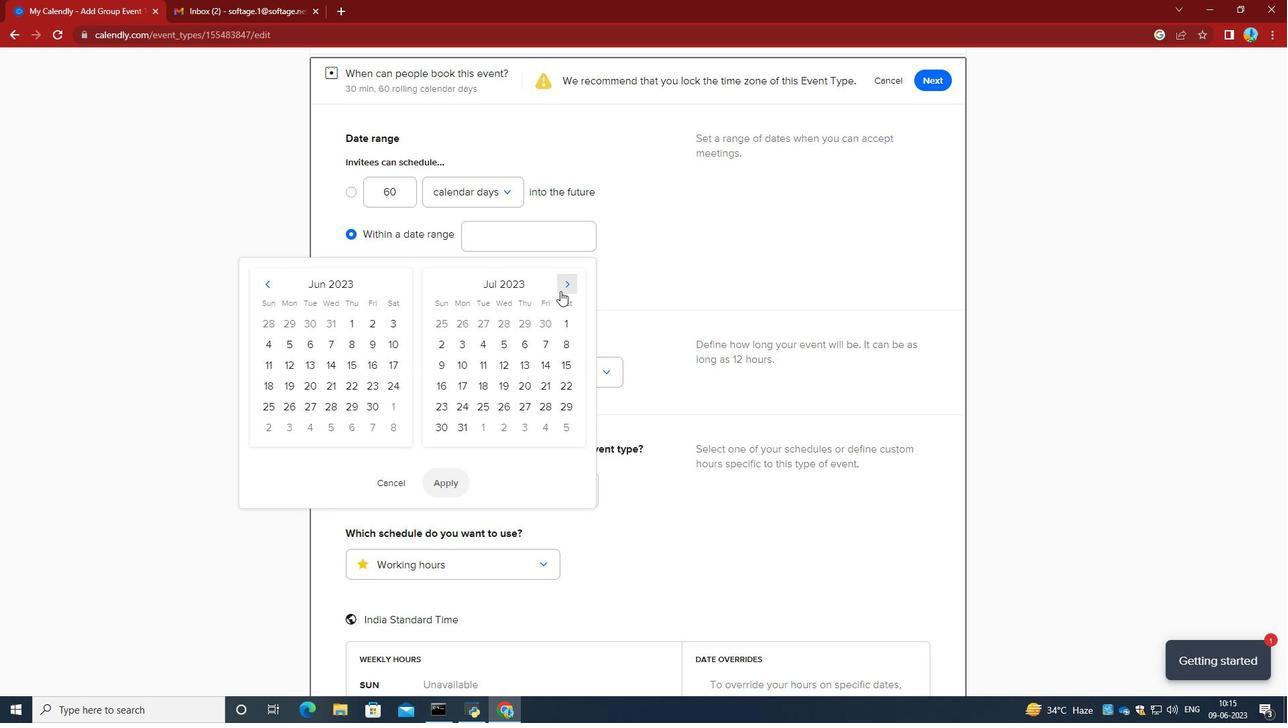 
Action: Mouse pressed left at (560, 291)
Screenshot: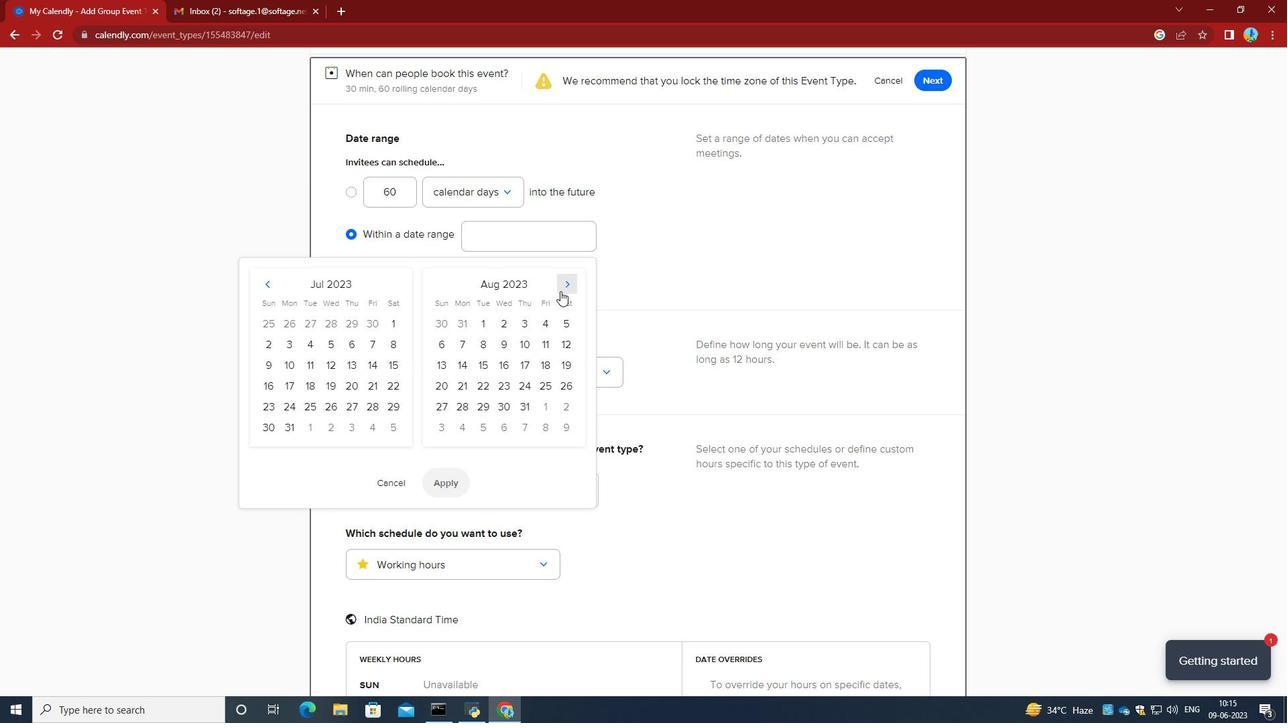 
Action: Mouse pressed left at (560, 291)
Screenshot: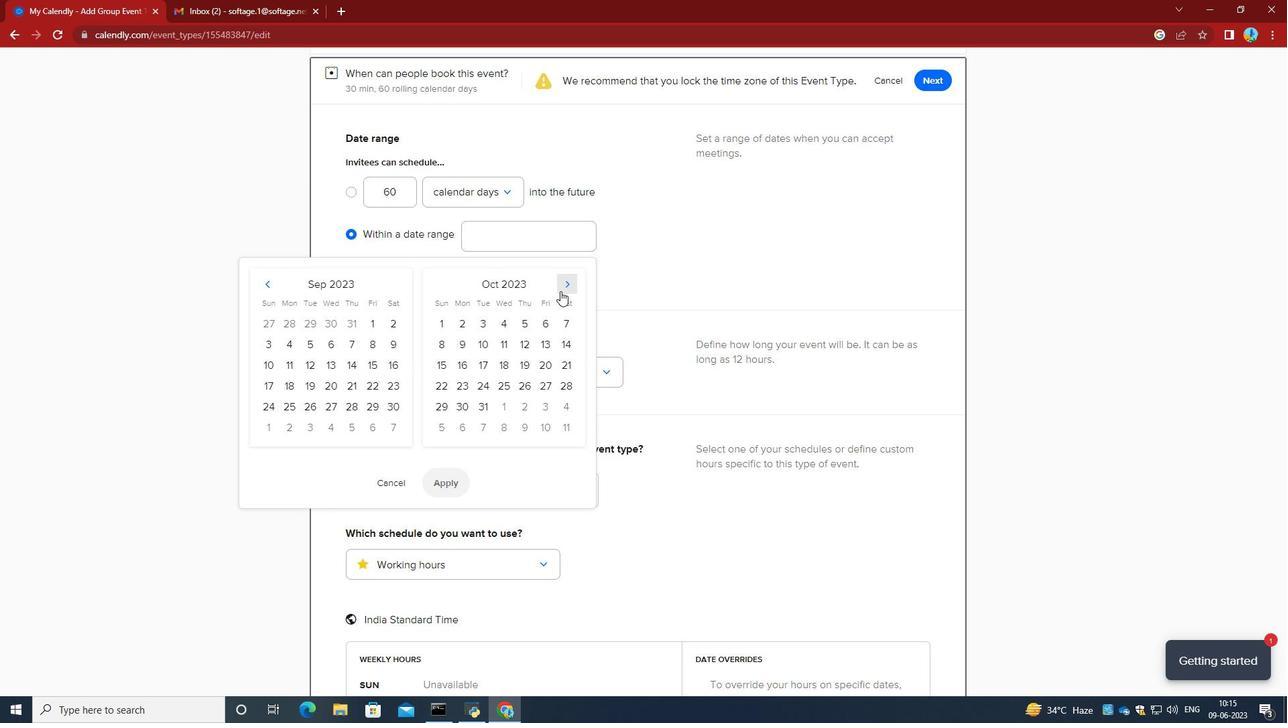 
Action: Mouse pressed left at (560, 291)
Screenshot: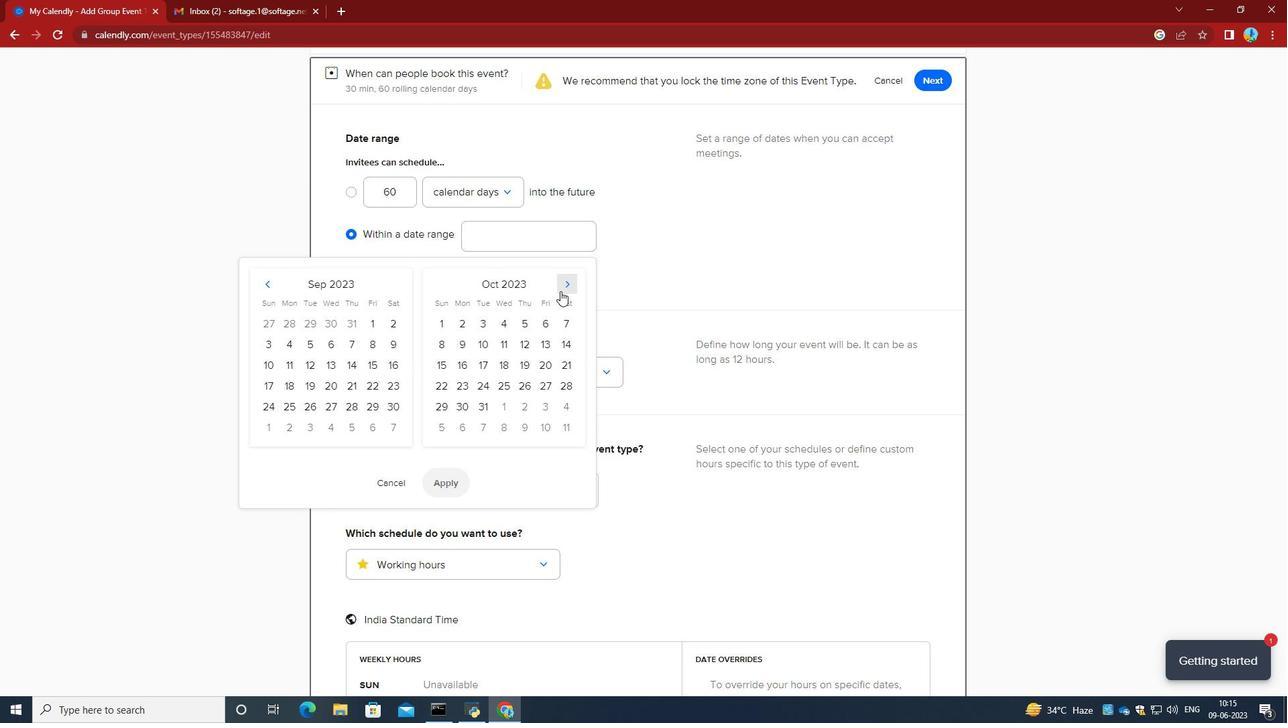 
Action: Mouse pressed left at (560, 291)
Screenshot: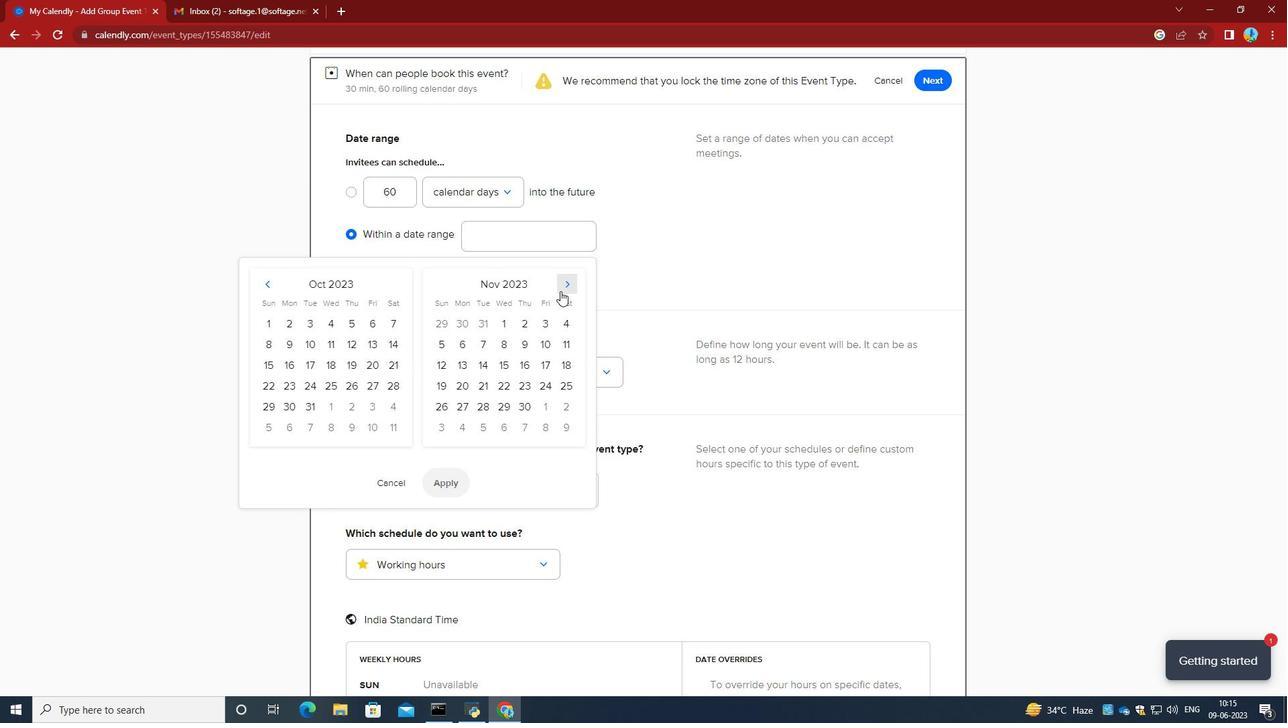 
Action: Mouse pressed left at (560, 291)
Screenshot: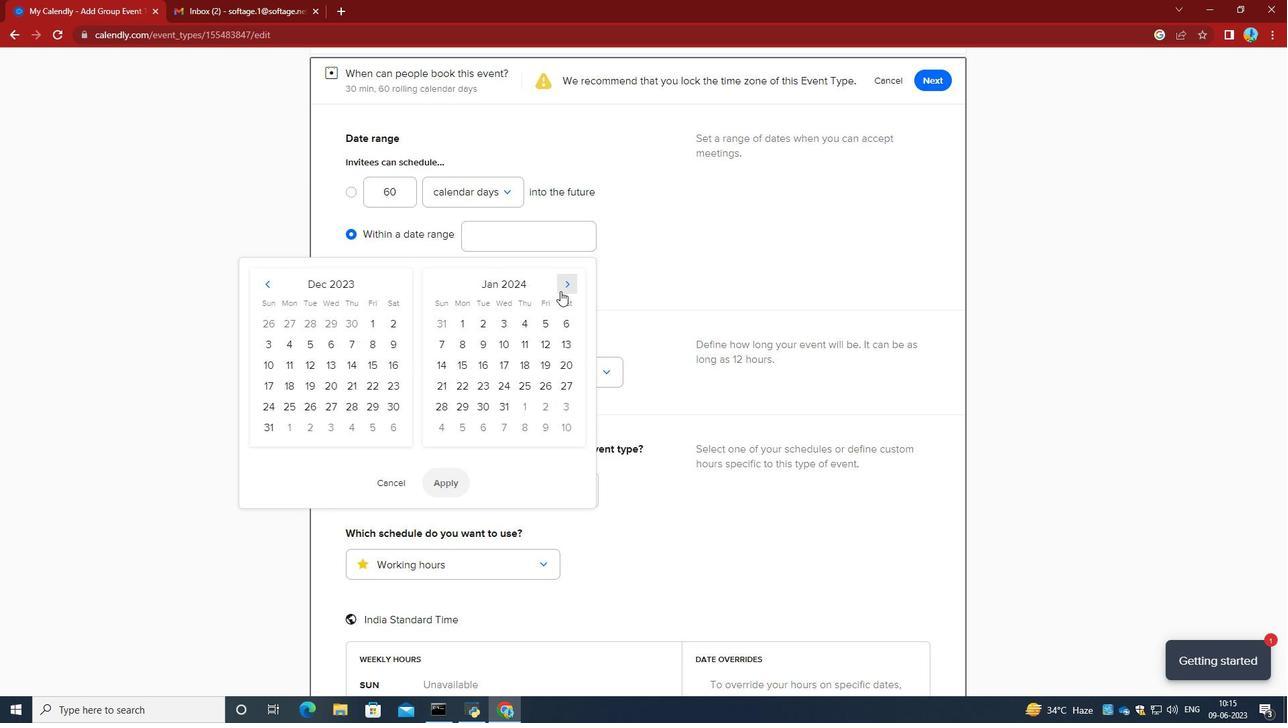 
Action: Mouse pressed left at (560, 291)
Screenshot: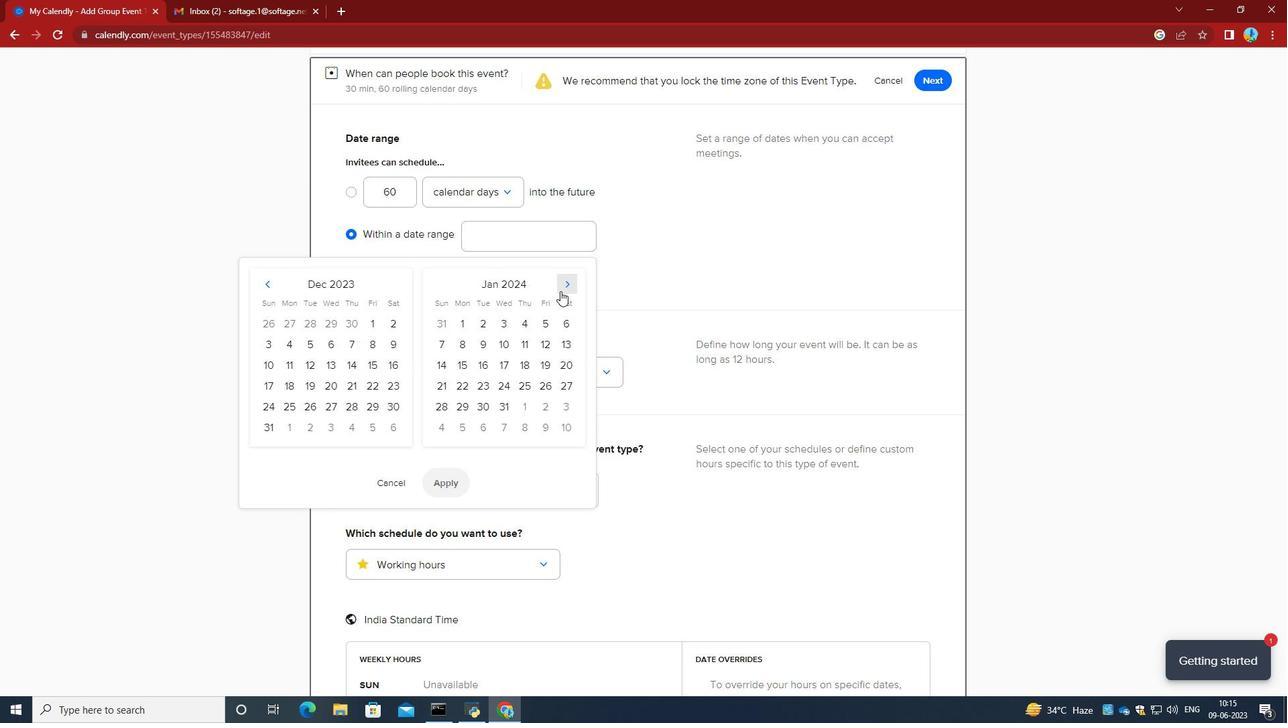 
Action: Mouse pressed left at (560, 291)
Screenshot: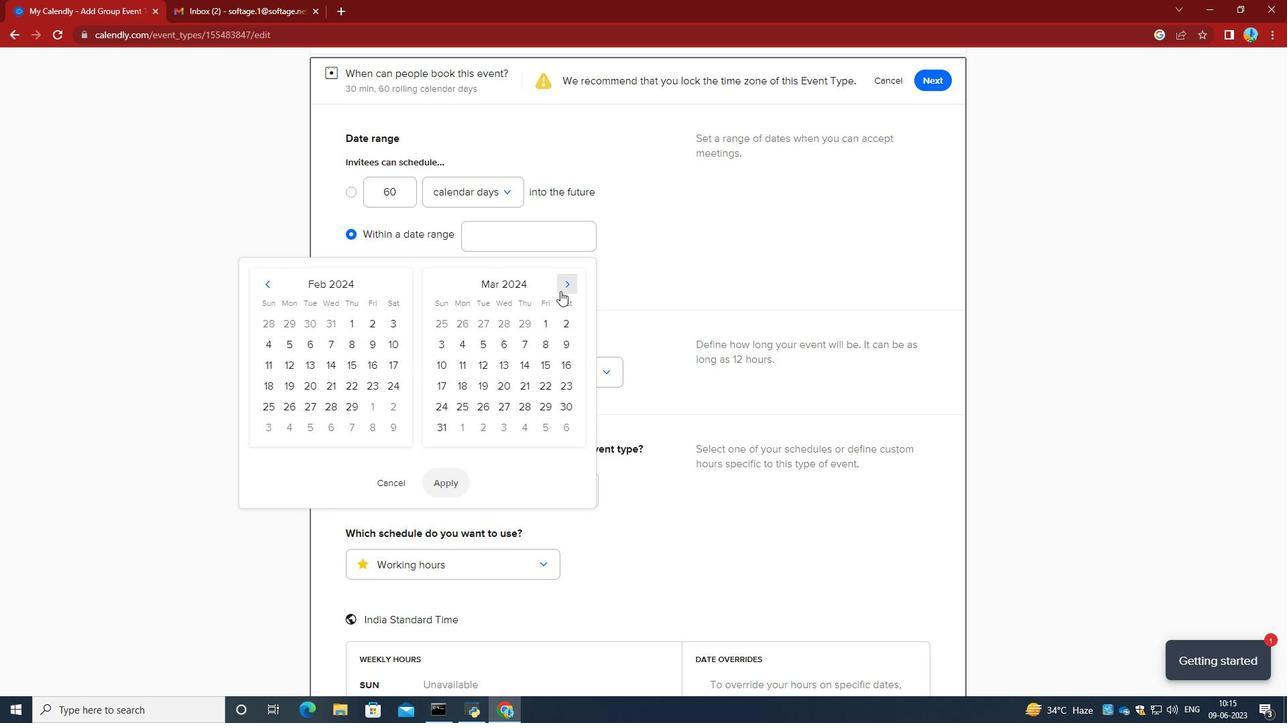 
Action: Mouse pressed left at (560, 291)
Screenshot: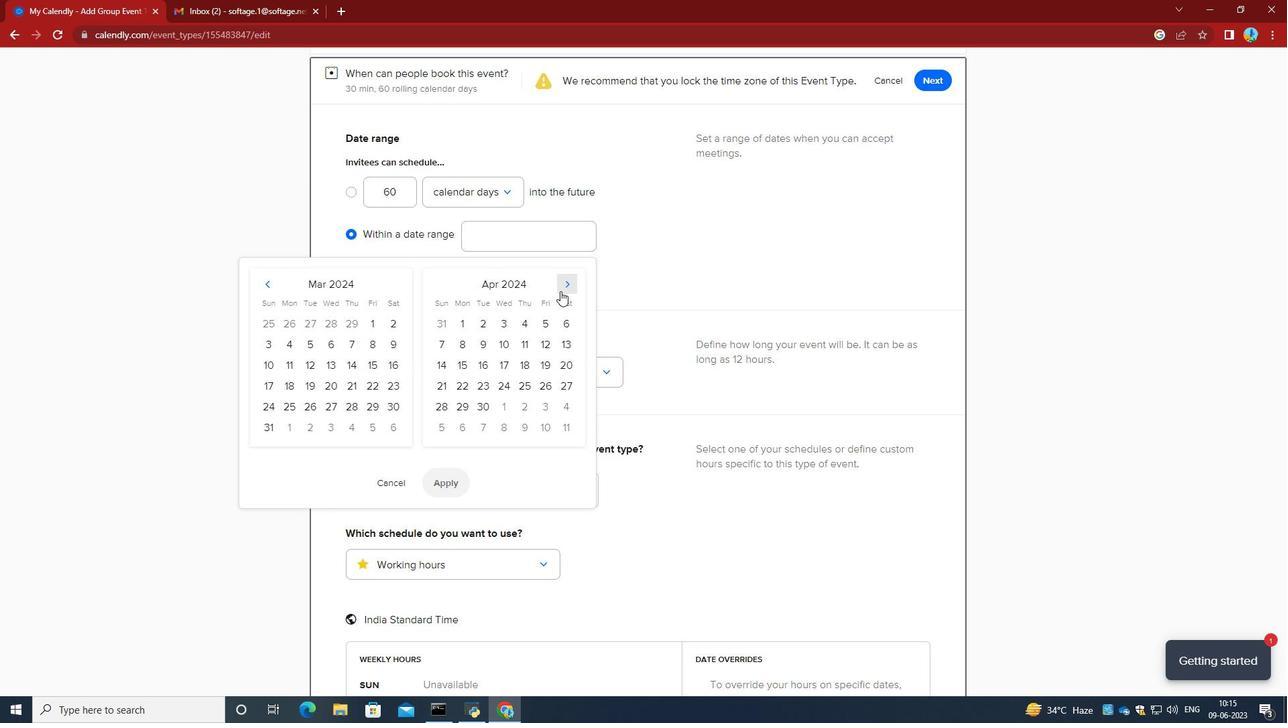 
Action: Mouse moved to (493, 365)
Screenshot: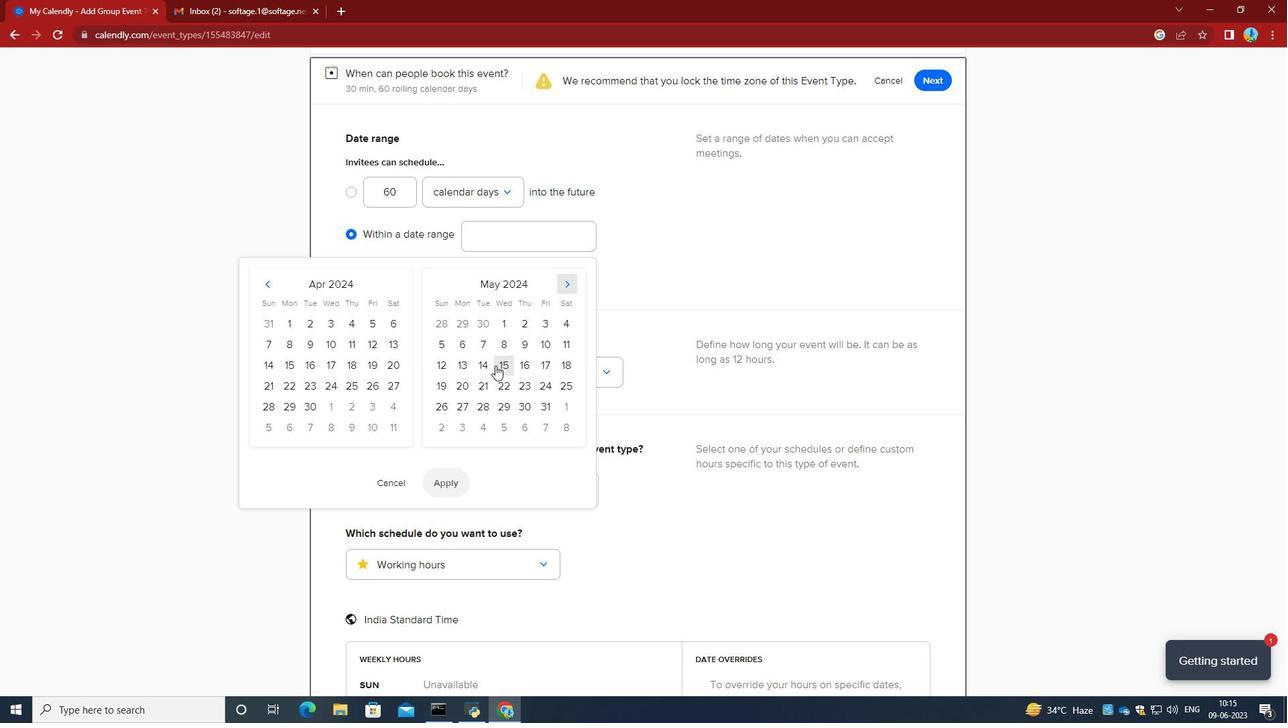 
Action: Mouse pressed left at (493, 365)
Screenshot: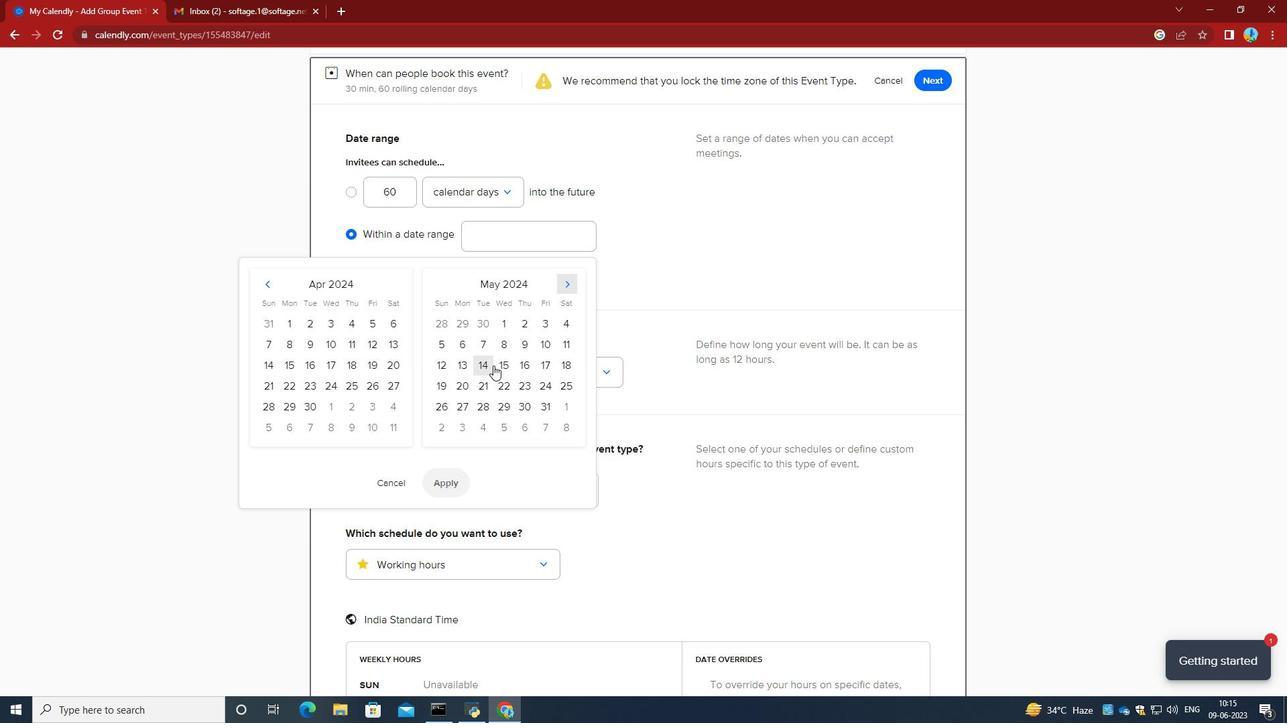 
Action: Mouse moved to (523, 363)
Screenshot: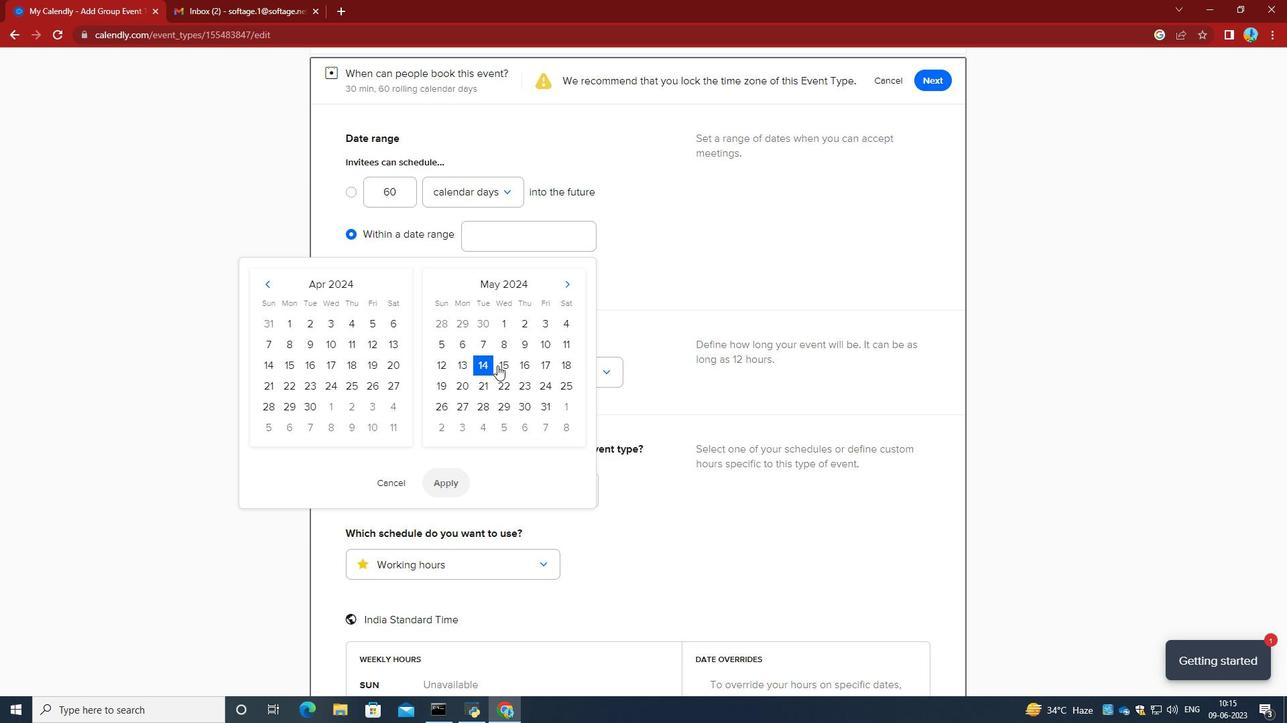
Action: Mouse pressed left at (523, 363)
Screenshot: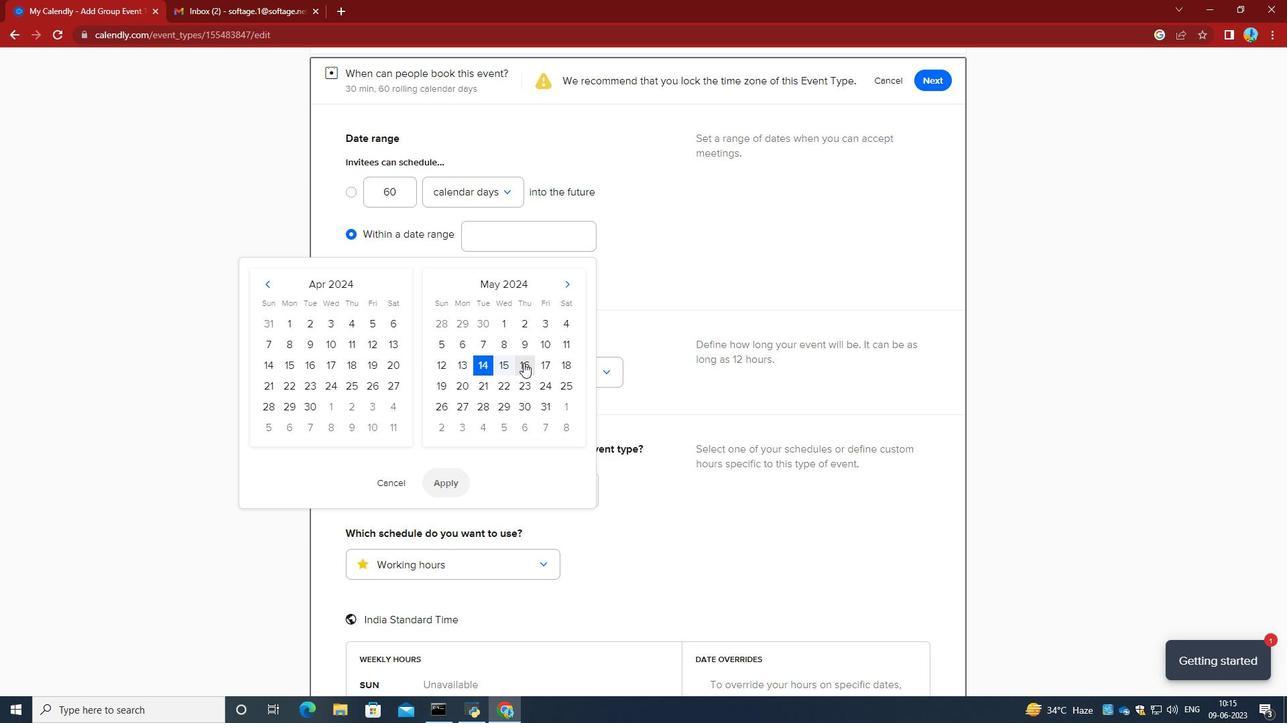 
Action: Mouse moved to (452, 474)
Screenshot: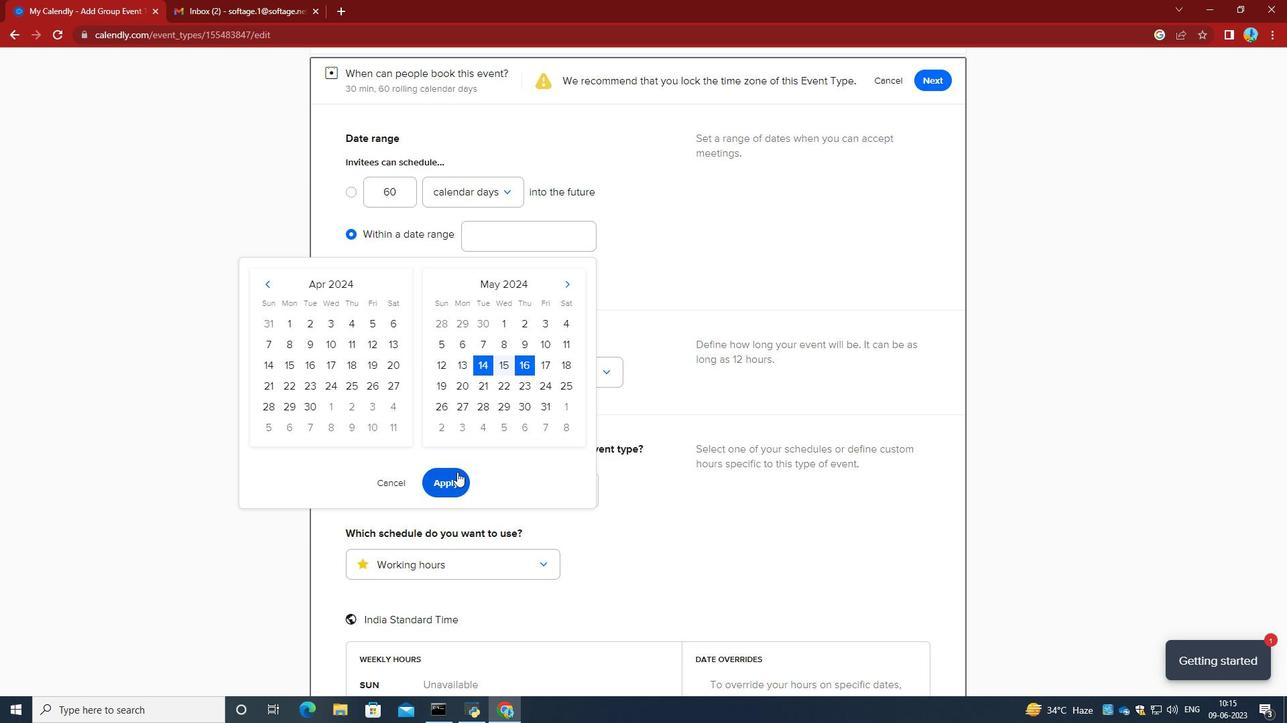 
Action: Mouse pressed left at (452, 474)
Screenshot: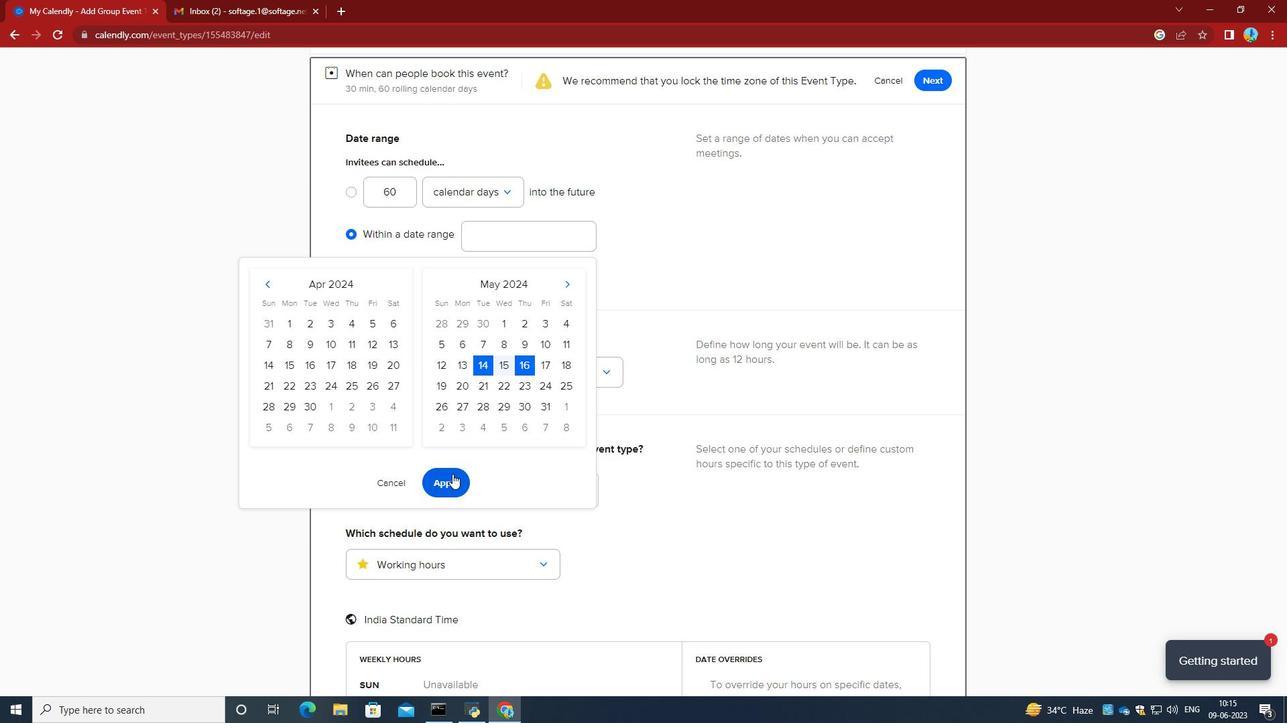 
Action: Mouse moved to (575, 396)
Screenshot: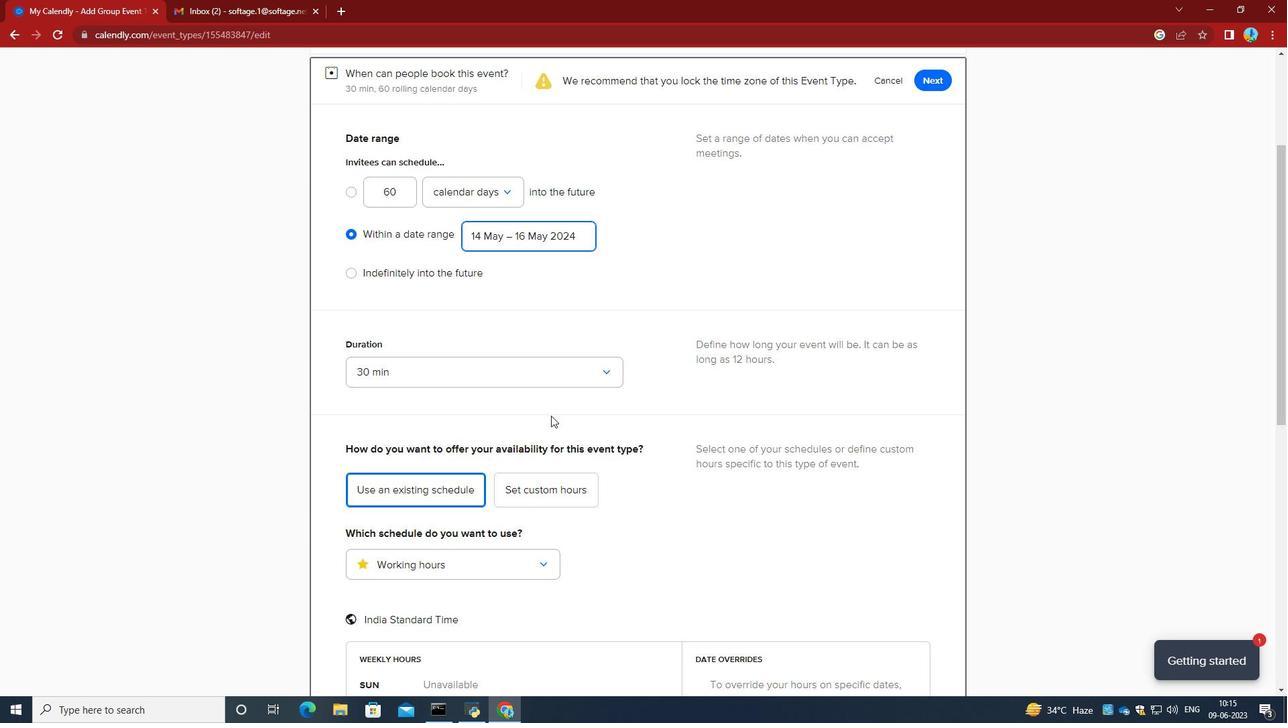 
Action: Mouse scrolled (575, 396) with delta (0, 0)
Screenshot: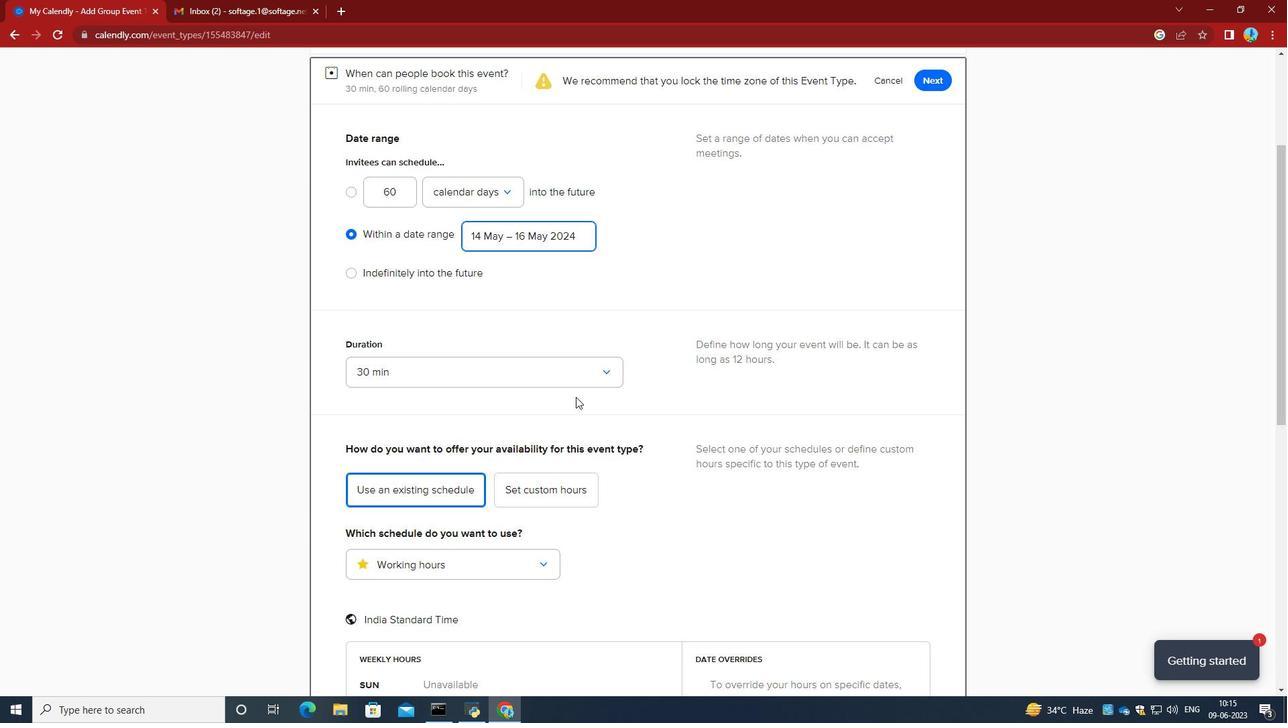 
Action: Mouse scrolled (575, 396) with delta (0, 0)
Screenshot: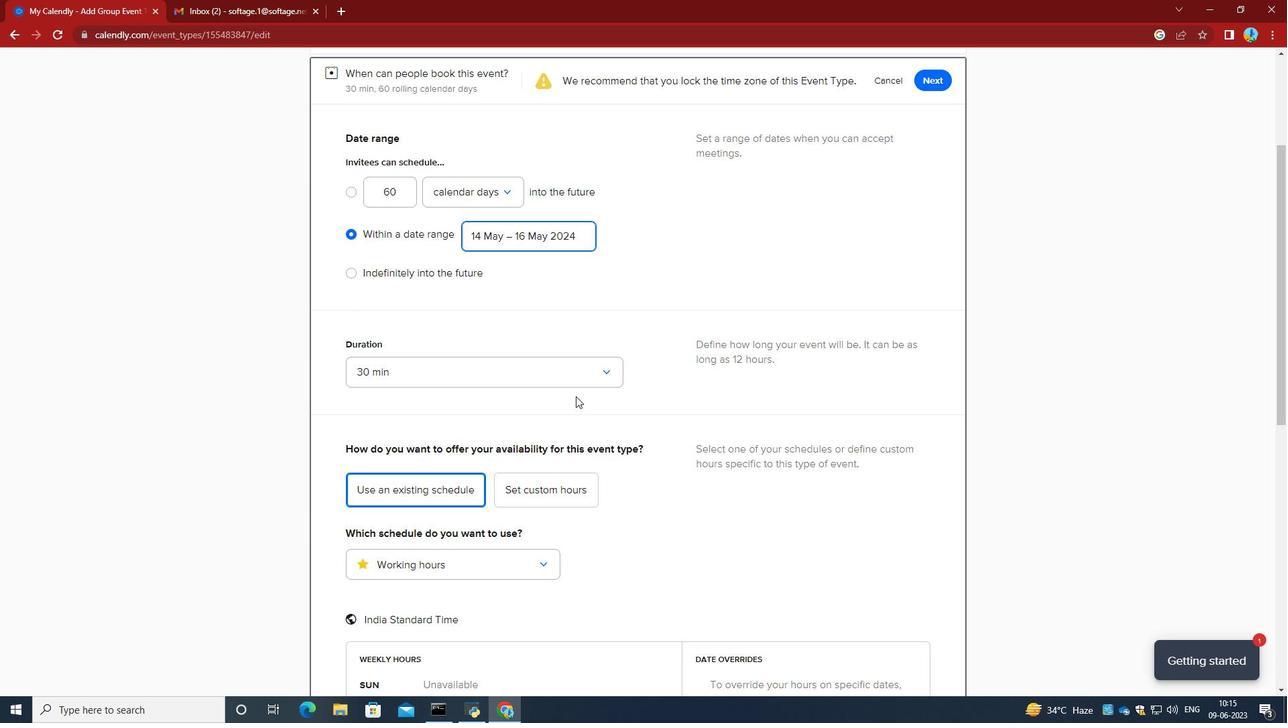 
Action: Mouse scrolled (575, 396) with delta (0, 0)
Screenshot: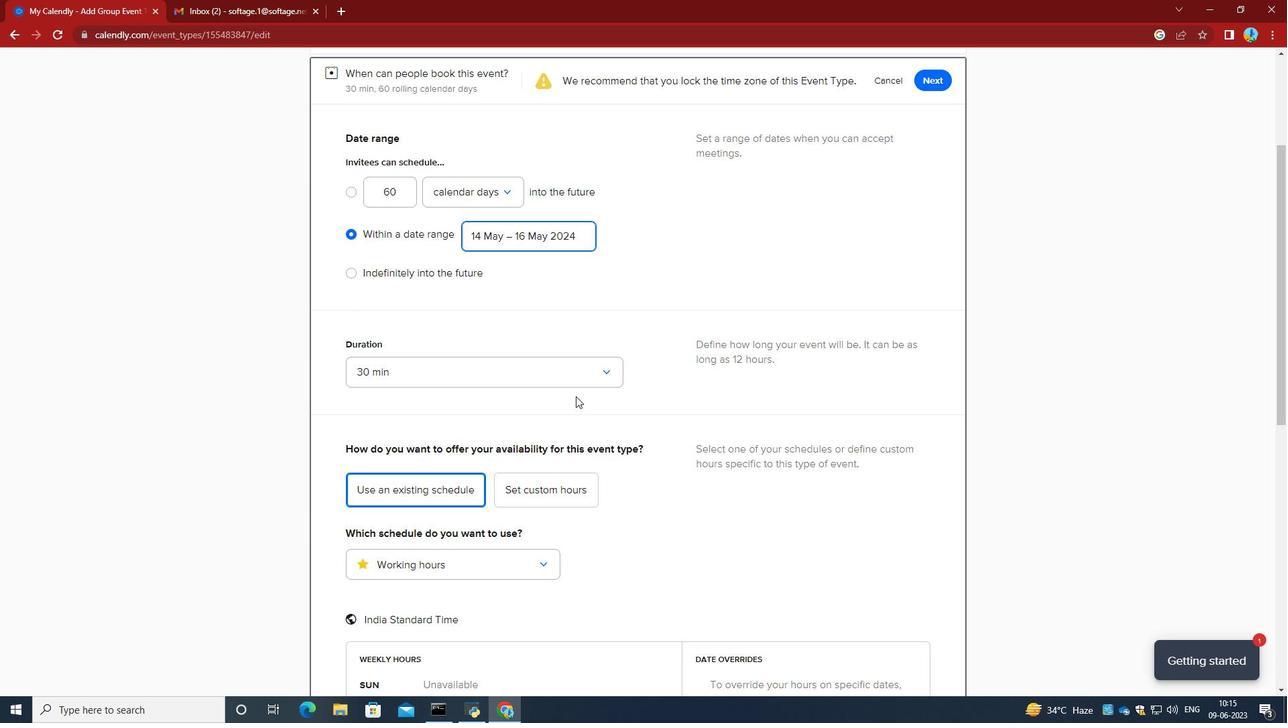 
Action: Mouse scrolled (575, 396) with delta (0, 0)
Screenshot: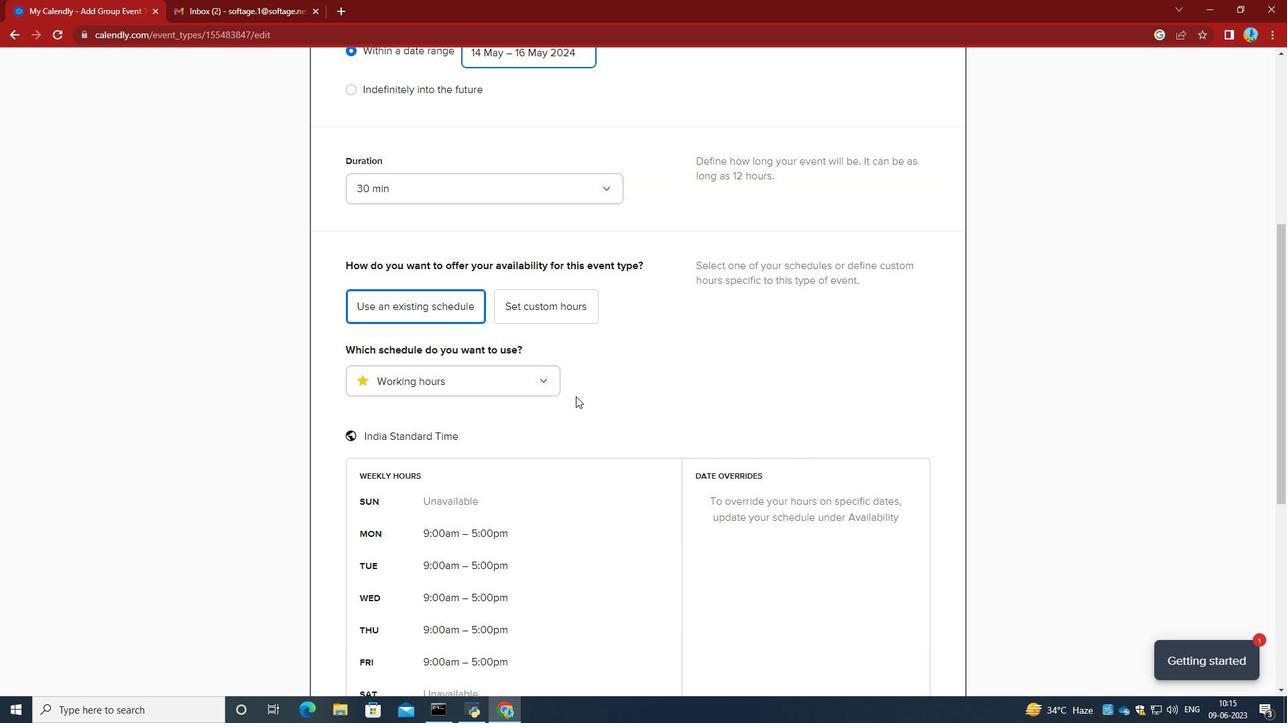 
Action: Mouse moved to (576, 396)
Screenshot: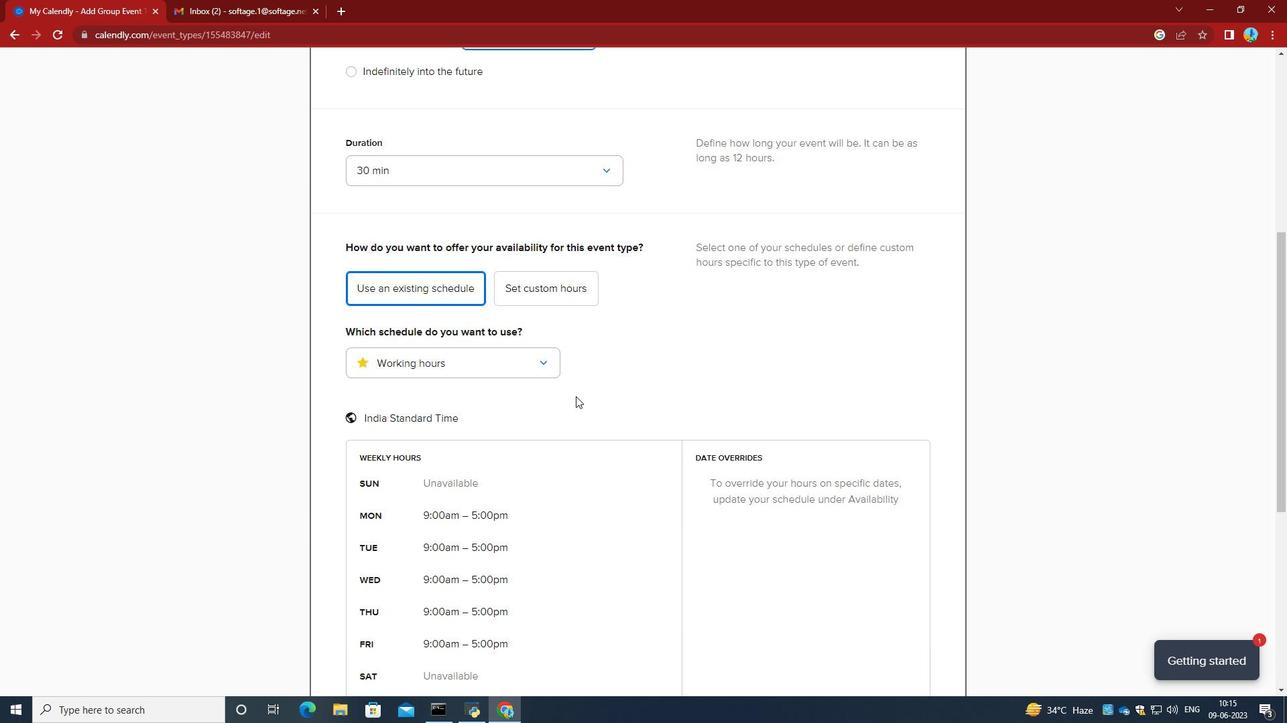 
Action: Mouse scrolled (576, 396) with delta (0, 0)
Screenshot: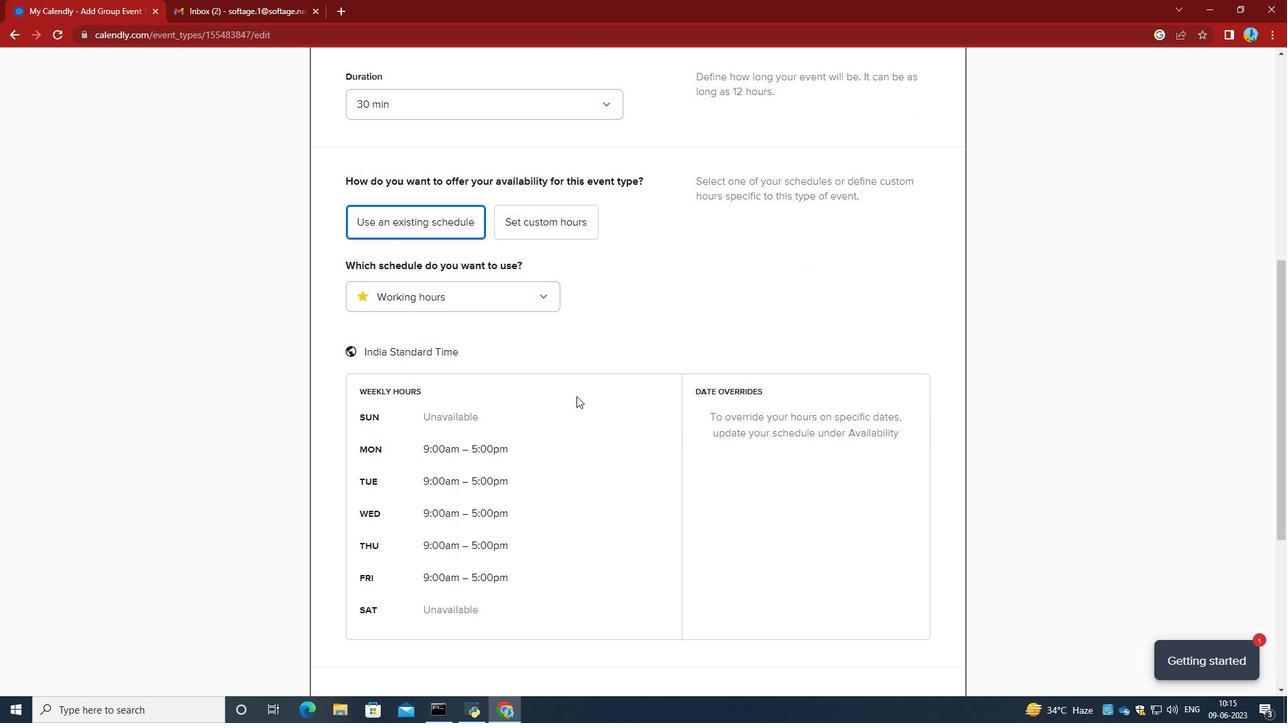 
Action: Mouse scrolled (576, 396) with delta (0, 0)
Screenshot: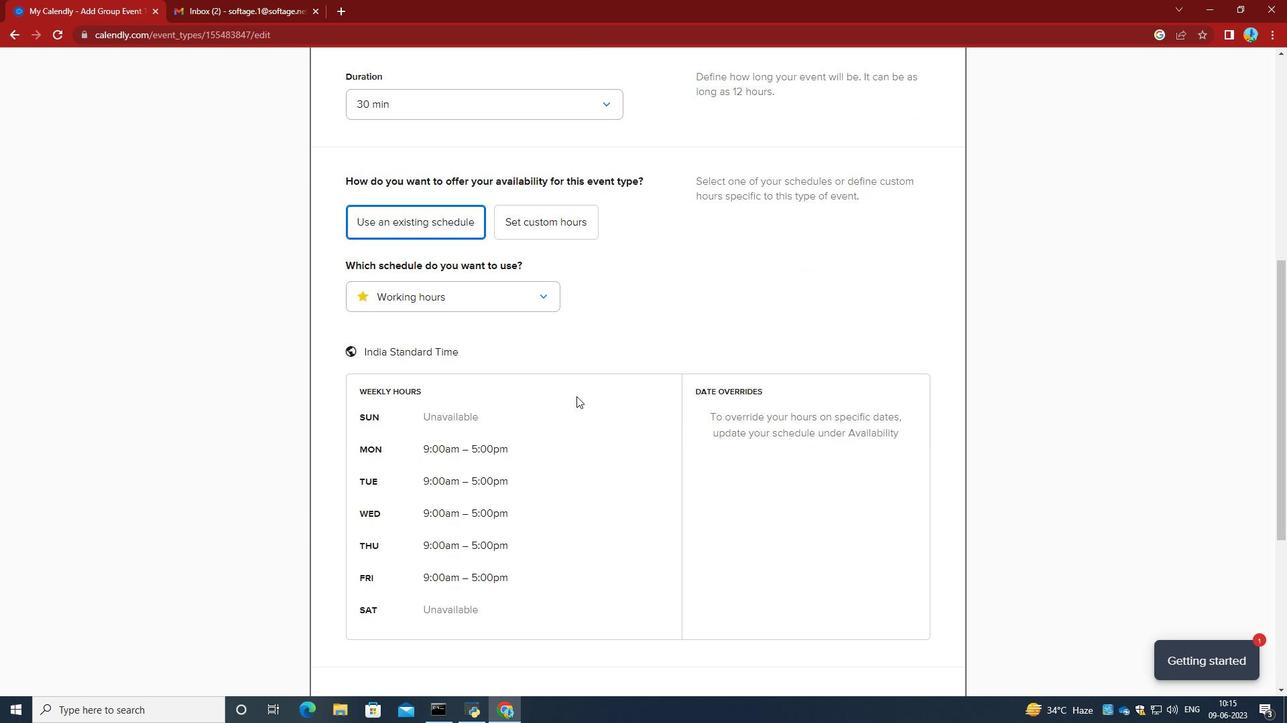 
Action: Mouse moved to (576, 396)
Screenshot: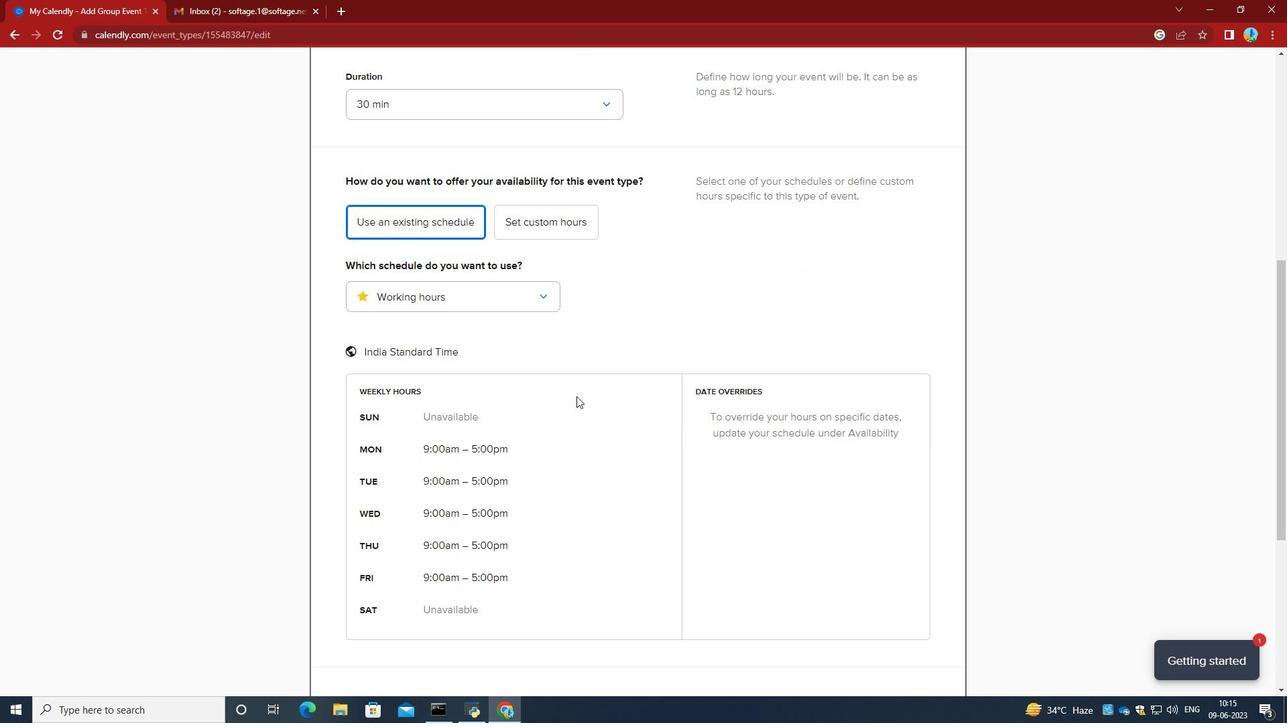 
Action: Mouse scrolled (576, 396) with delta (0, 0)
Screenshot: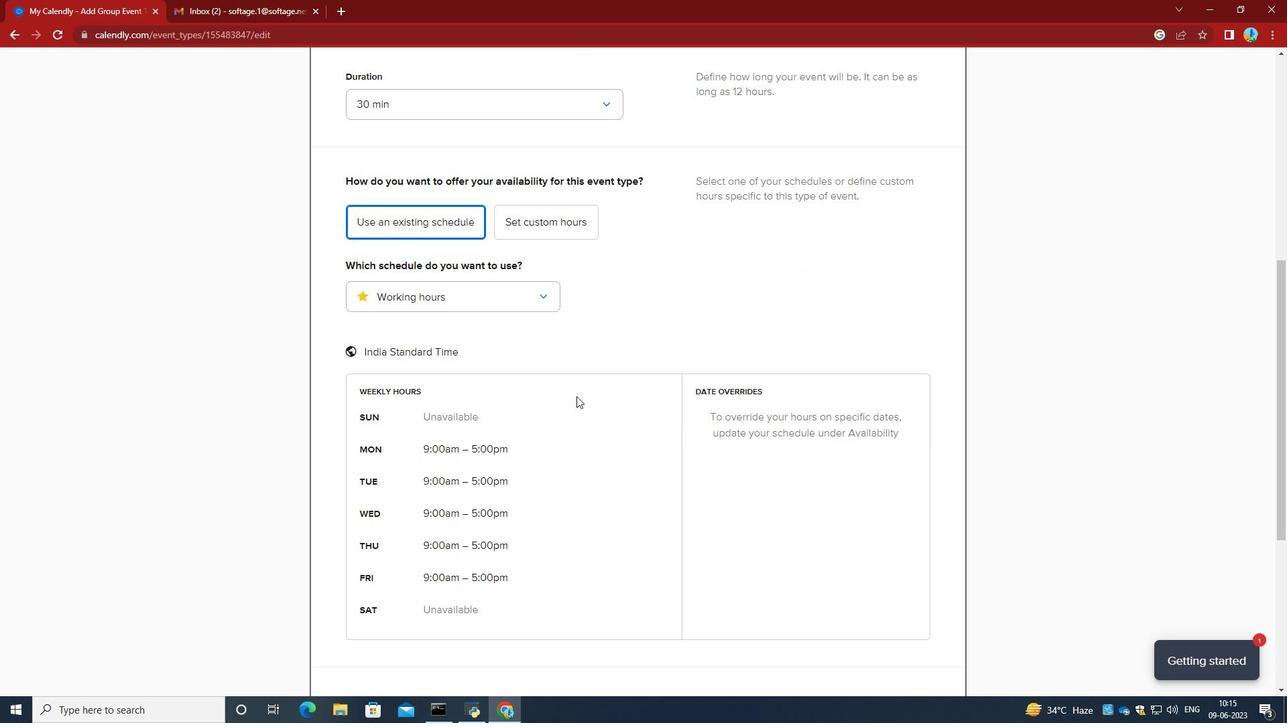
Action: Mouse moved to (578, 396)
Screenshot: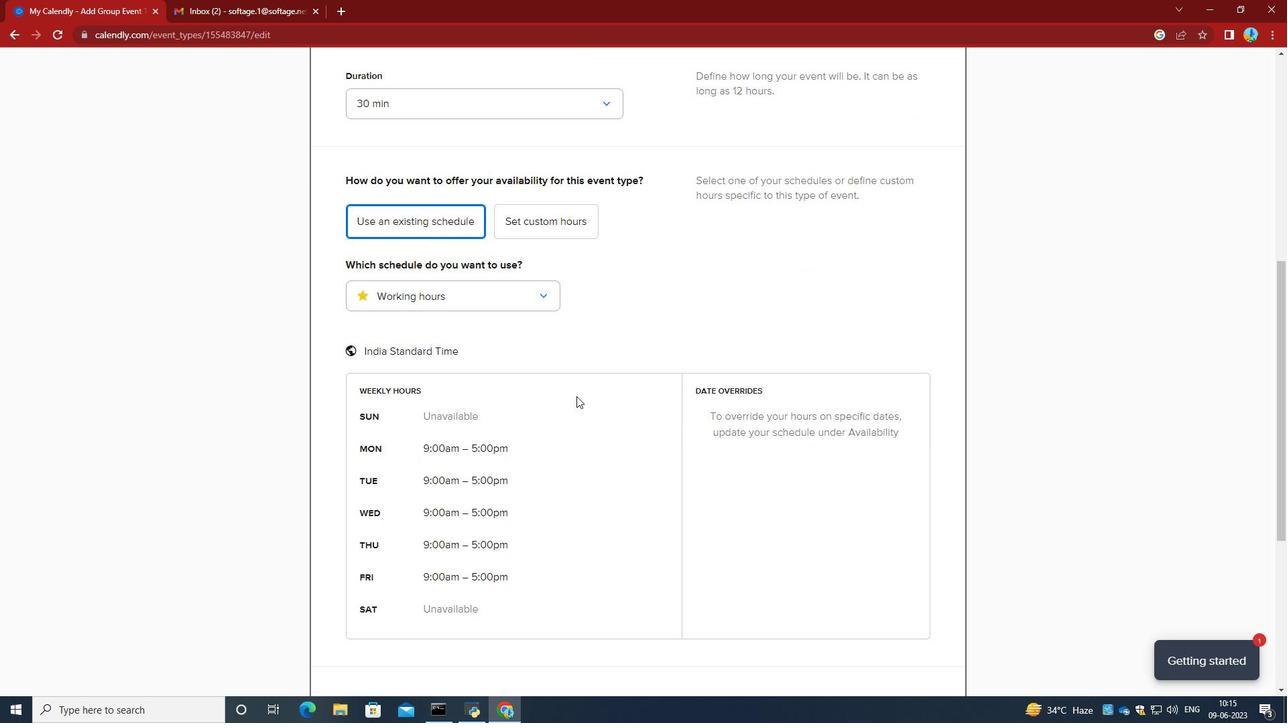 
Action: Mouse scrolled (578, 396) with delta (0, 0)
Screenshot: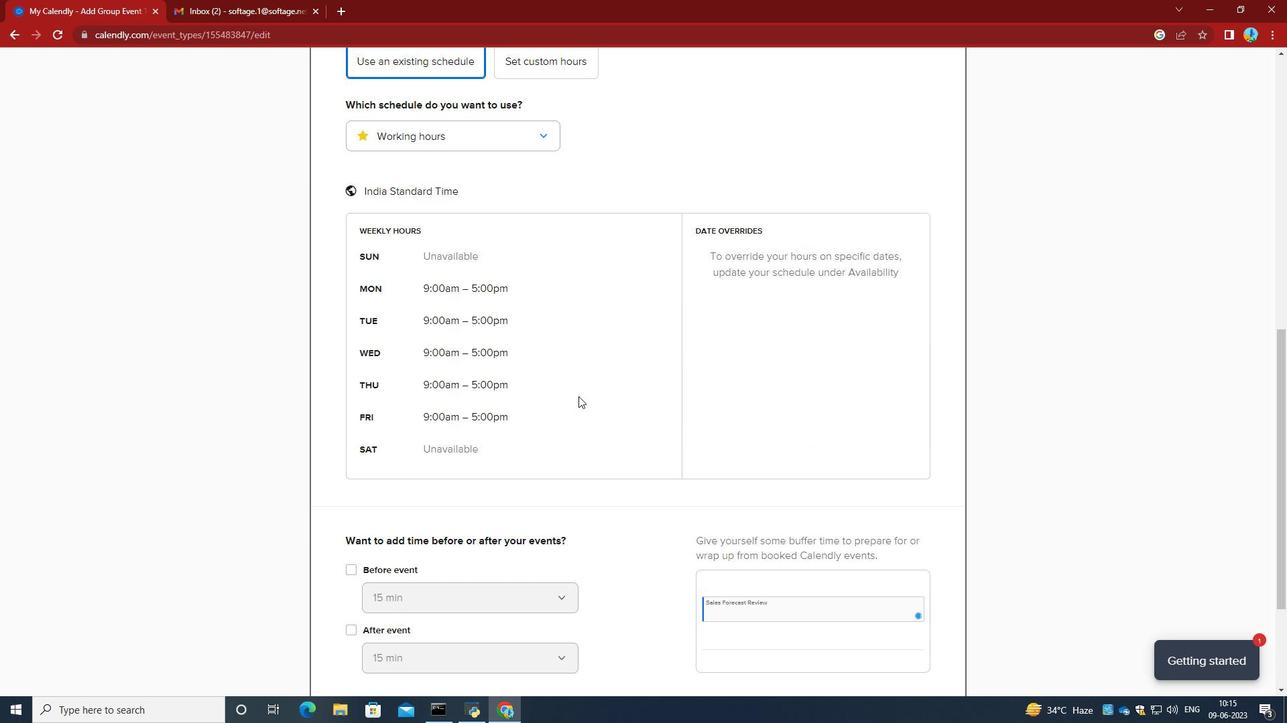 
Action: Mouse scrolled (578, 396) with delta (0, 0)
Screenshot: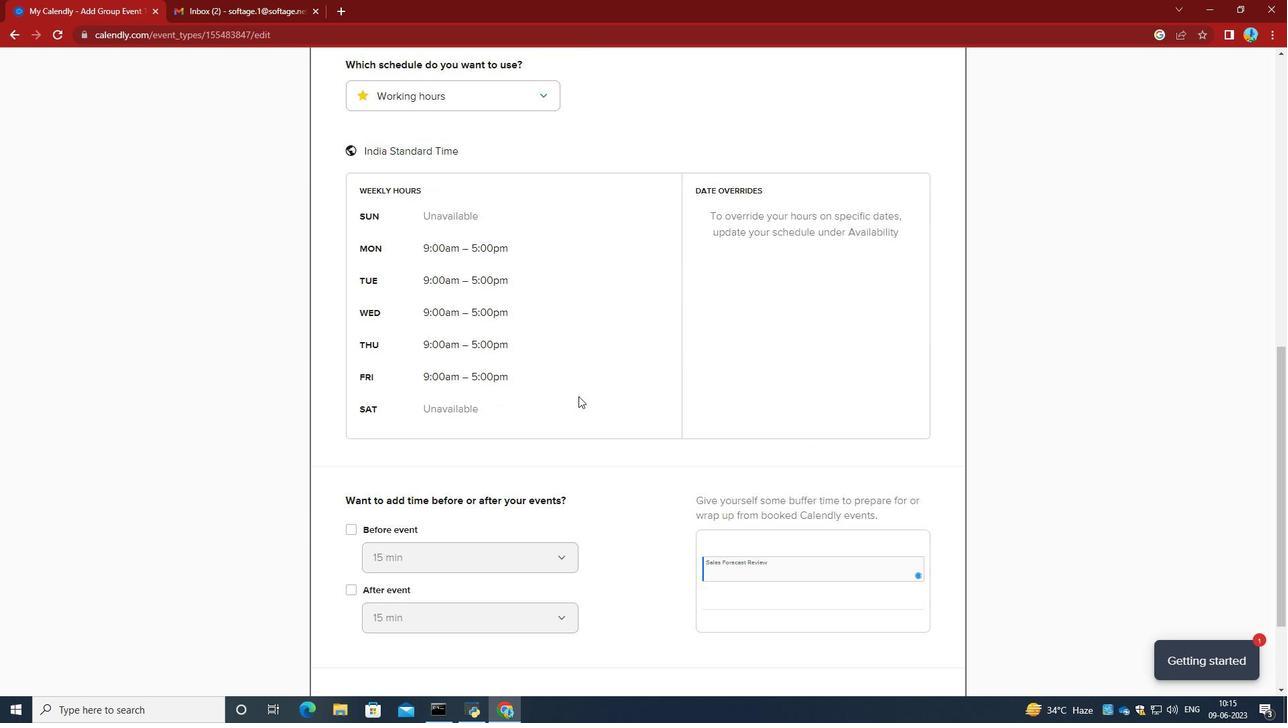 
Action: Mouse moved to (749, 491)
Screenshot: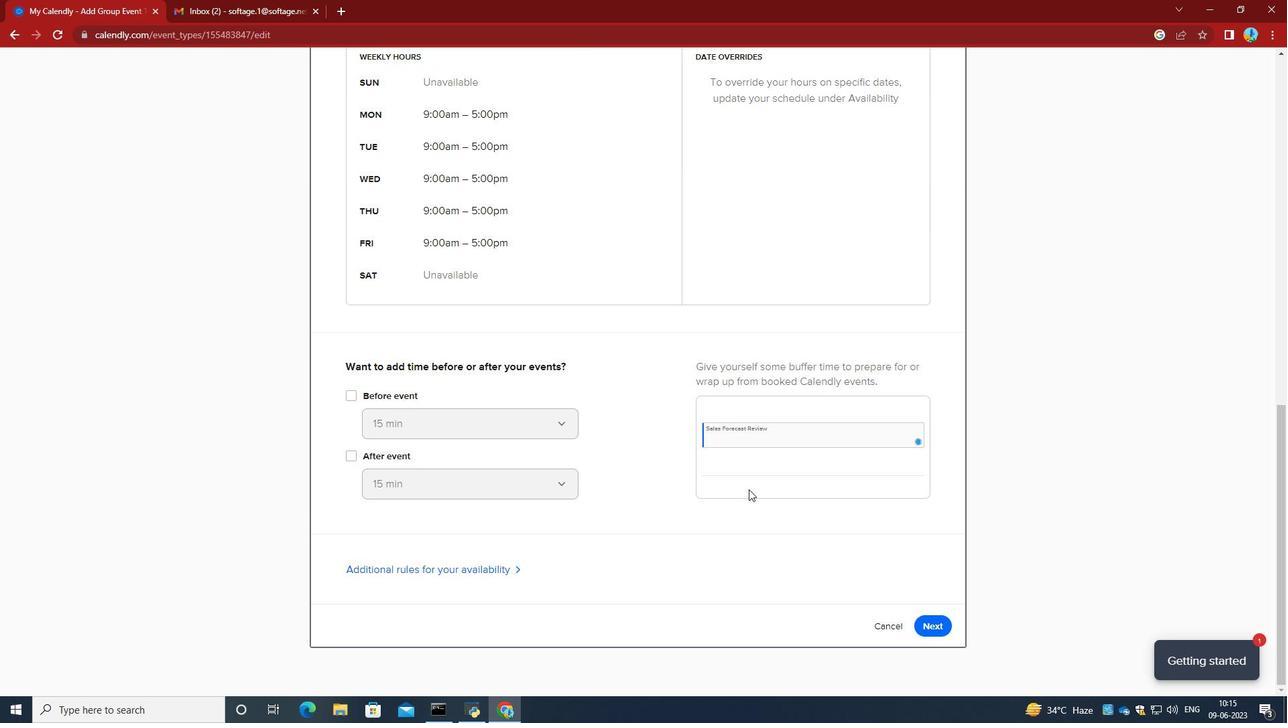 
Action: Mouse scrolled (749, 490) with delta (0, 0)
Screenshot: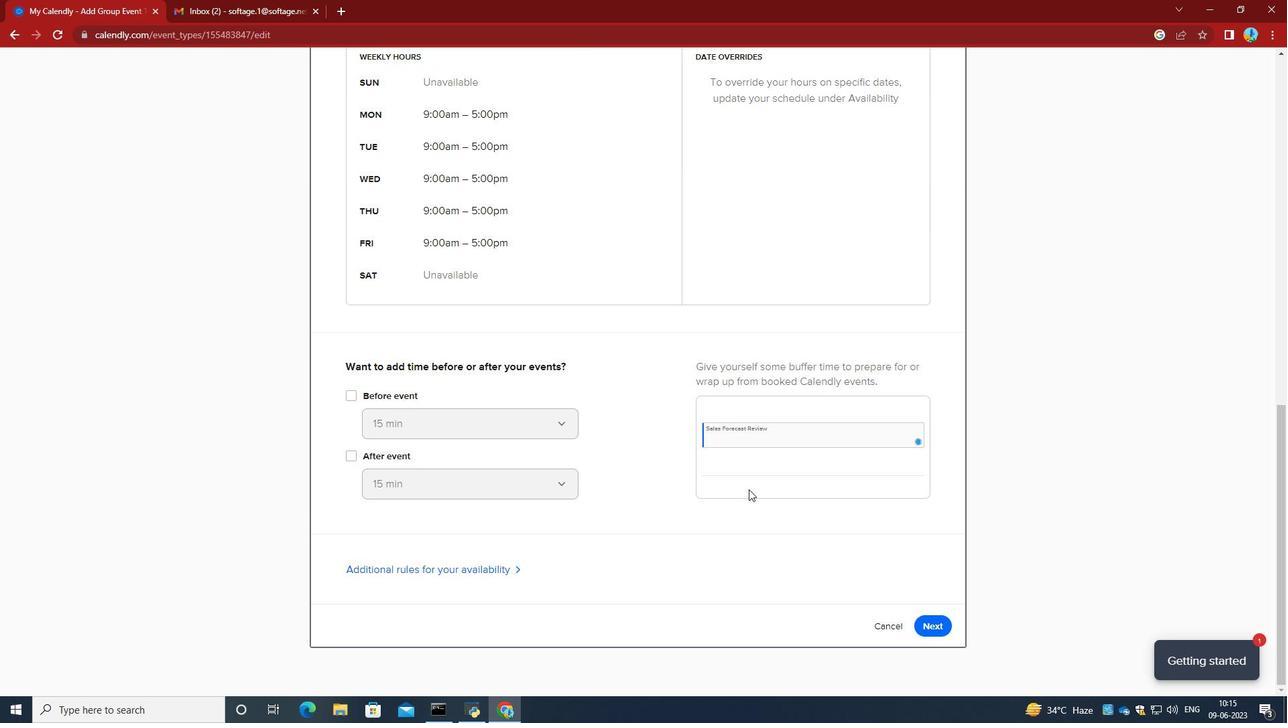 
Action: Mouse moved to (750, 495)
Screenshot: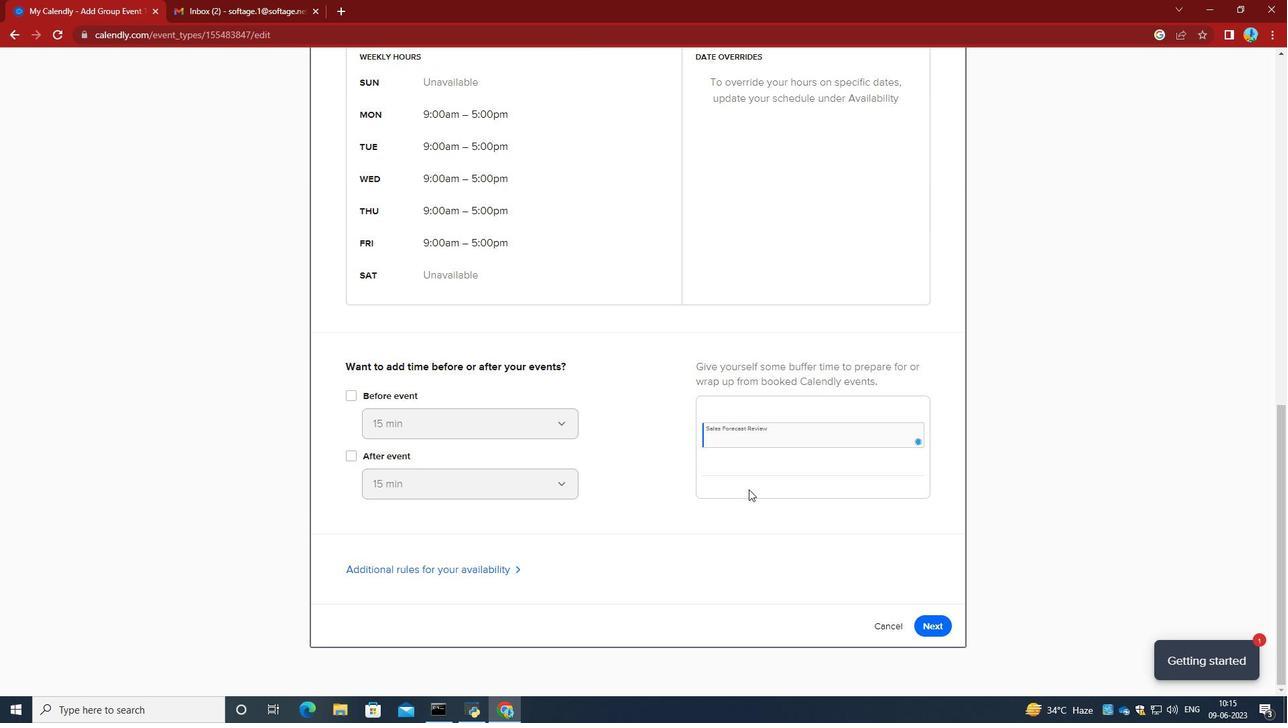 
Action: Mouse scrolled (750, 494) with delta (0, 0)
Screenshot: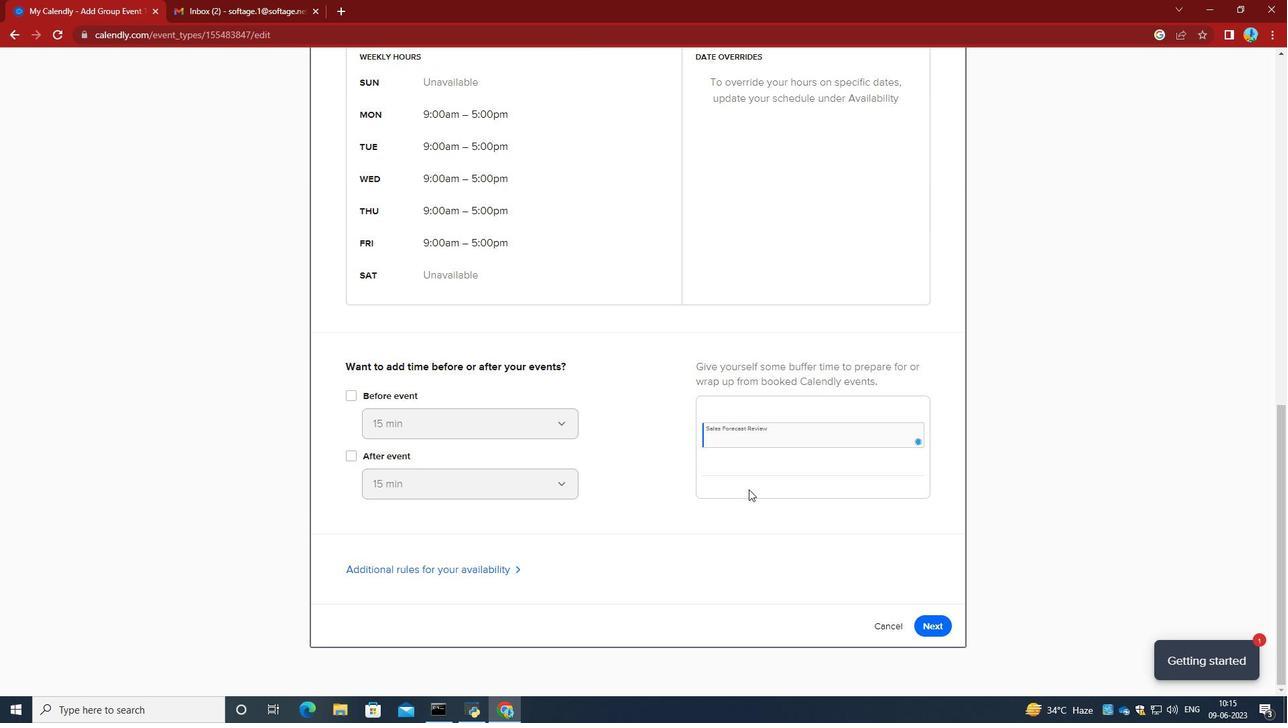 
Action: Mouse moved to (750, 495)
Screenshot: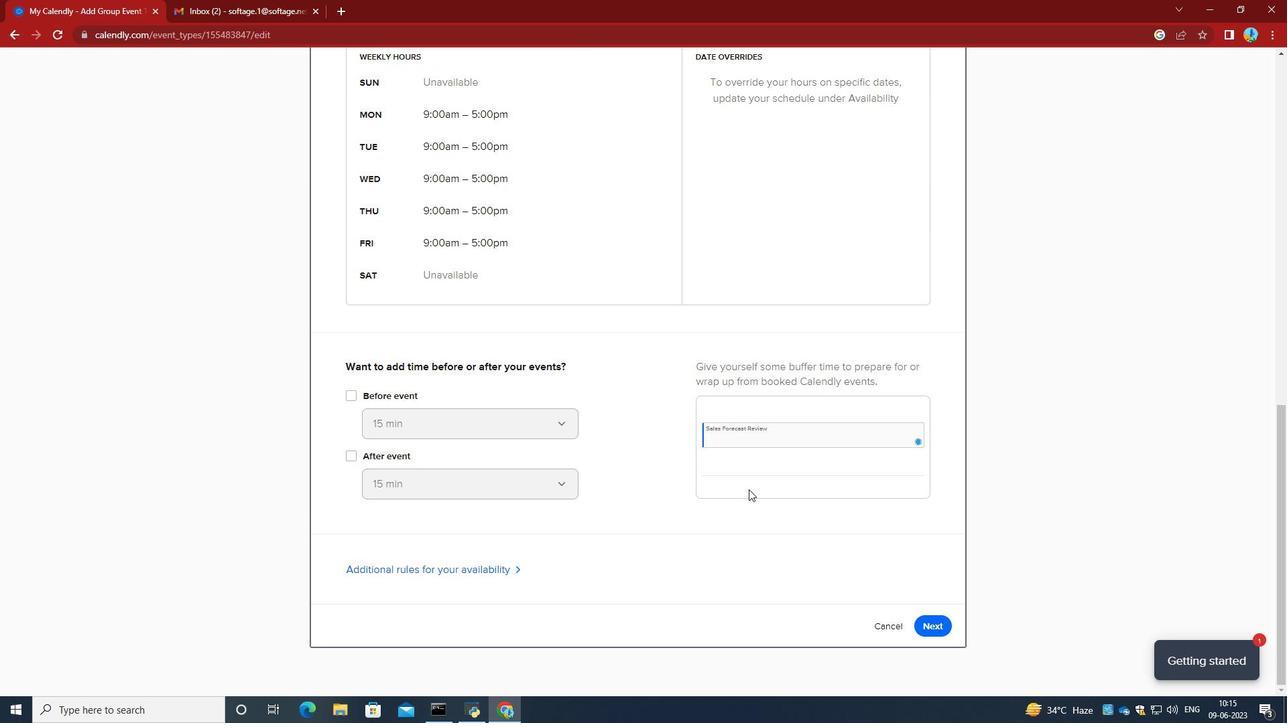 
Action: Mouse scrolled (750, 494) with delta (0, 0)
Screenshot: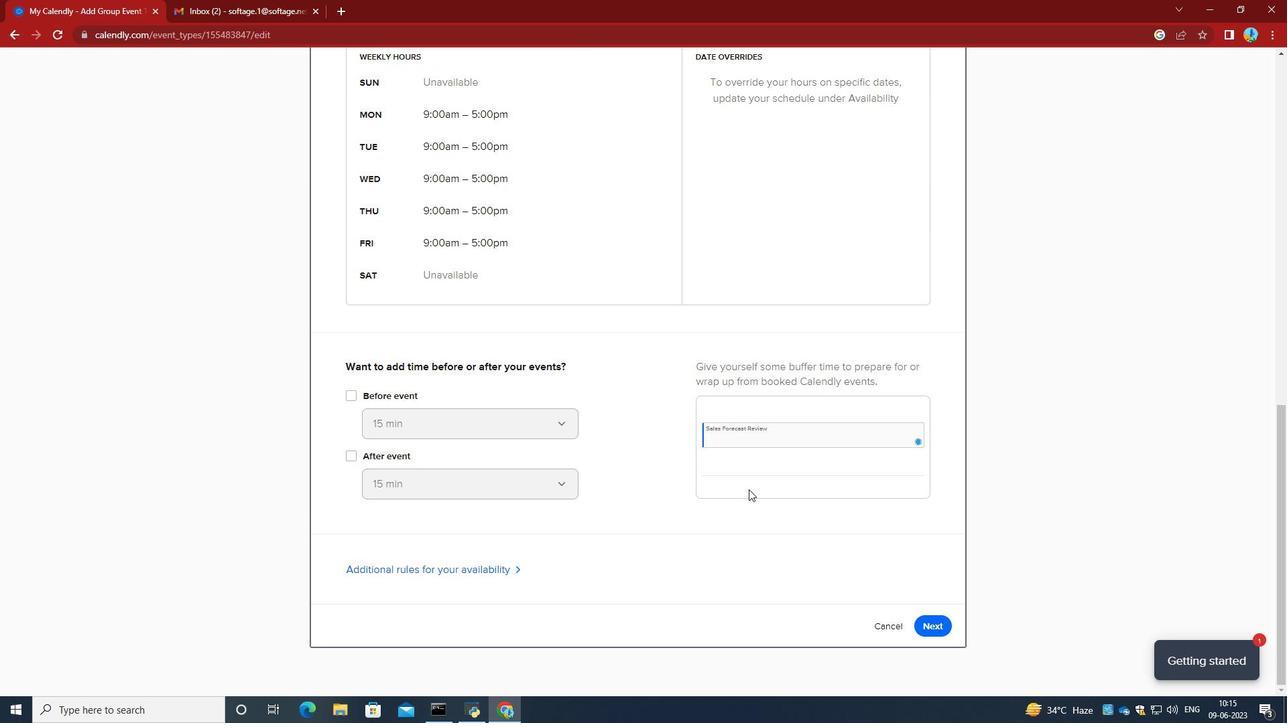 
Action: Mouse moved to (932, 628)
Screenshot: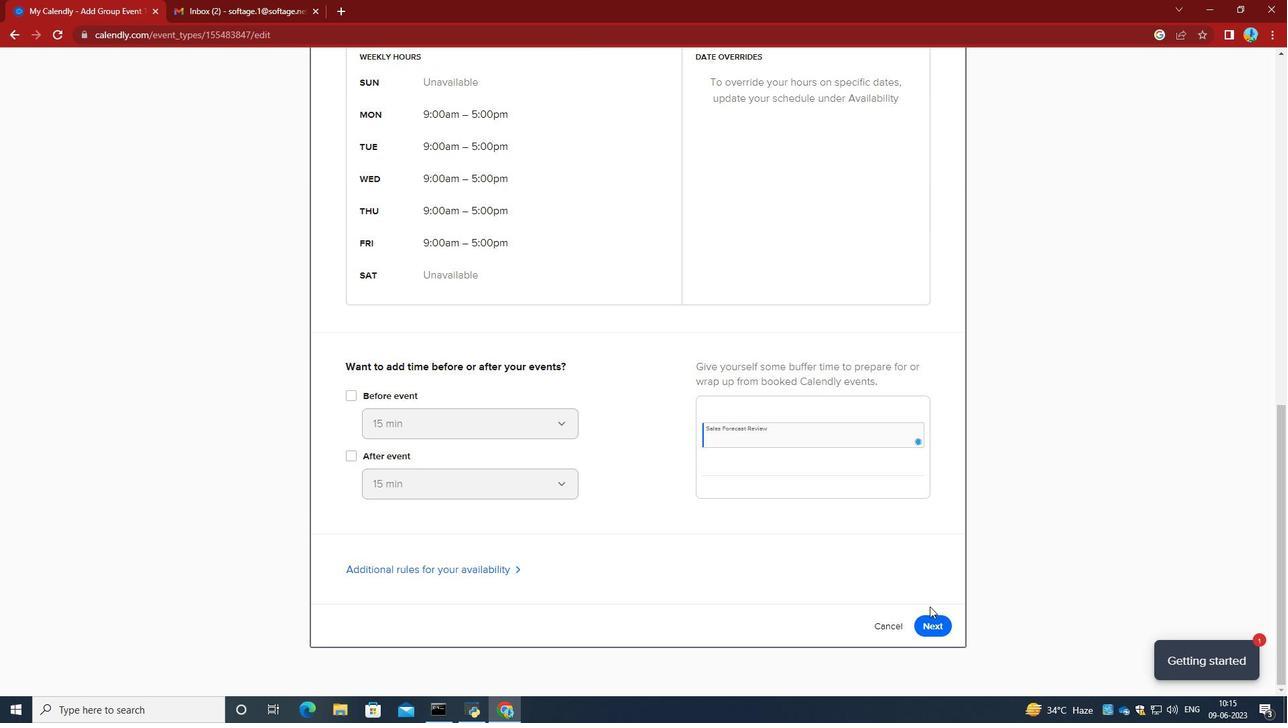 
Action: Mouse pressed left at (932, 628)
Screenshot: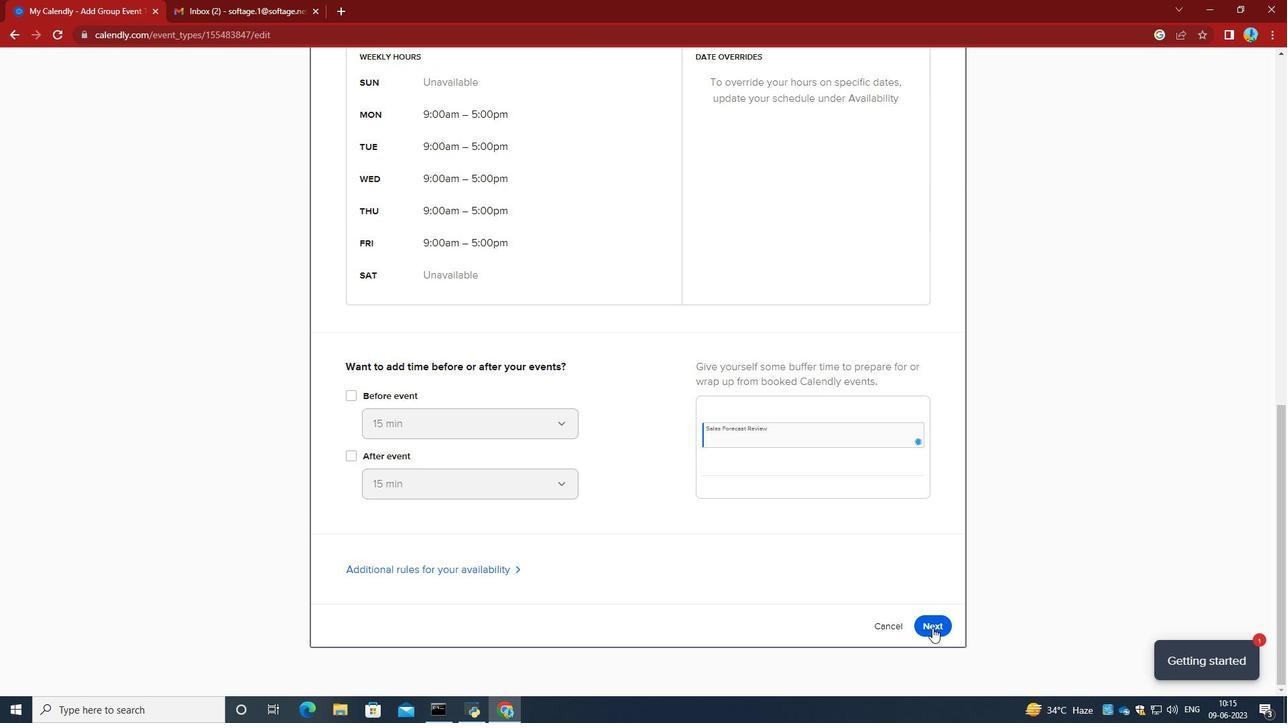 
Action: Mouse moved to (775, 325)
Screenshot: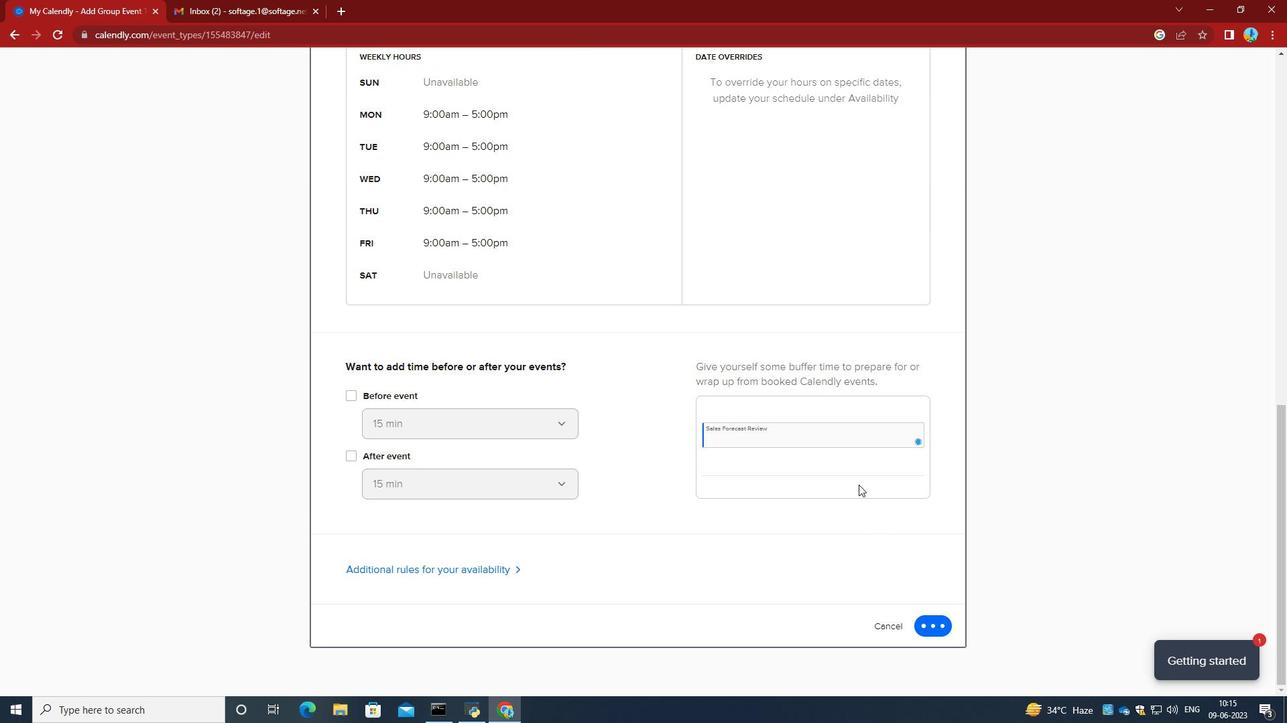 
Action: Mouse scrolled (775, 324) with delta (0, 0)
Screenshot: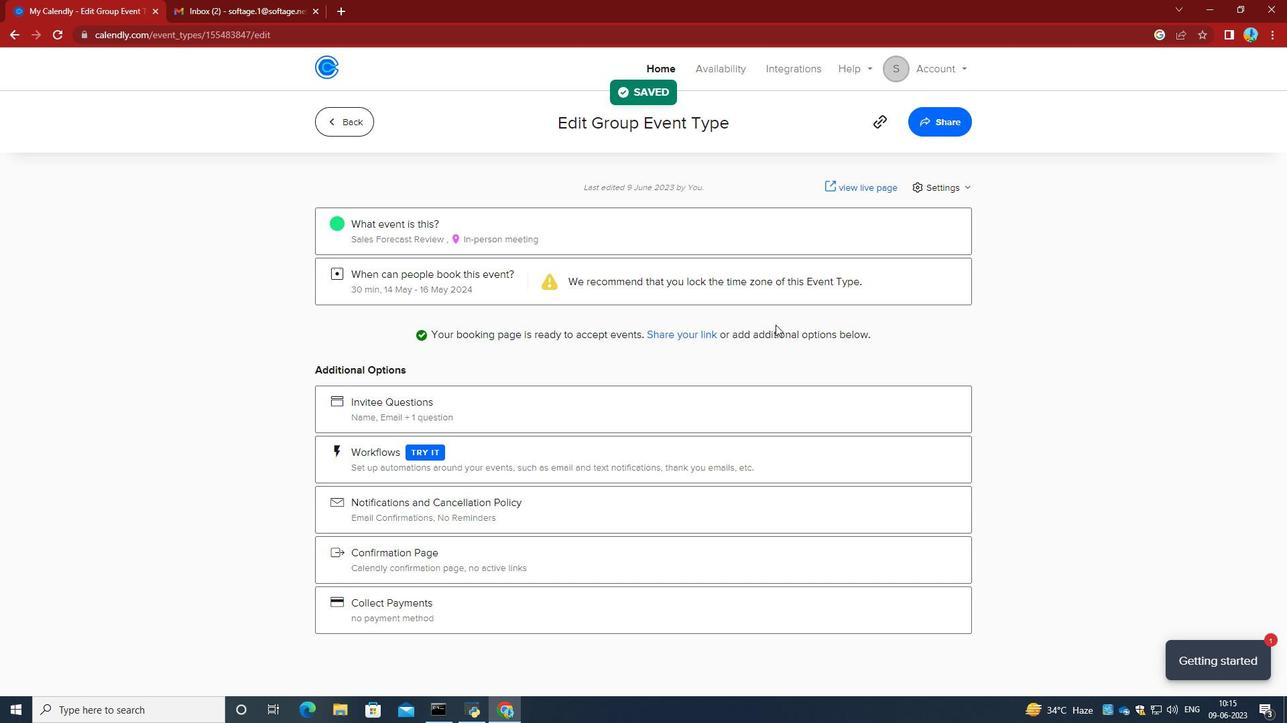 
Action: Mouse scrolled (775, 324) with delta (0, 0)
Screenshot: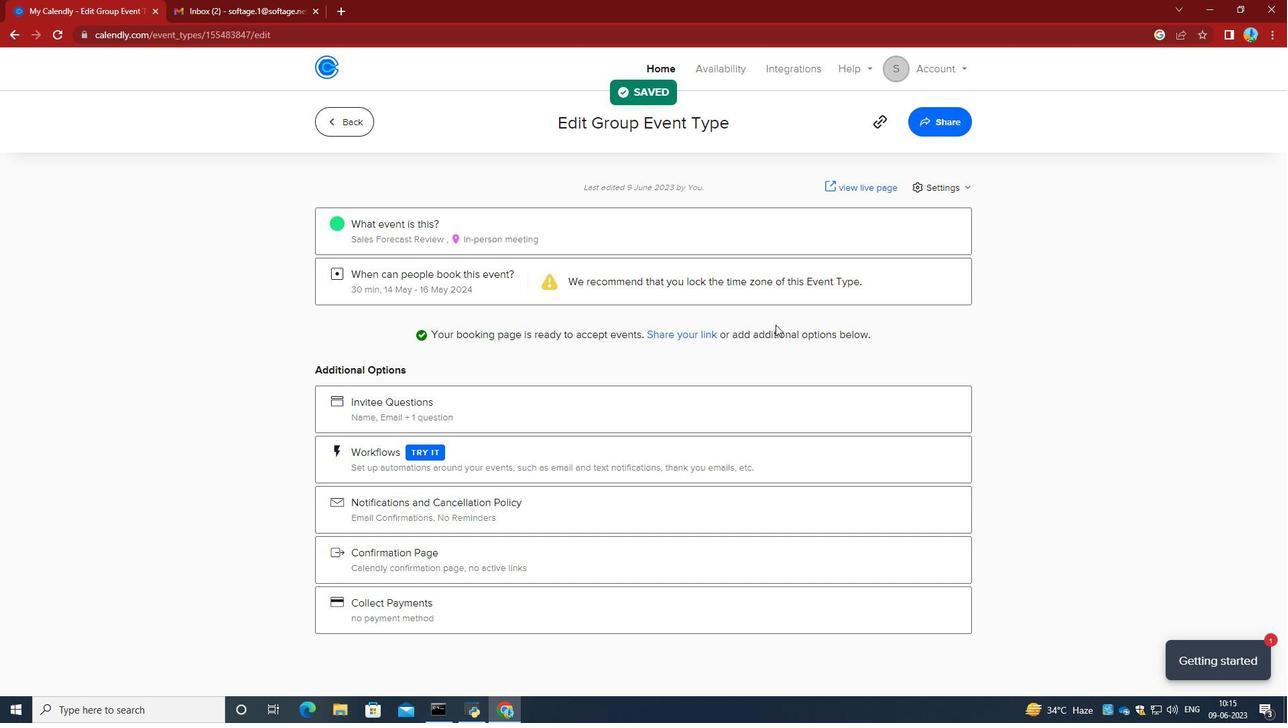 
Action: Mouse scrolled (775, 324) with delta (0, 0)
Screenshot: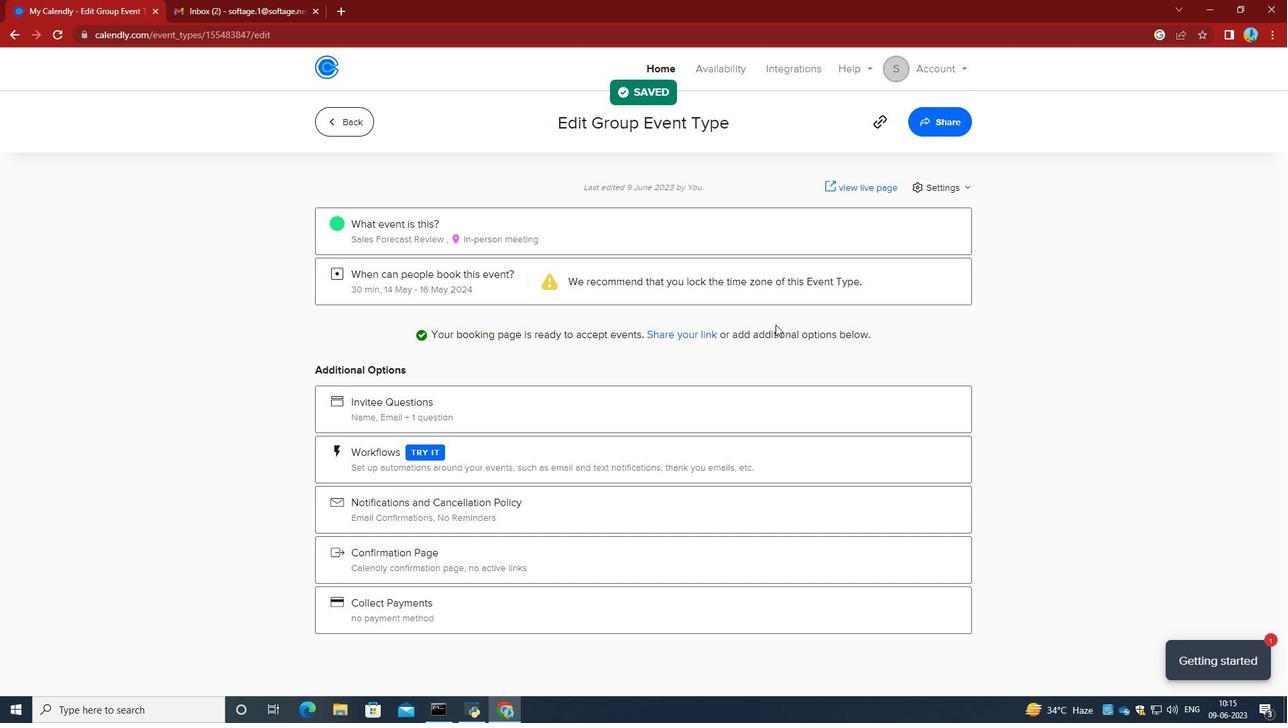 
Action: Mouse moved to (933, 115)
Screenshot: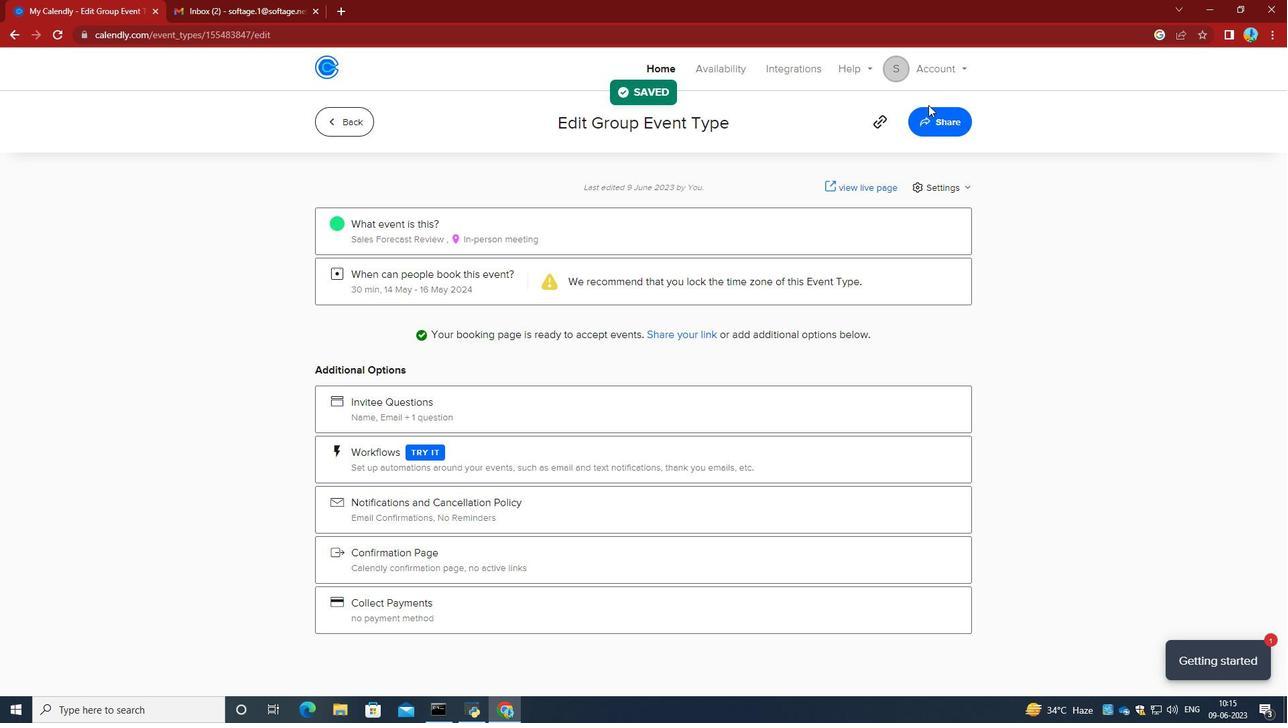 
Action: Mouse pressed left at (933, 115)
Screenshot: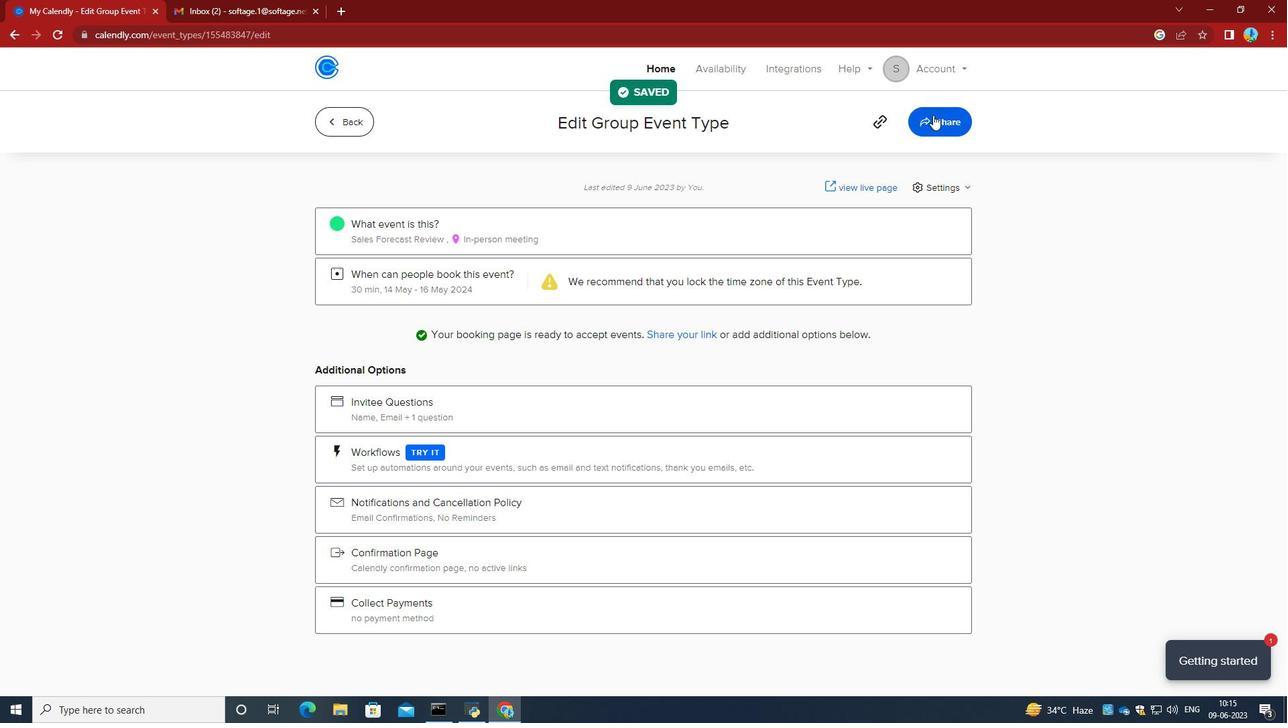 
Action: Mouse moved to (793, 248)
Screenshot: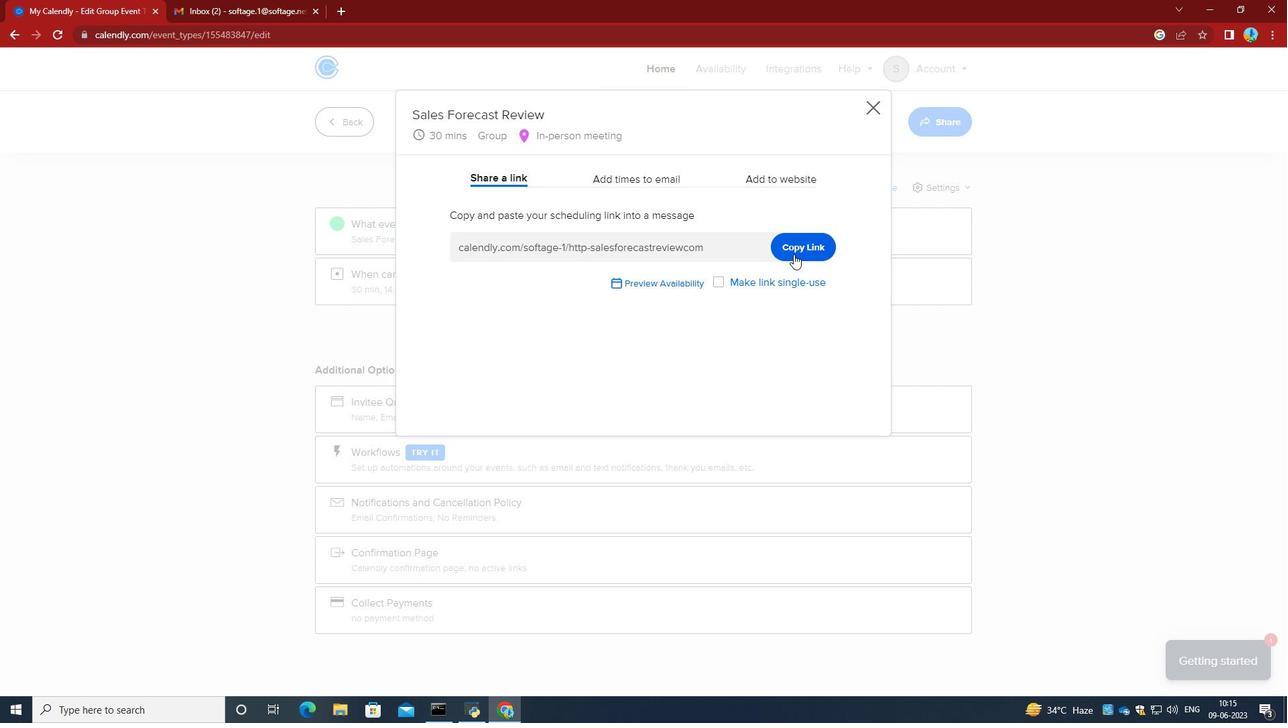
Action: Mouse pressed left at (793, 248)
Screenshot: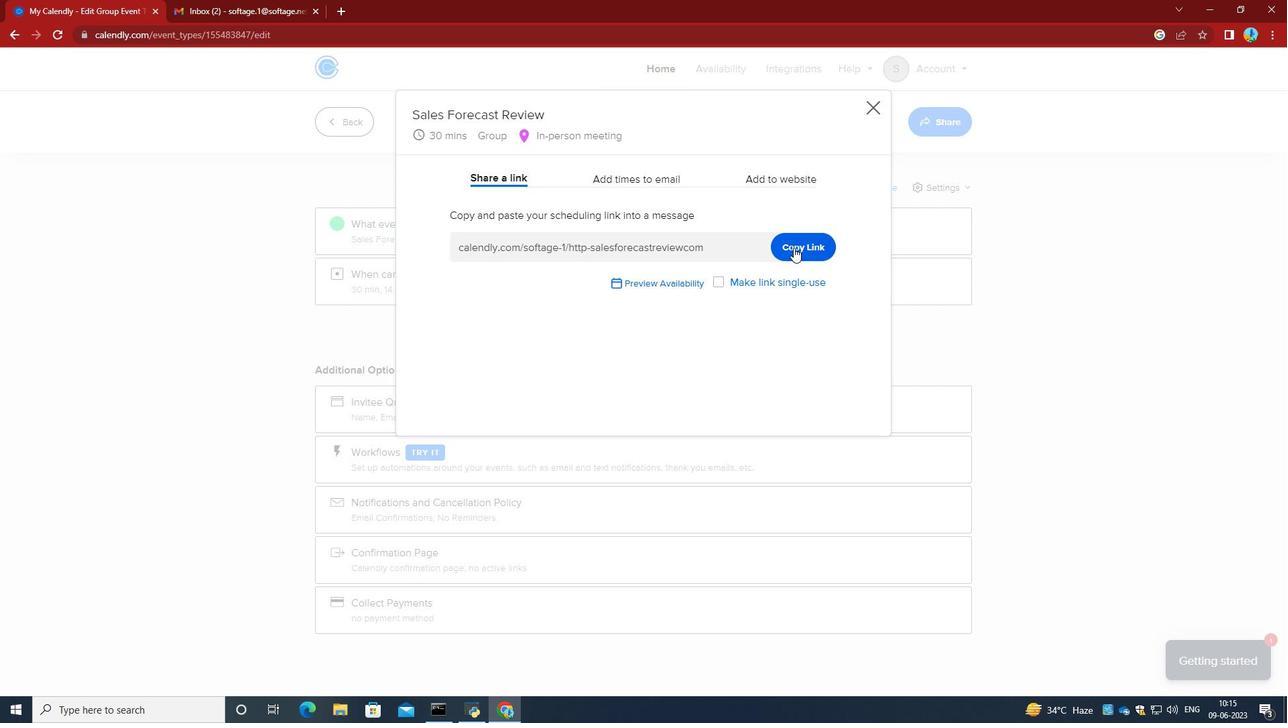 
Action: Mouse moved to (274, 12)
Screenshot: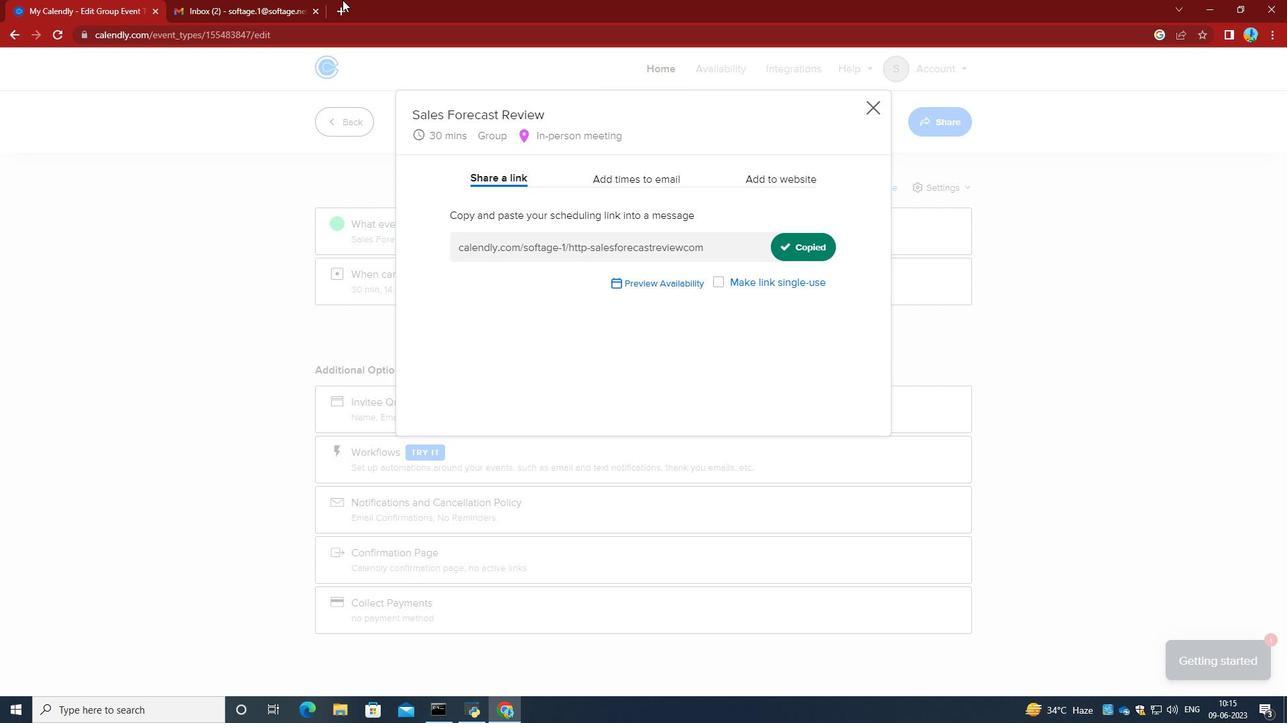 
Action: Mouse pressed left at (274, 12)
Screenshot: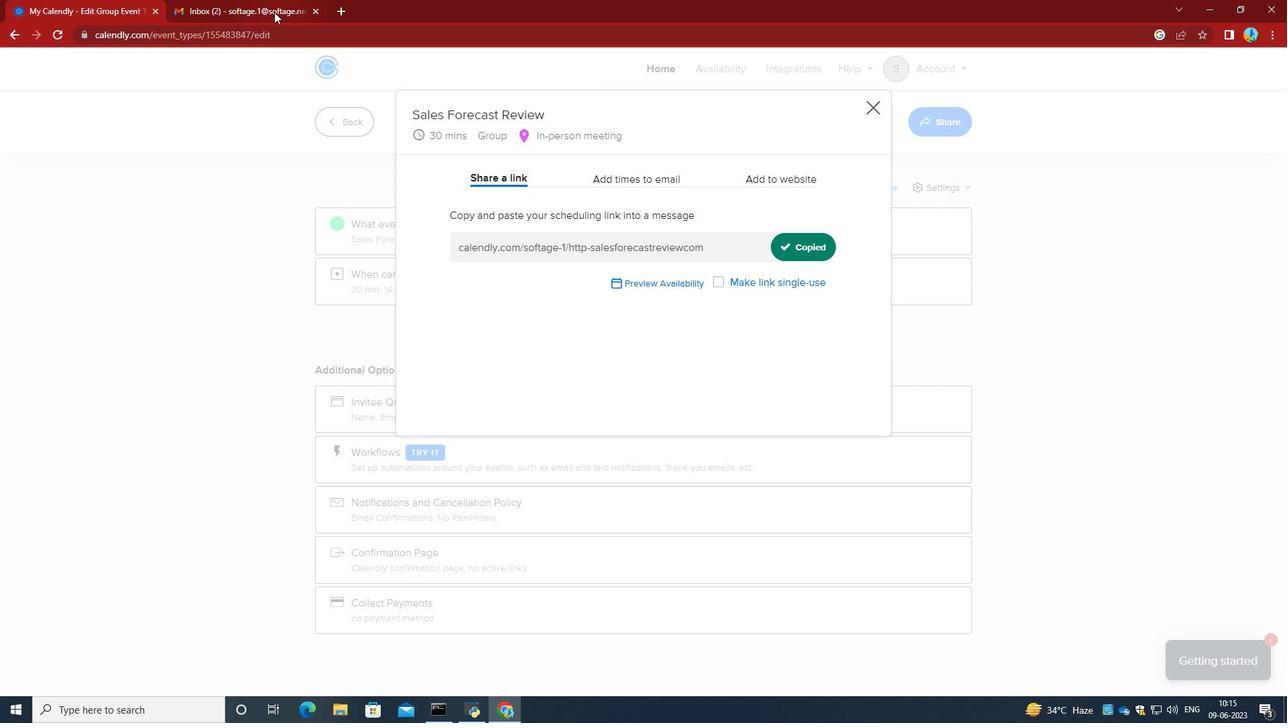 
Action: Mouse moved to (89, 121)
Screenshot: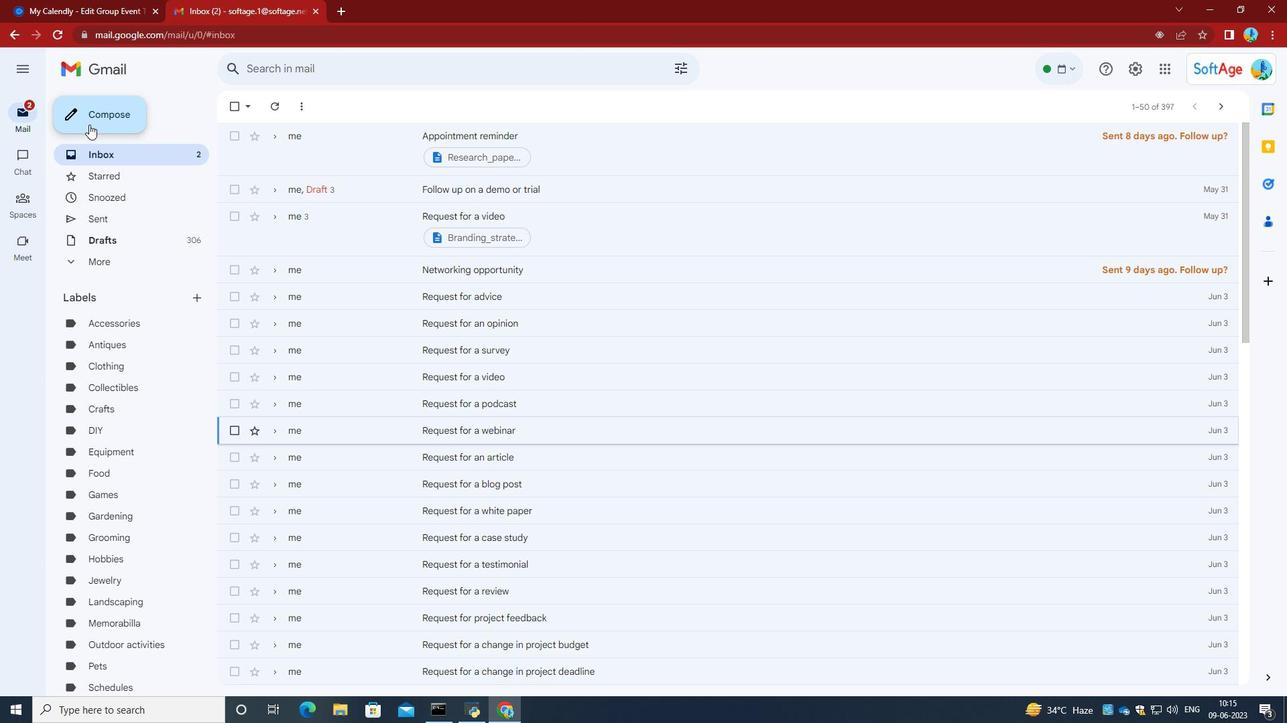 
Action: Mouse pressed left at (89, 121)
Screenshot: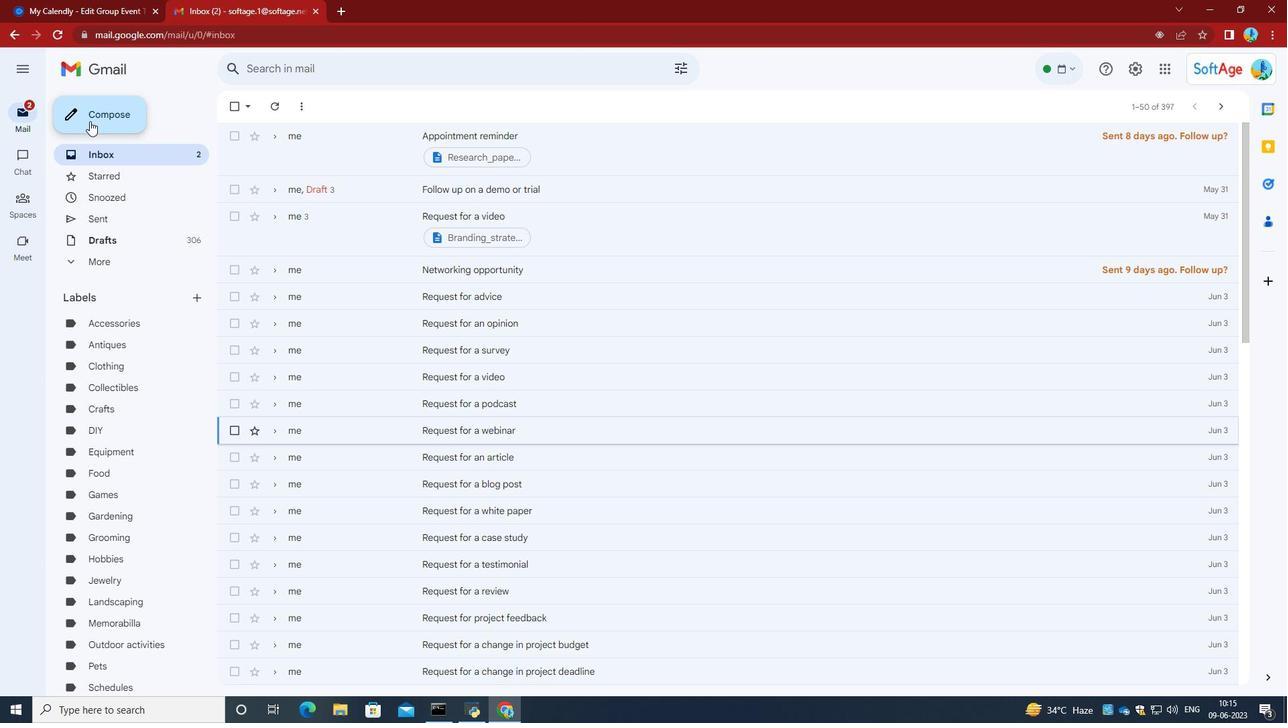 
Action: Mouse moved to (892, 402)
Screenshot: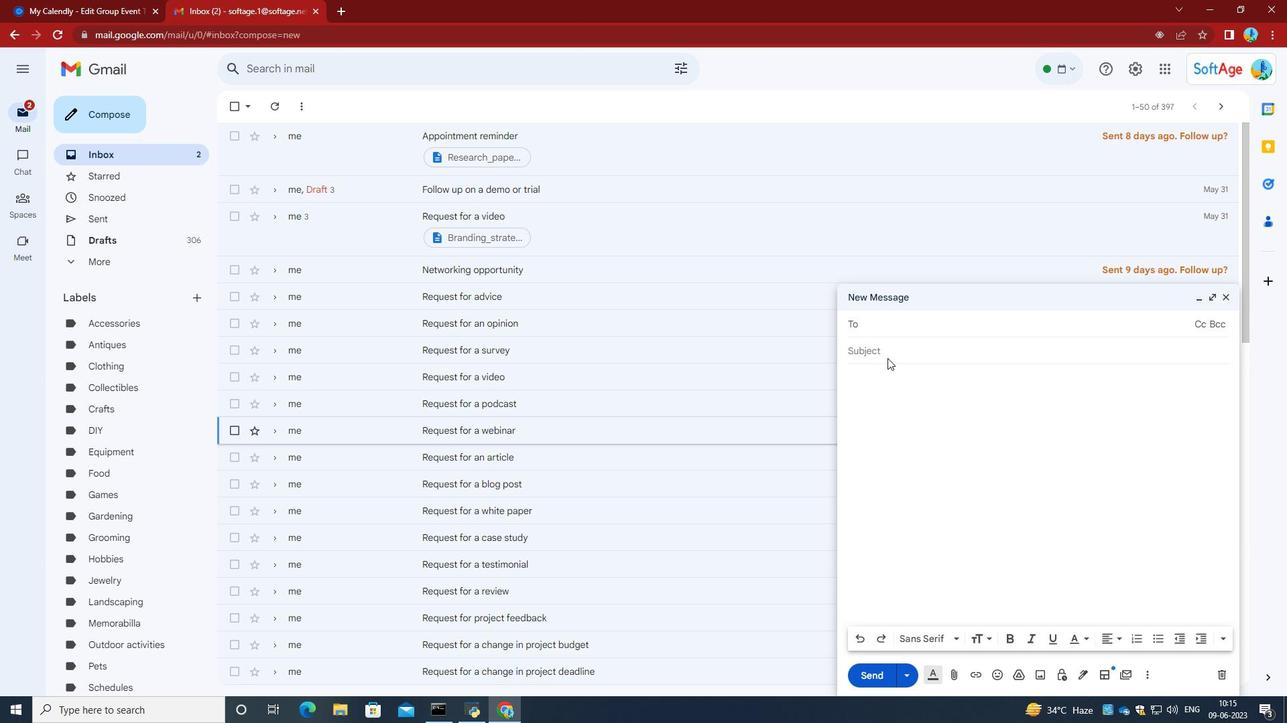 
Action: Mouse pressed left at (892, 402)
Screenshot: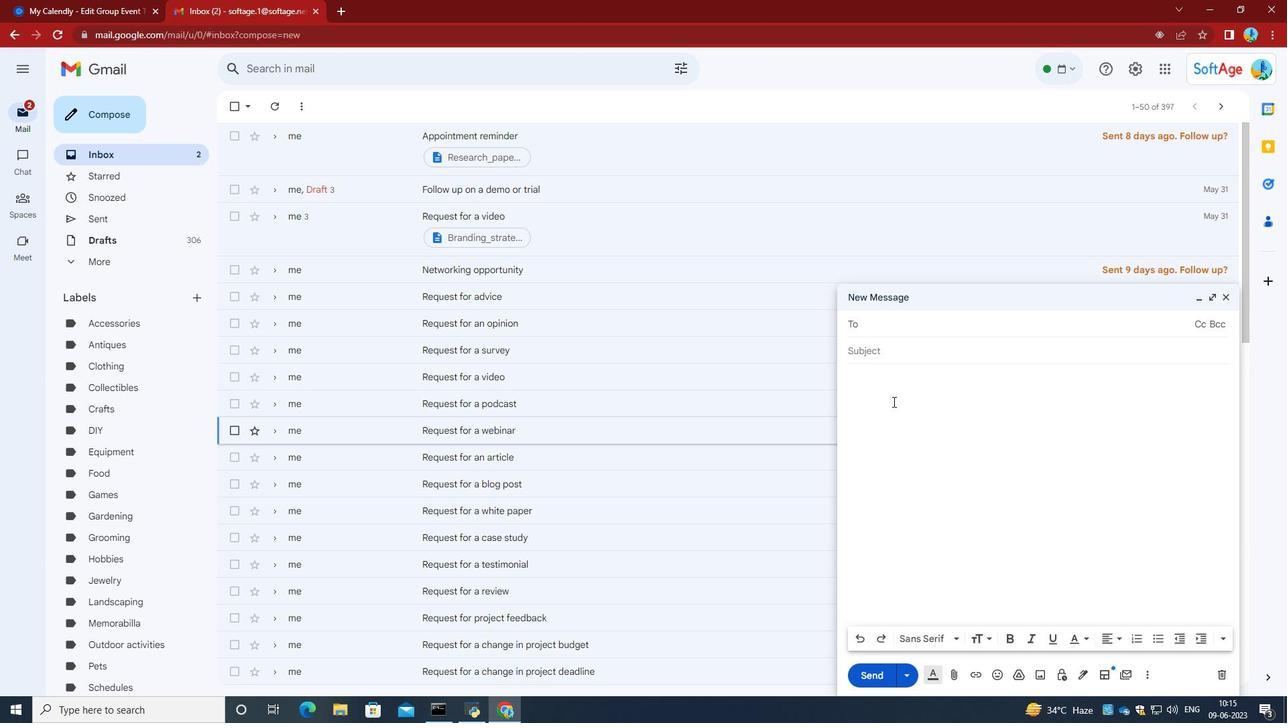 
Action: Mouse moved to (892, 404)
Screenshot: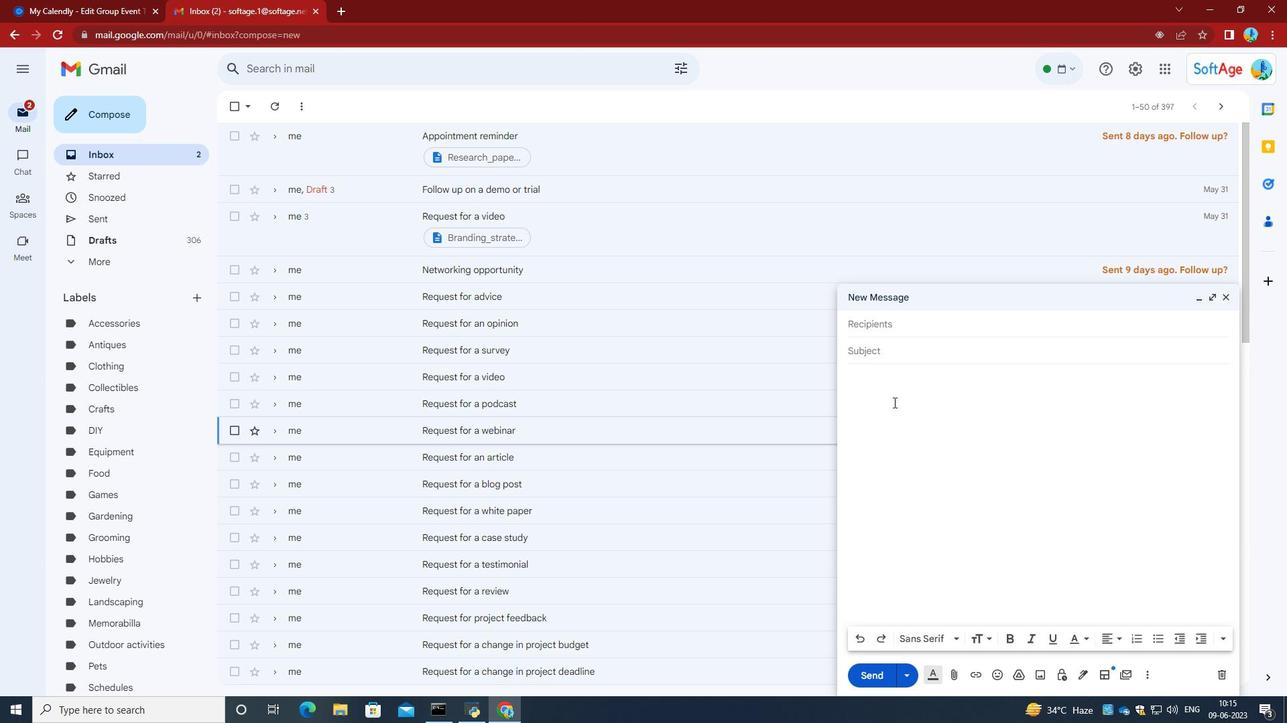 
Action: Key pressed ctrl+V
Screenshot: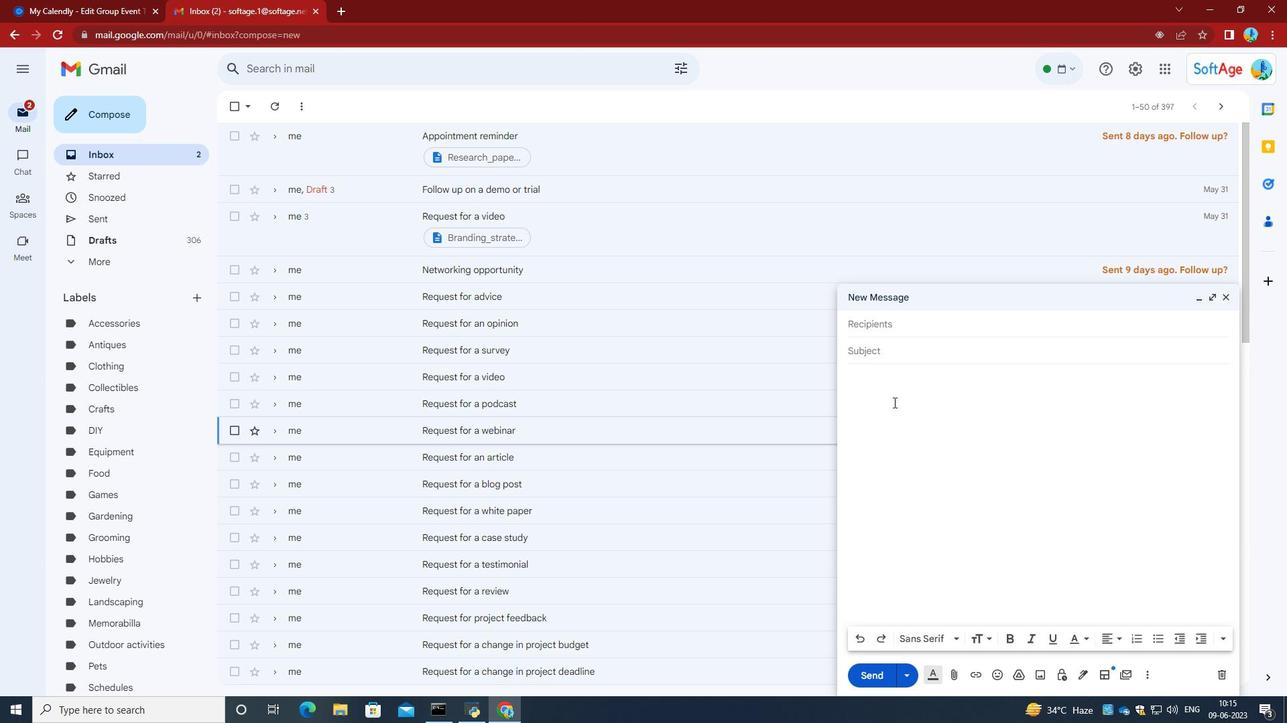 
Action: Mouse moved to (884, 327)
Screenshot: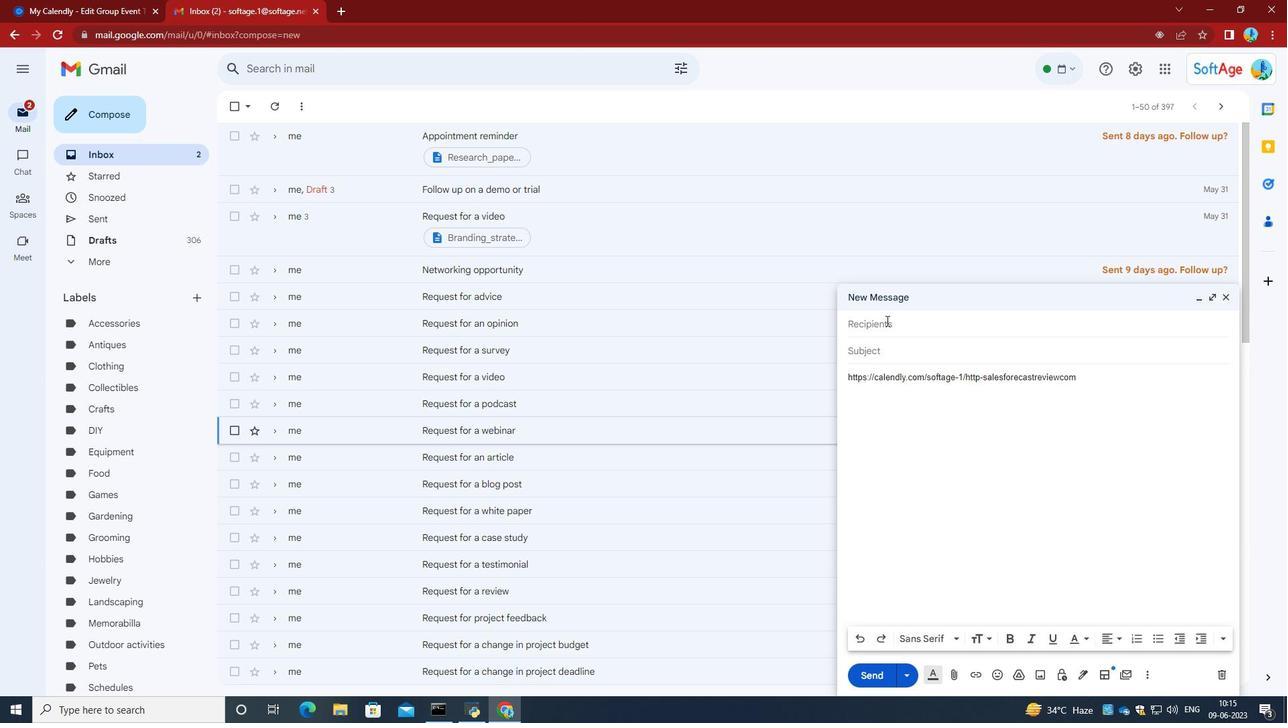 
Action: Mouse pressed left at (884, 327)
Screenshot: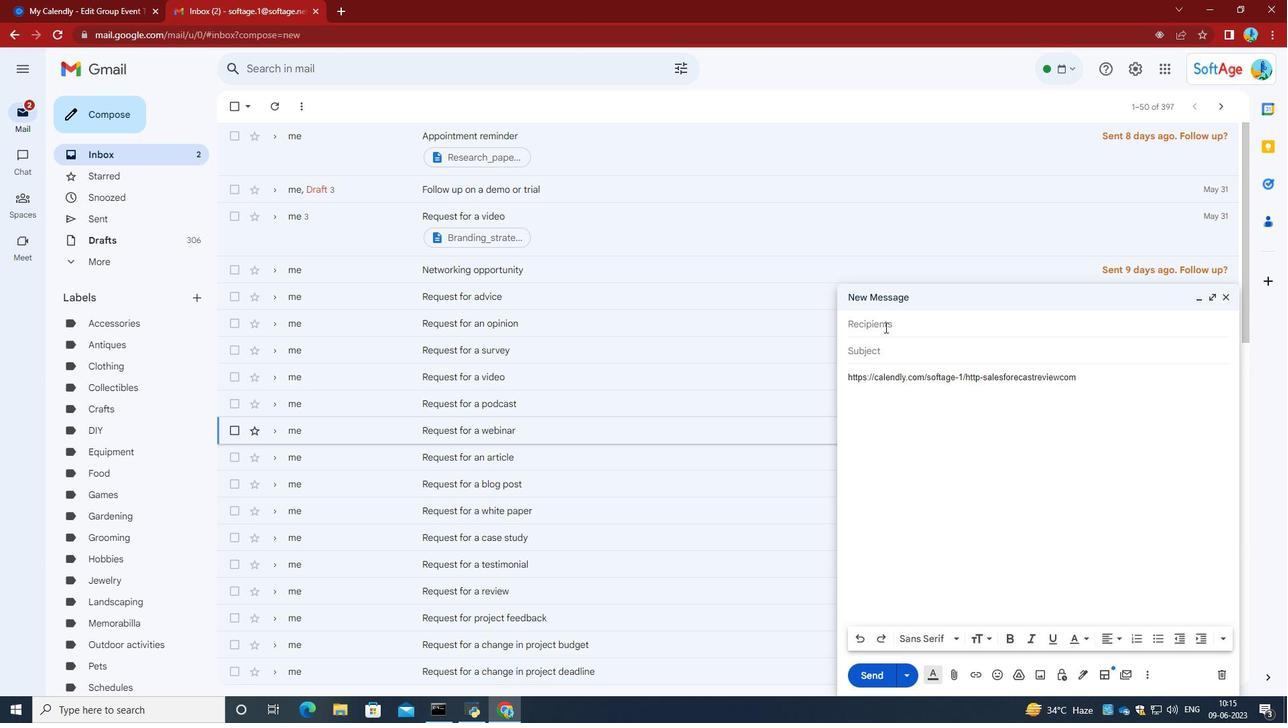 
Action: Key pressed softage.7<Key.shift>@softage.net<Key.enter>softage.8<Key.shift>@softage.net
Screenshot: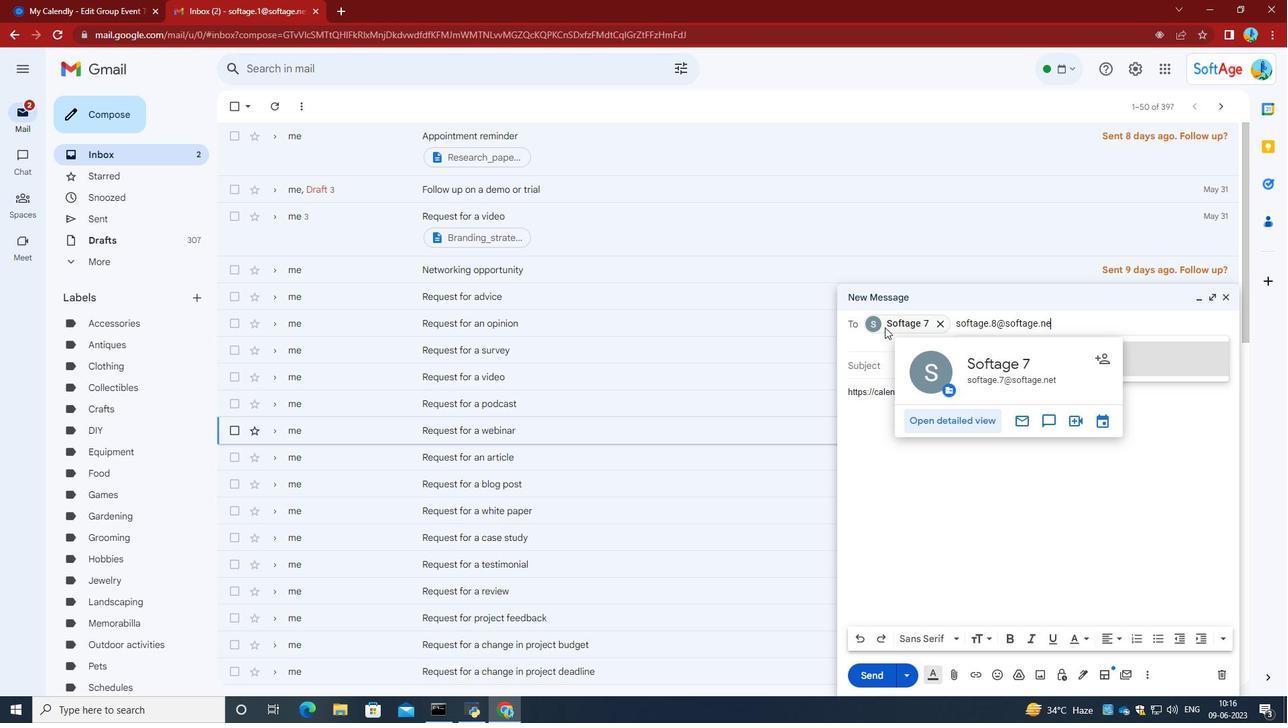 
Action: Mouse moved to (886, 331)
Screenshot: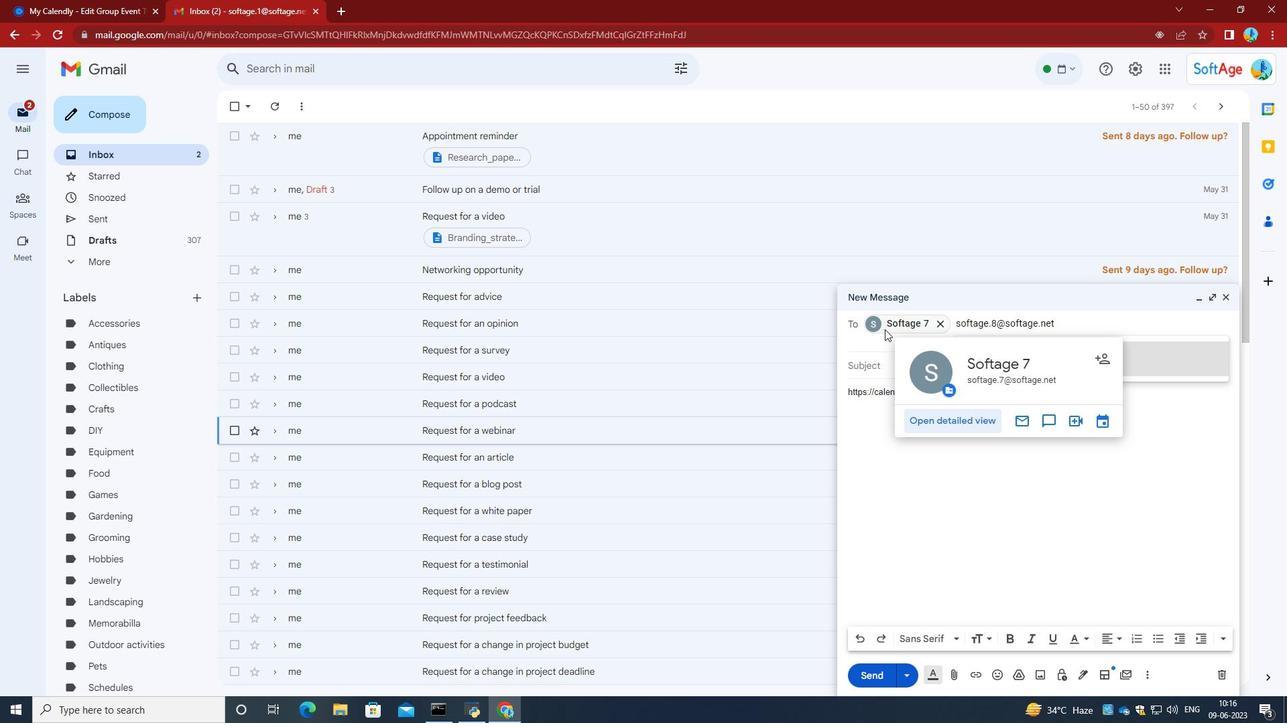 
Action: Key pressed <Key.enter>
Screenshot: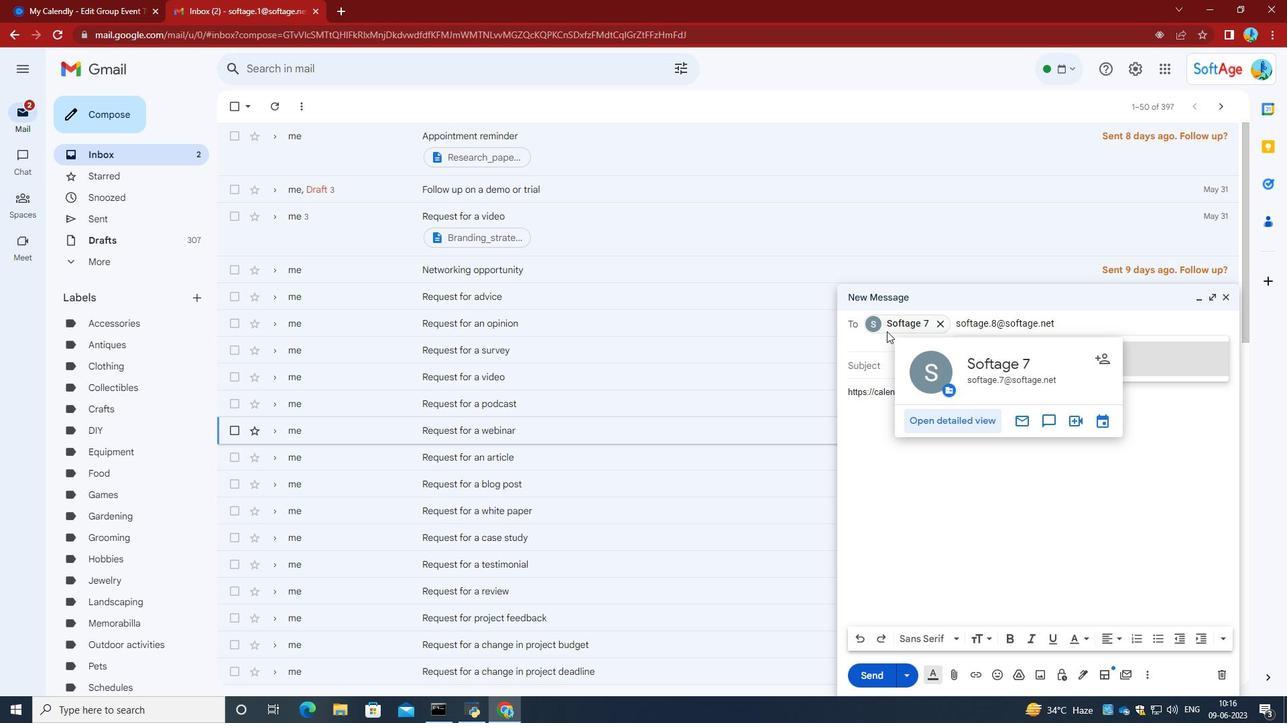 
Action: Mouse moved to (929, 501)
Screenshot: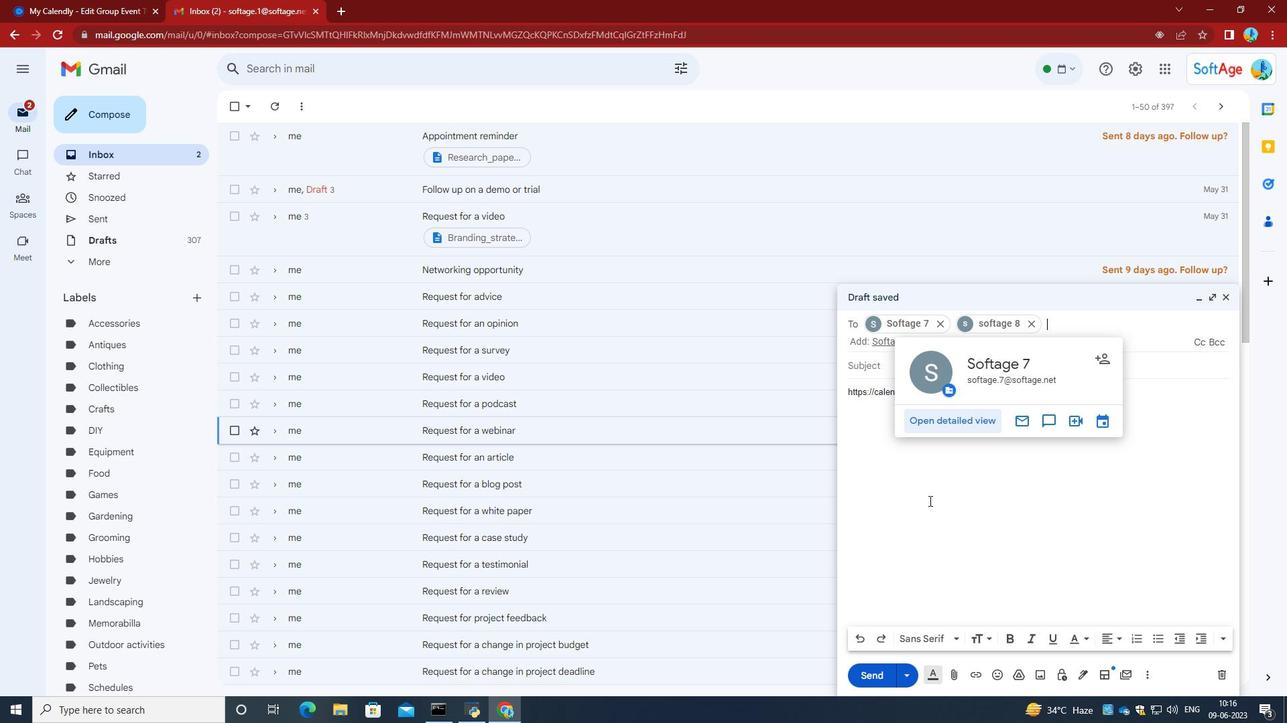 
Action: Mouse pressed left at (929, 501)
Screenshot: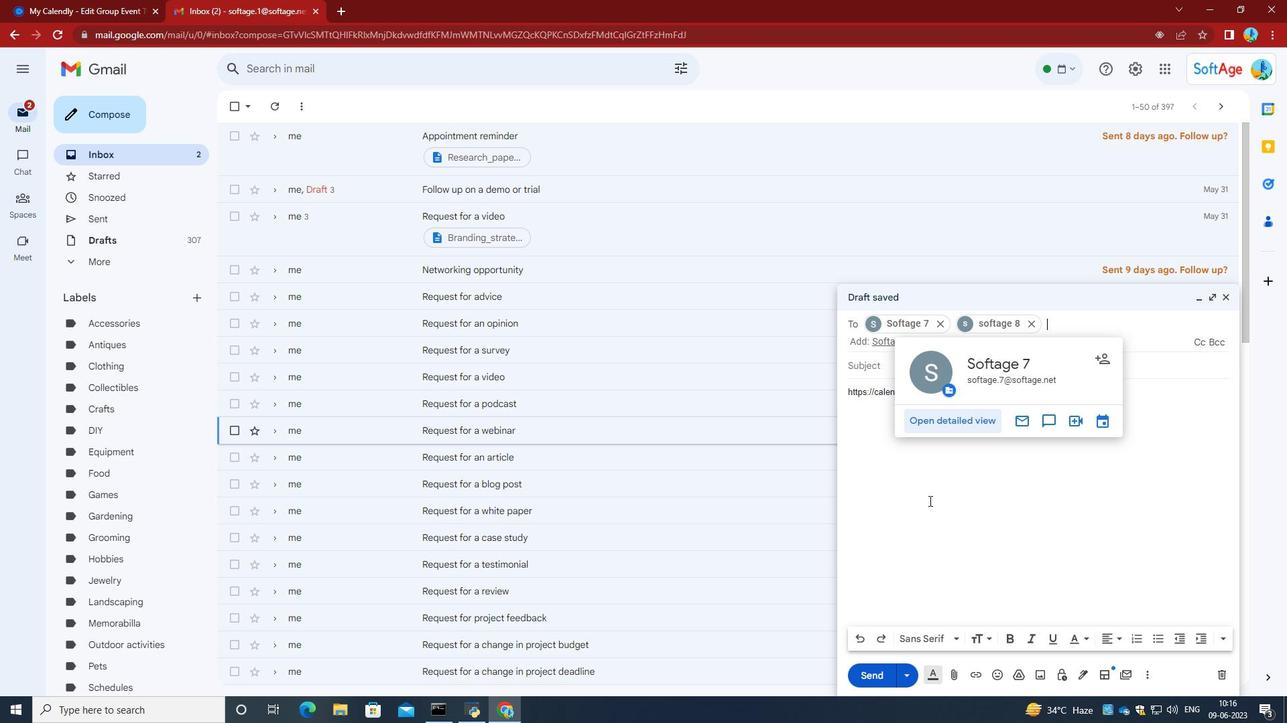 
Action: Mouse moved to (1110, 394)
Screenshot: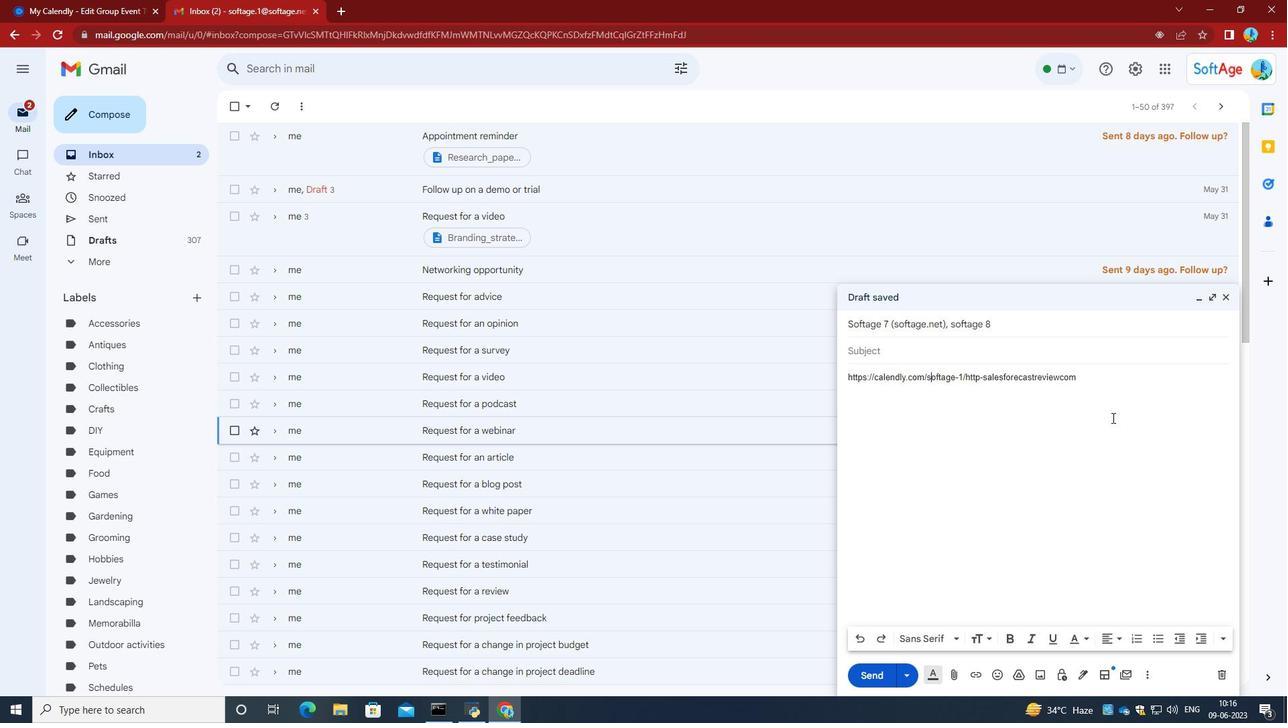 
Action: Mouse pressed left at (1110, 394)
Screenshot: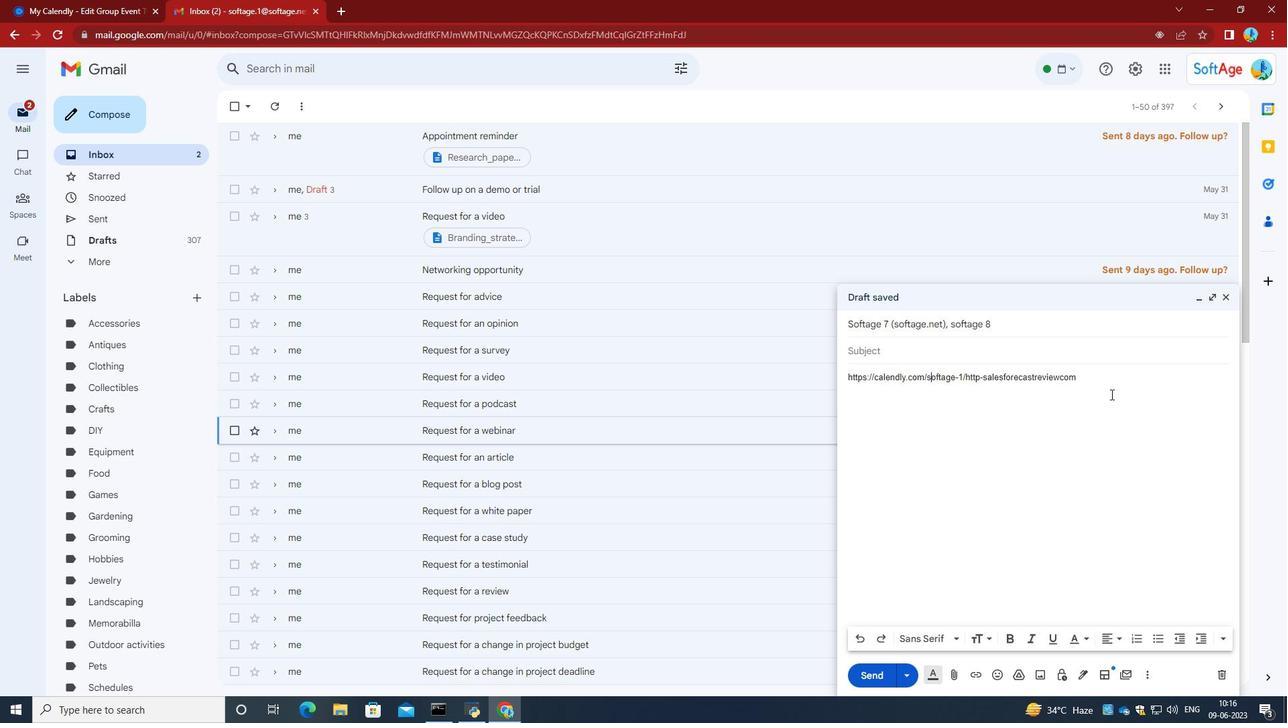 
Action: Mouse moved to (857, 670)
Screenshot: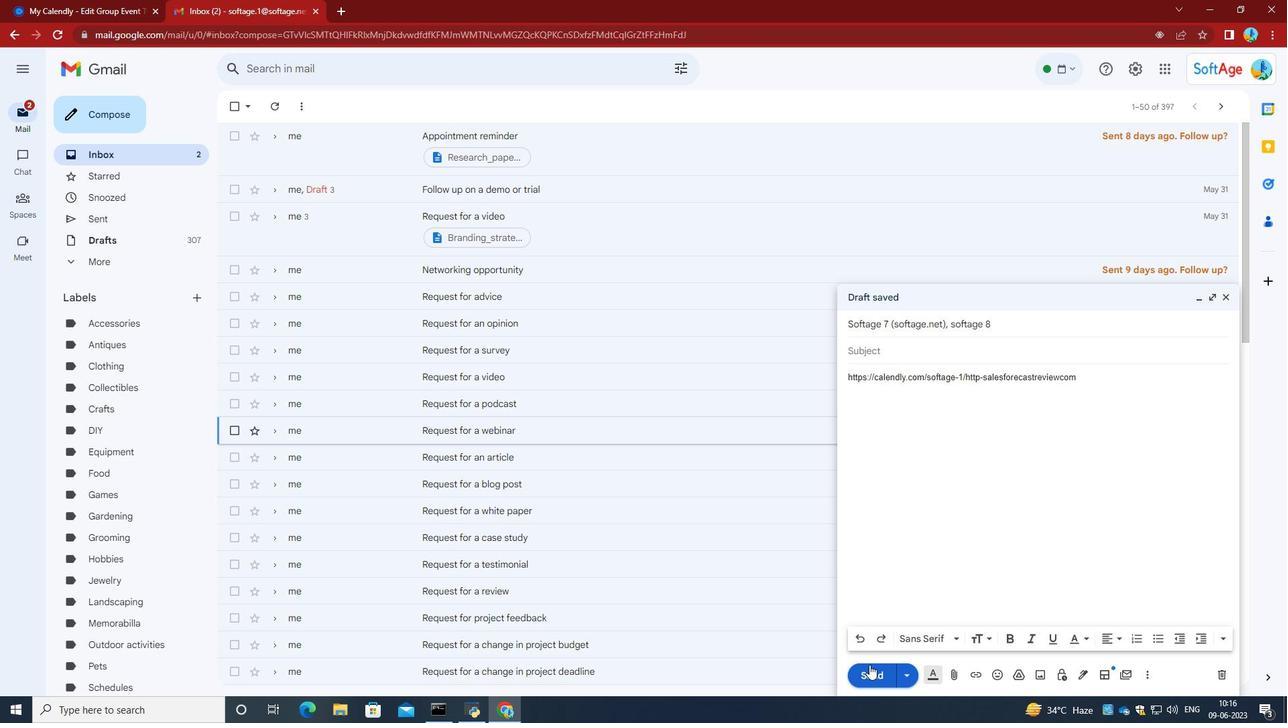 
Action: Mouse pressed left at (857, 670)
Screenshot: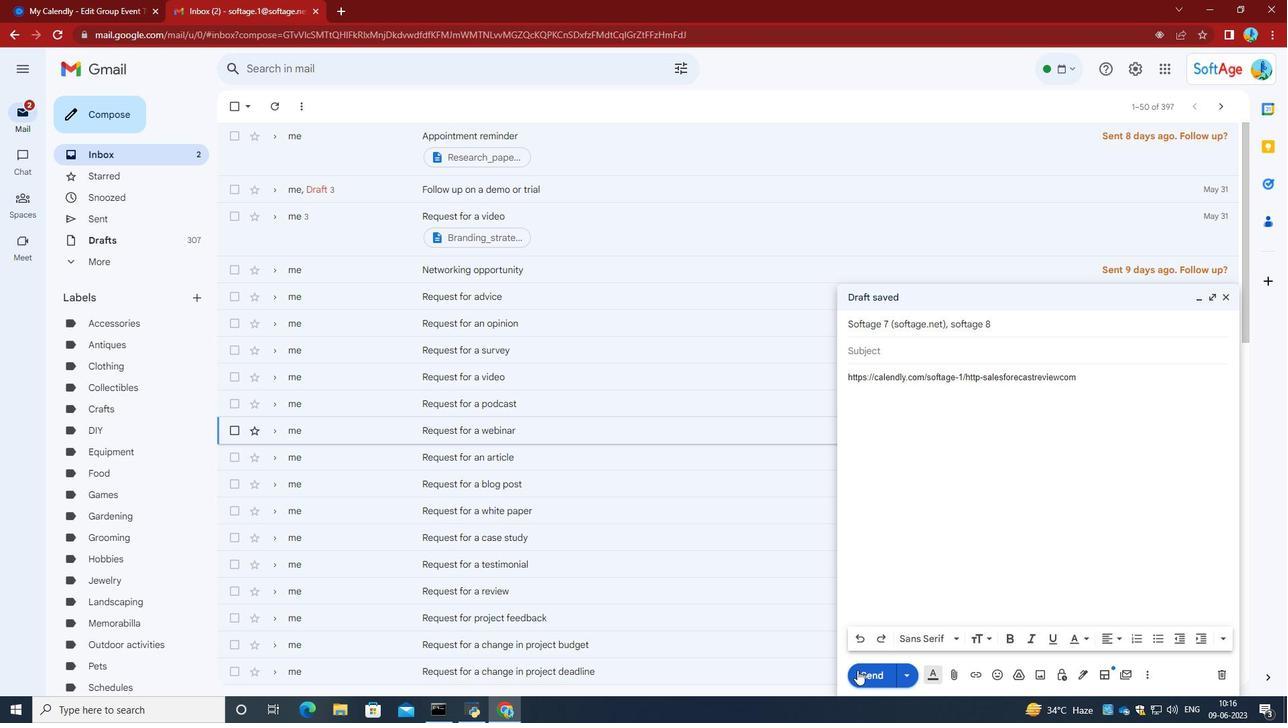
